 Task: Find connections with filter location Farum with filter topic #lockdownwith filter profile language German with filter current company DDB Mudra Group with filter school Maharishi Vidya Mandir Senior Secondary School with filter industry Printing Services with filter service category Outsourcing with filter keywords title Personal Assistant
Action: Mouse moved to (670, 89)
Screenshot: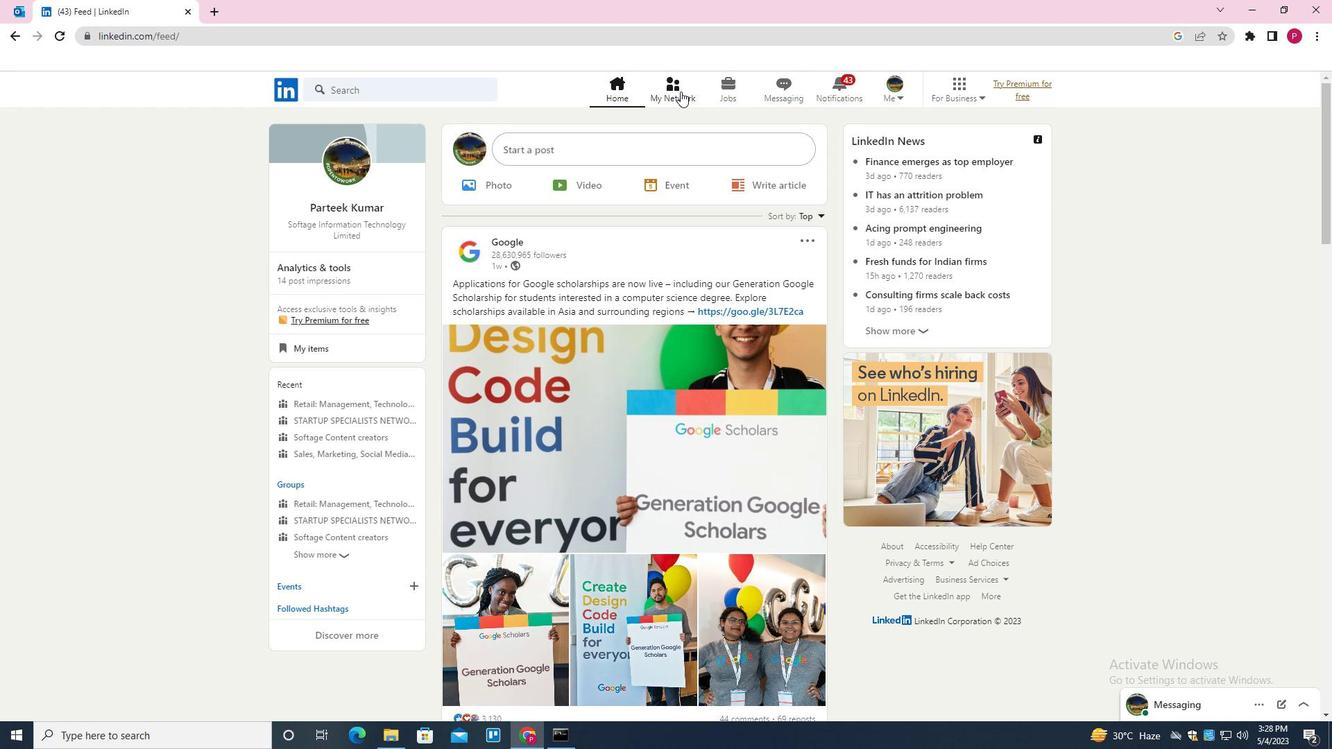 
Action: Mouse pressed left at (670, 89)
Screenshot: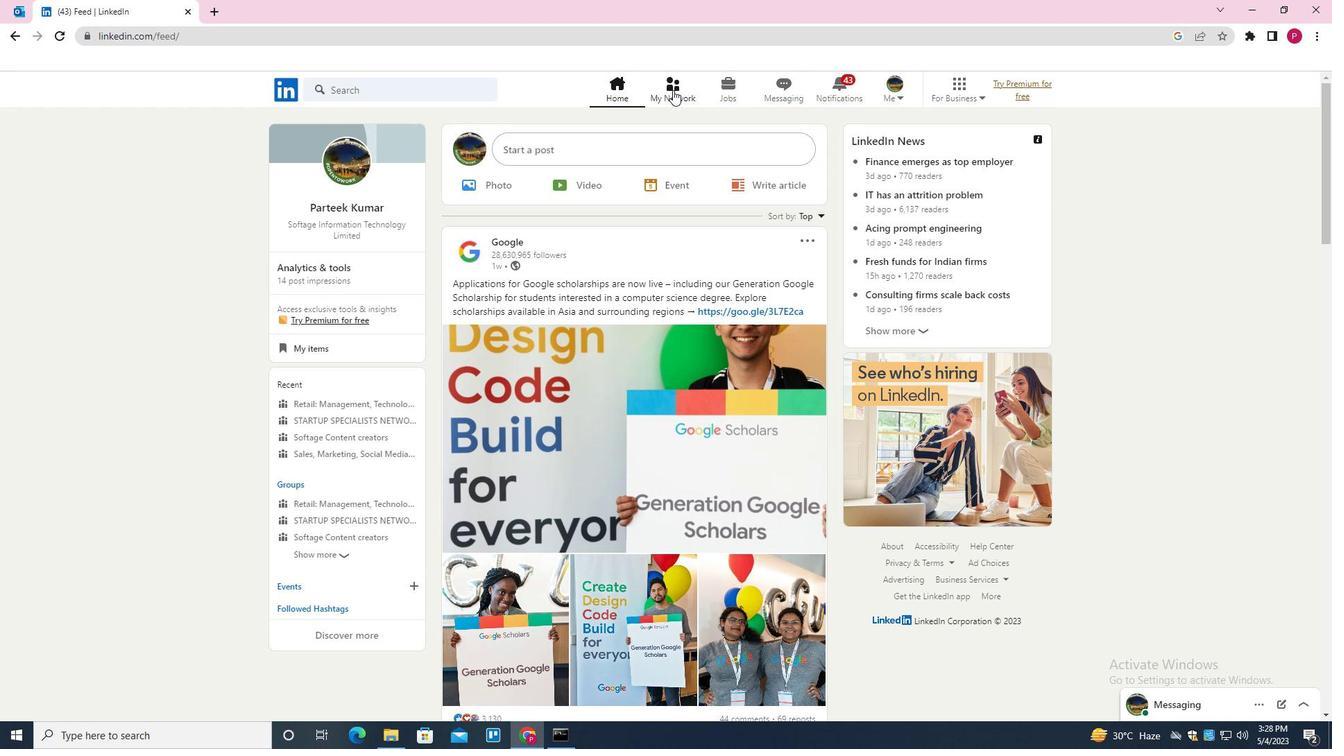 
Action: Mouse moved to (419, 173)
Screenshot: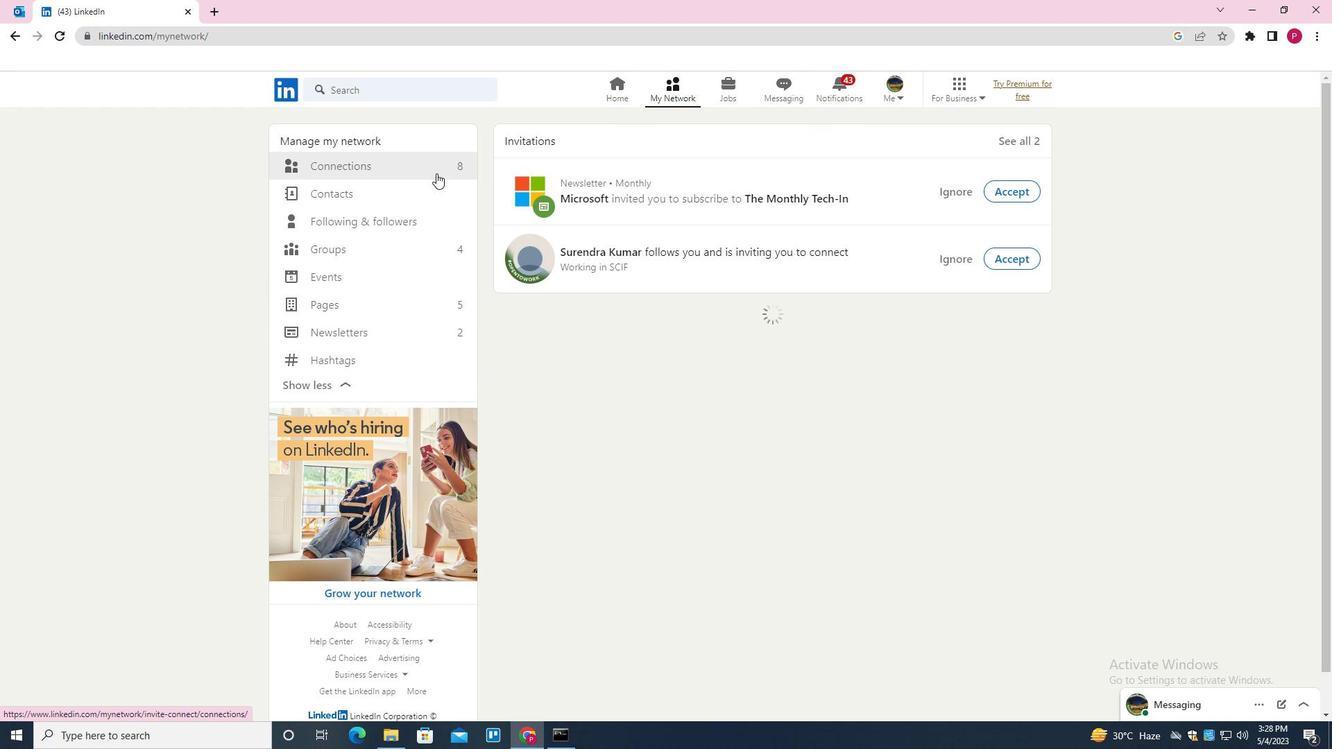 
Action: Mouse pressed left at (419, 173)
Screenshot: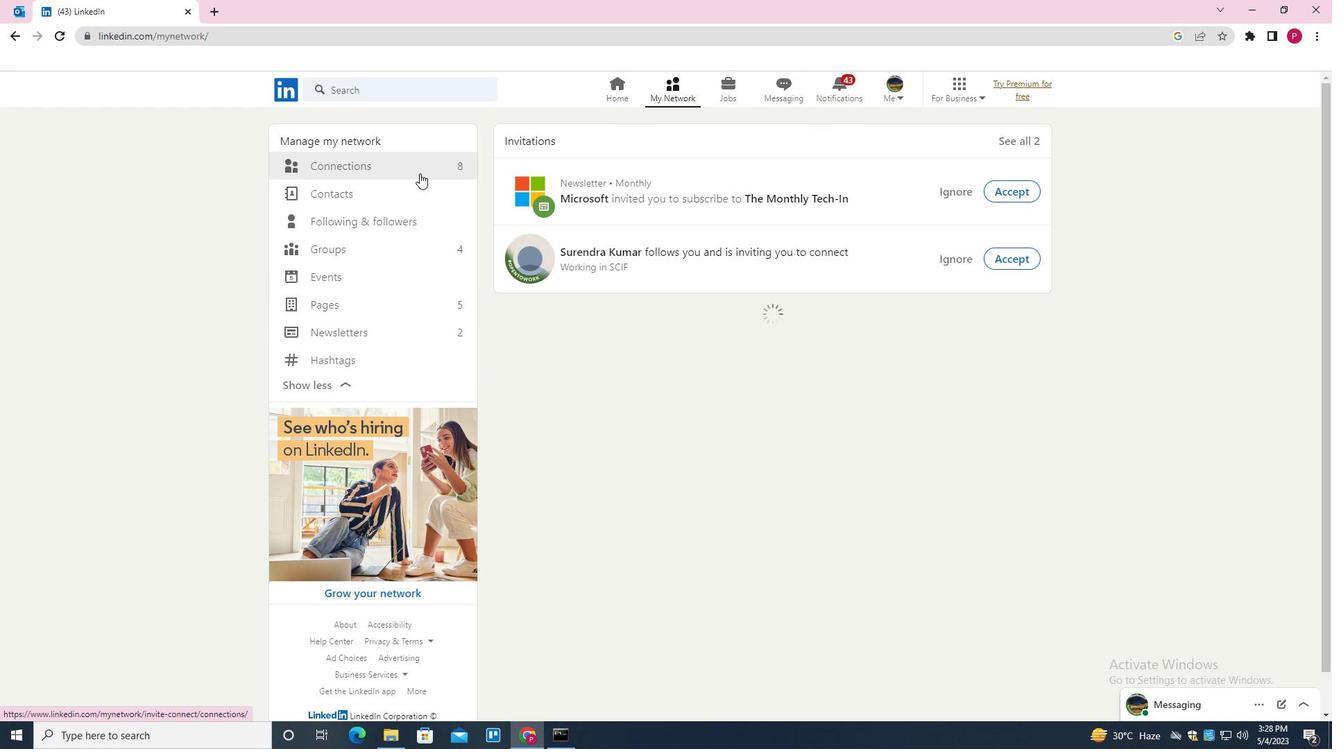 
Action: Mouse moved to (766, 169)
Screenshot: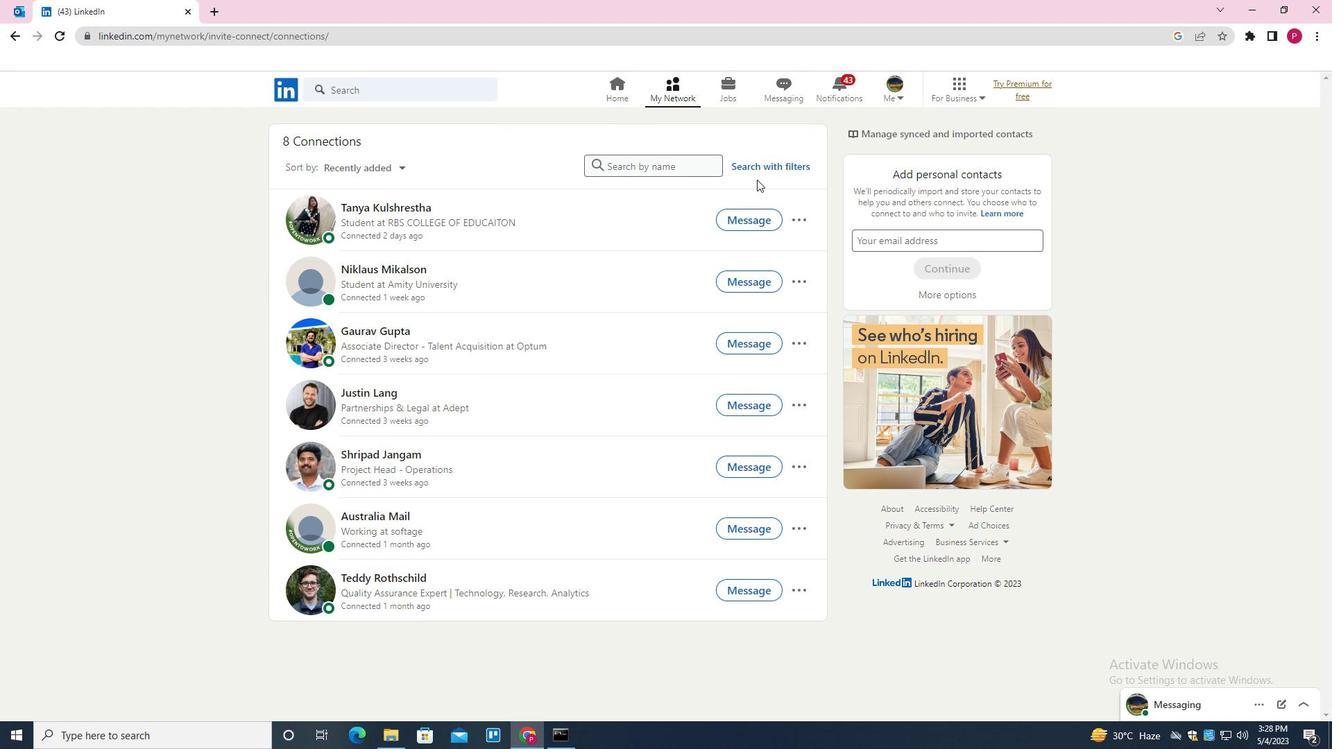 
Action: Mouse pressed left at (766, 169)
Screenshot: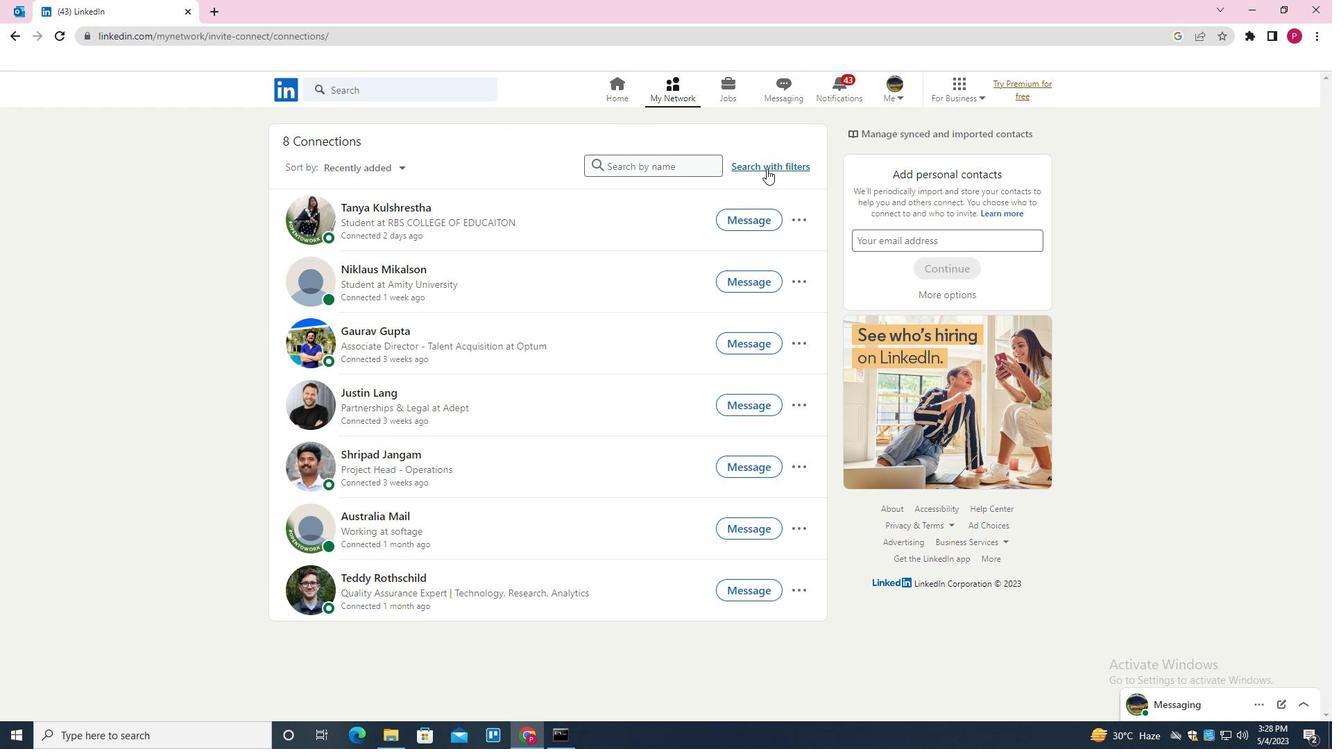 
Action: Mouse moved to (705, 129)
Screenshot: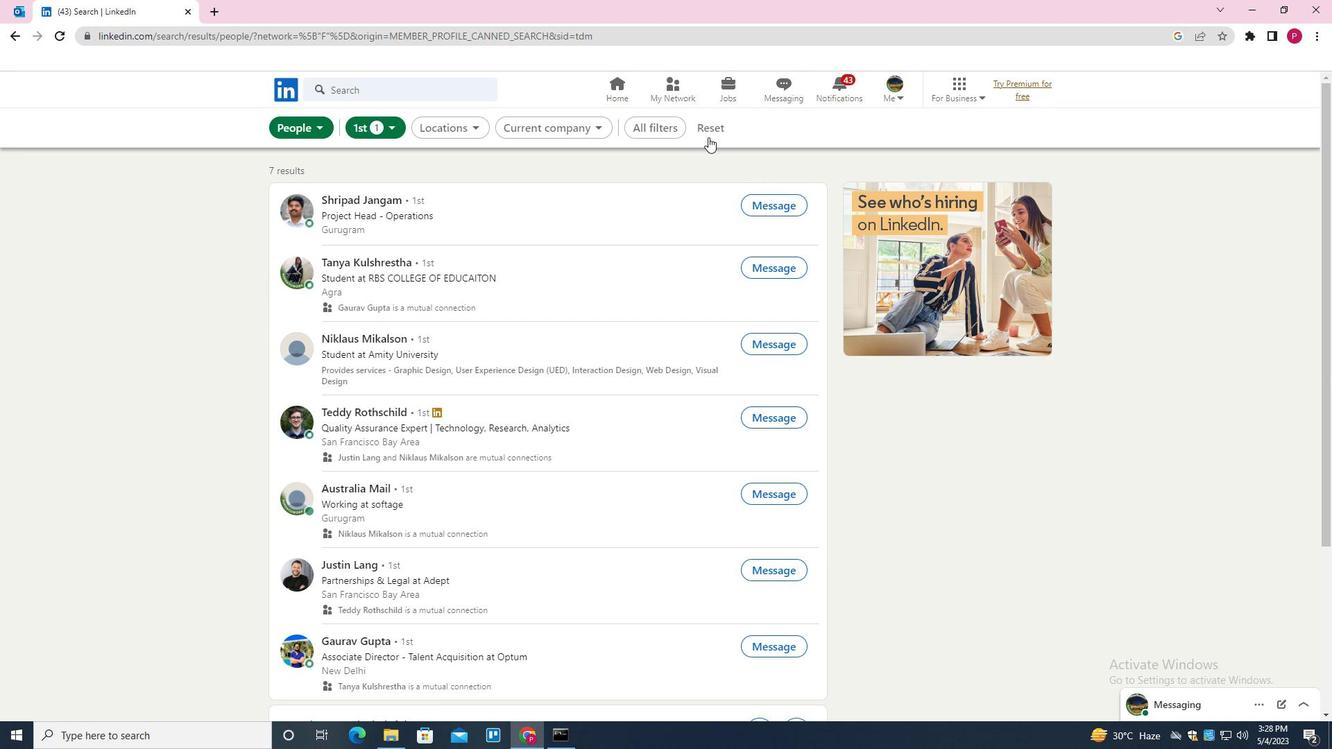 
Action: Mouse pressed left at (705, 129)
Screenshot: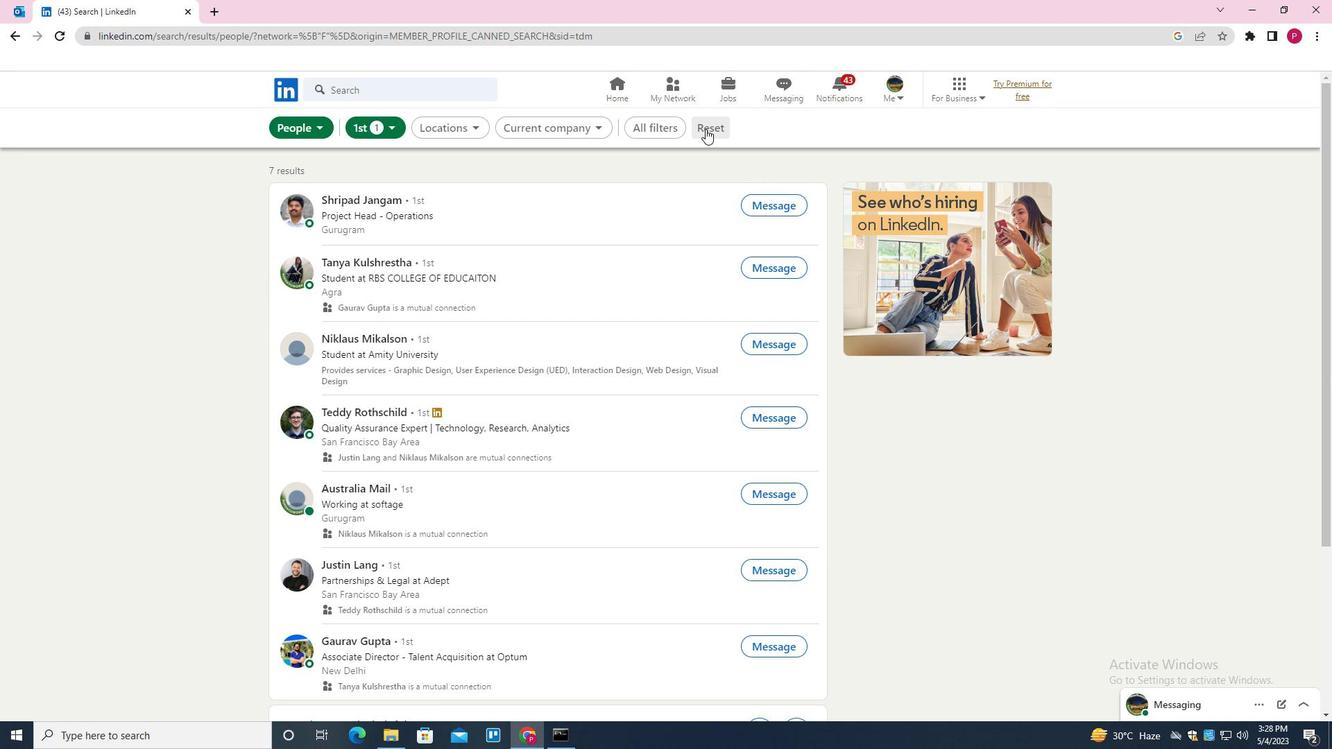 
Action: Mouse moved to (687, 131)
Screenshot: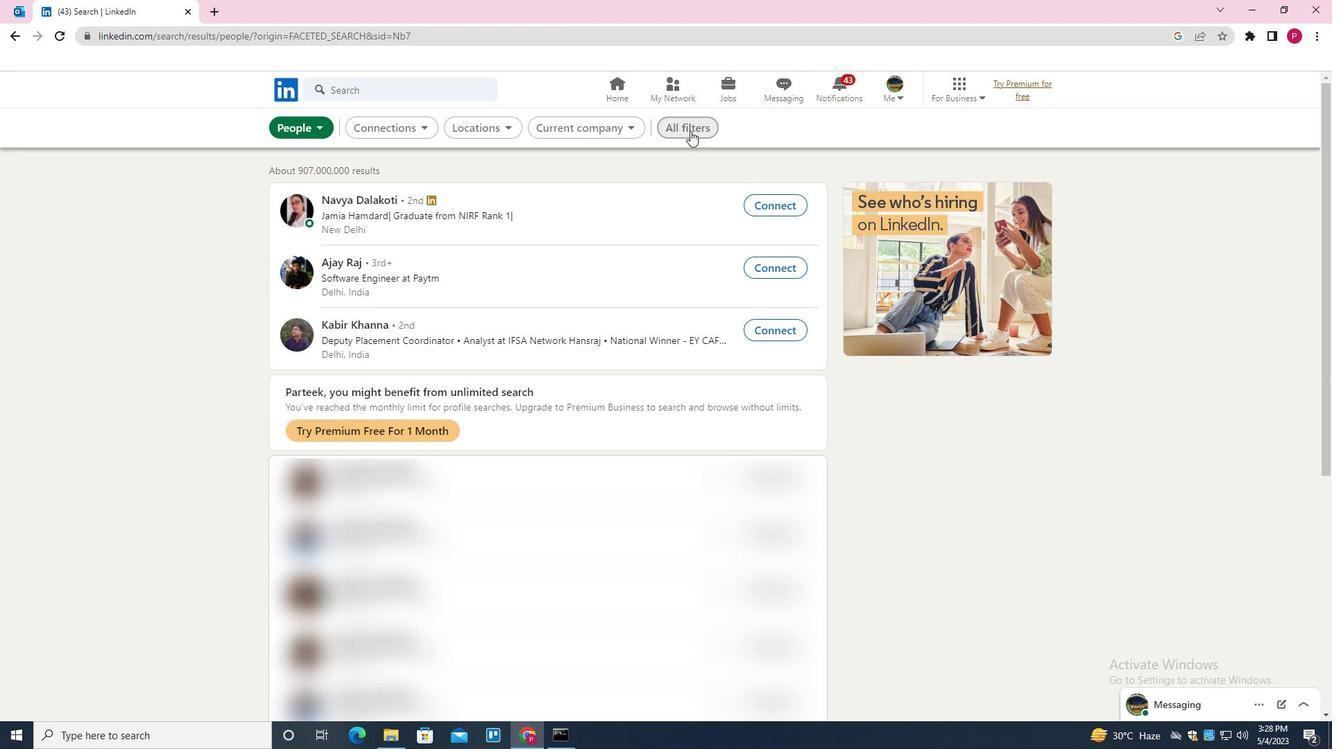 
Action: Mouse pressed left at (687, 131)
Screenshot: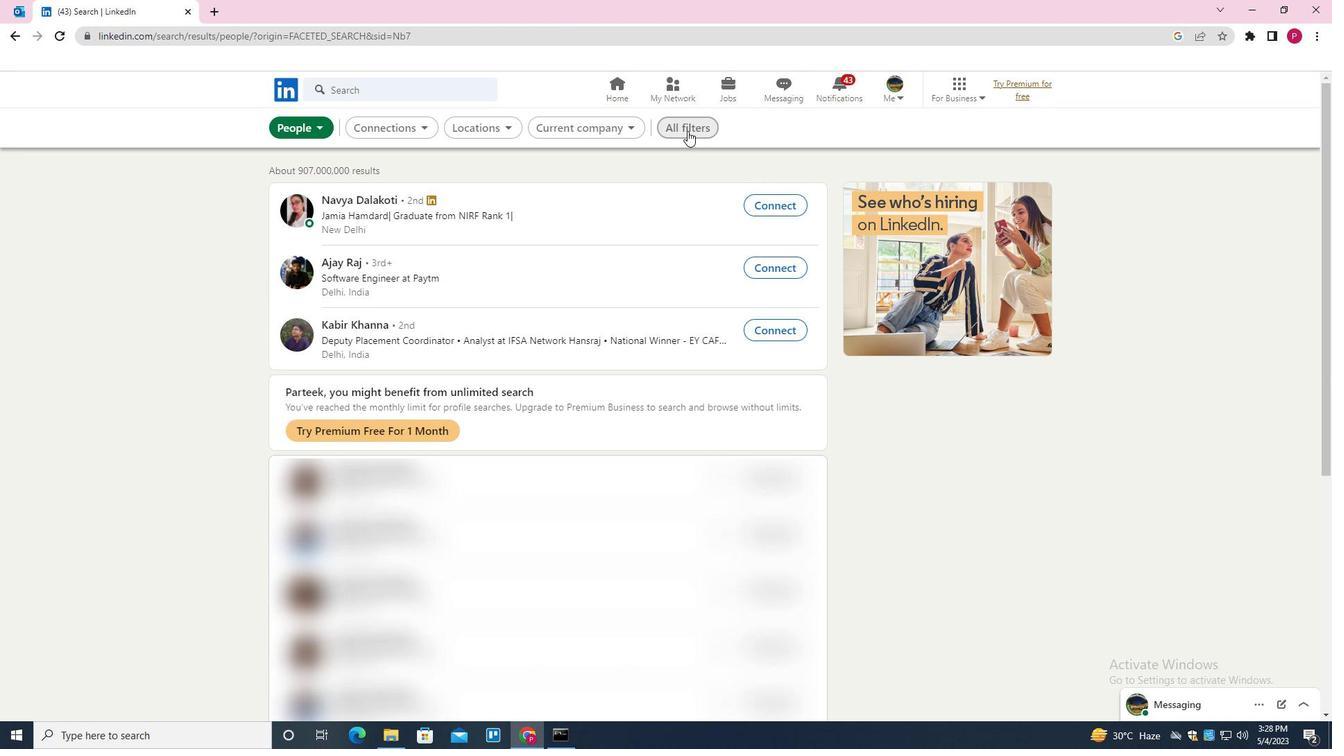 
Action: Mouse moved to (1011, 335)
Screenshot: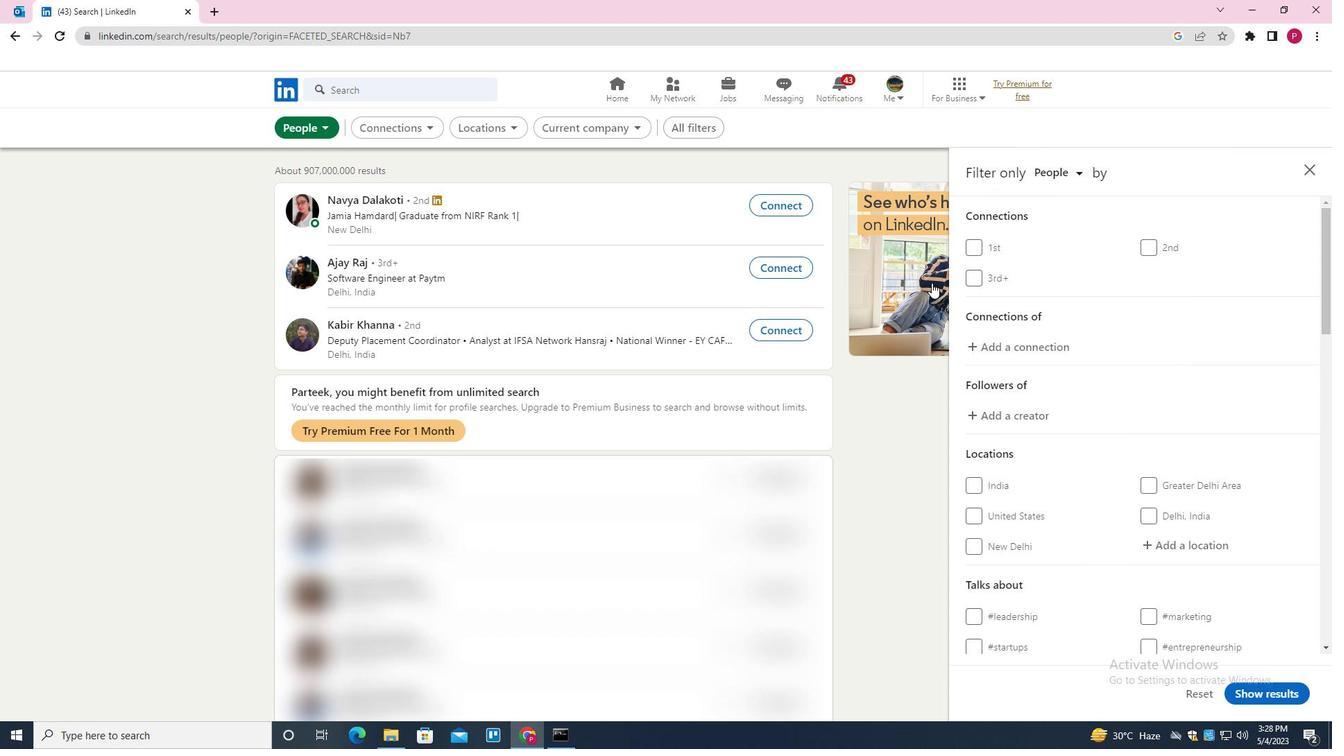 
Action: Mouse scrolled (1011, 334) with delta (0, 0)
Screenshot: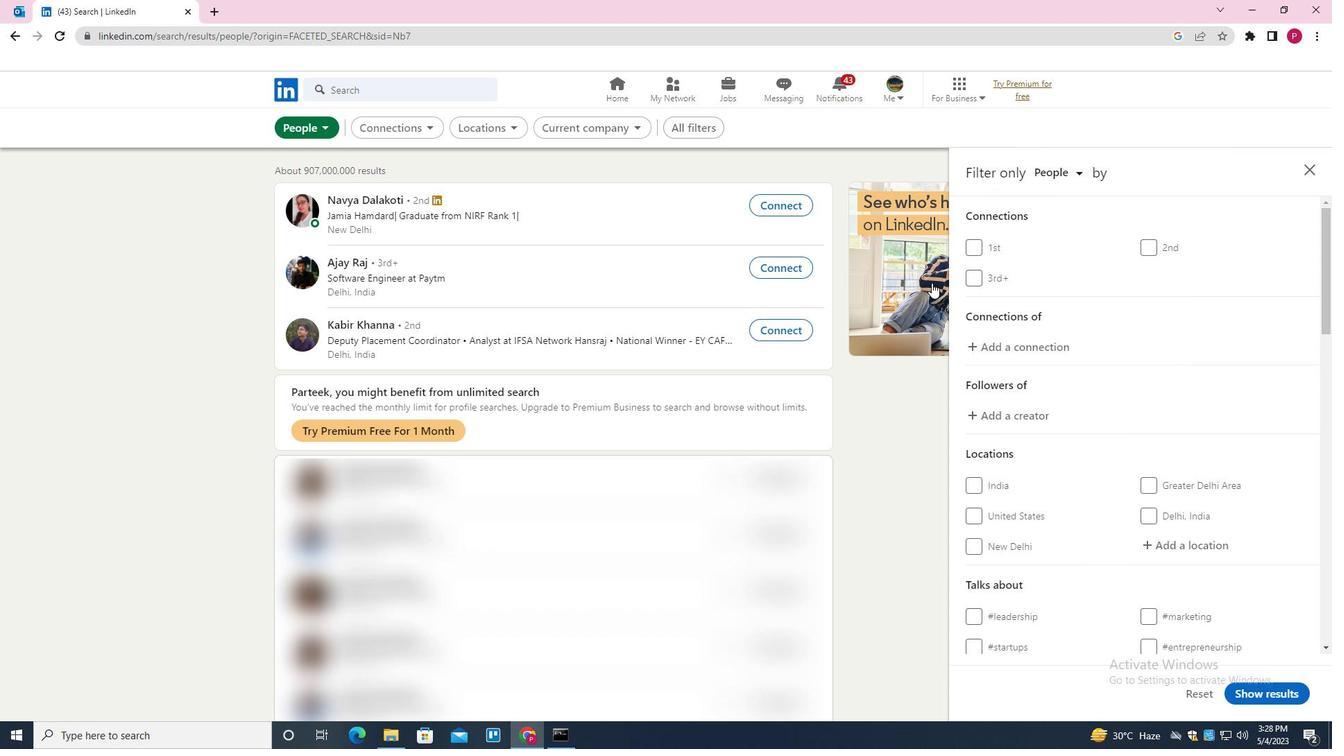 
Action: Mouse moved to (1035, 349)
Screenshot: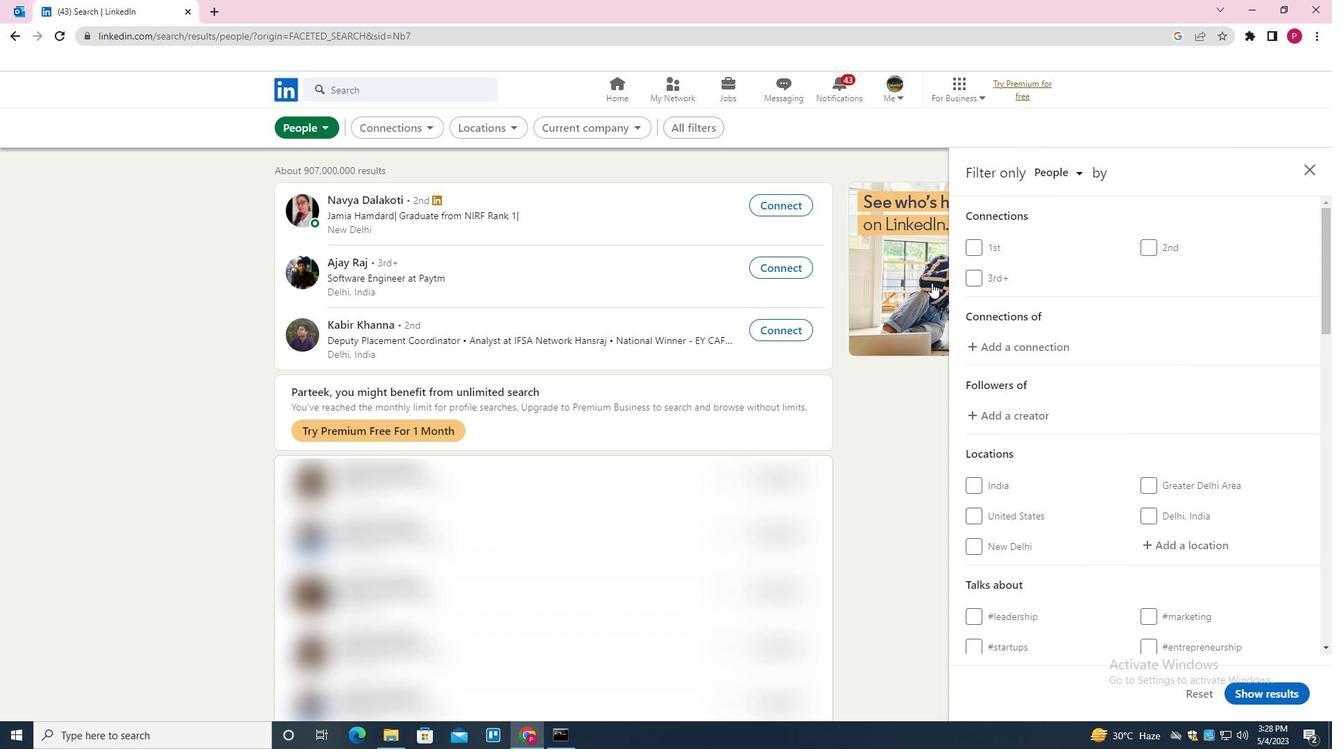 
Action: Mouse scrolled (1035, 349) with delta (0, 0)
Screenshot: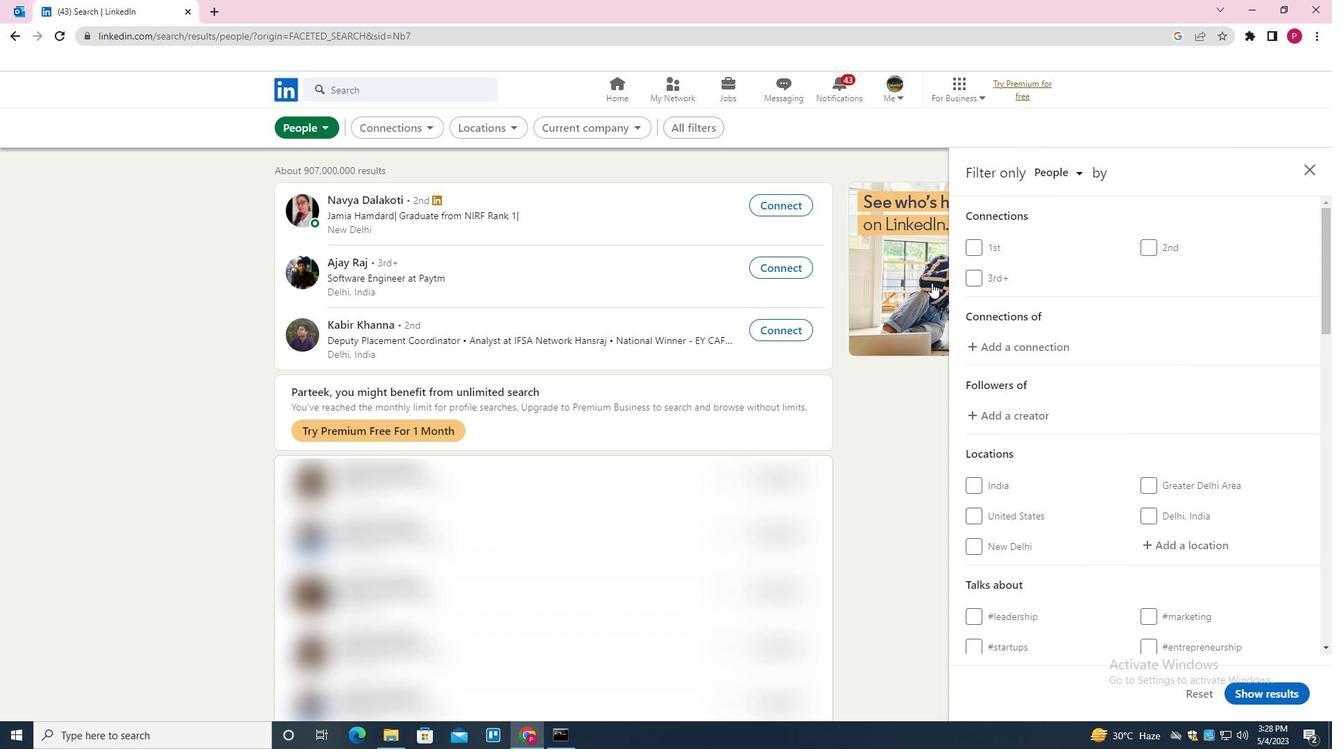 
Action: Mouse moved to (1056, 360)
Screenshot: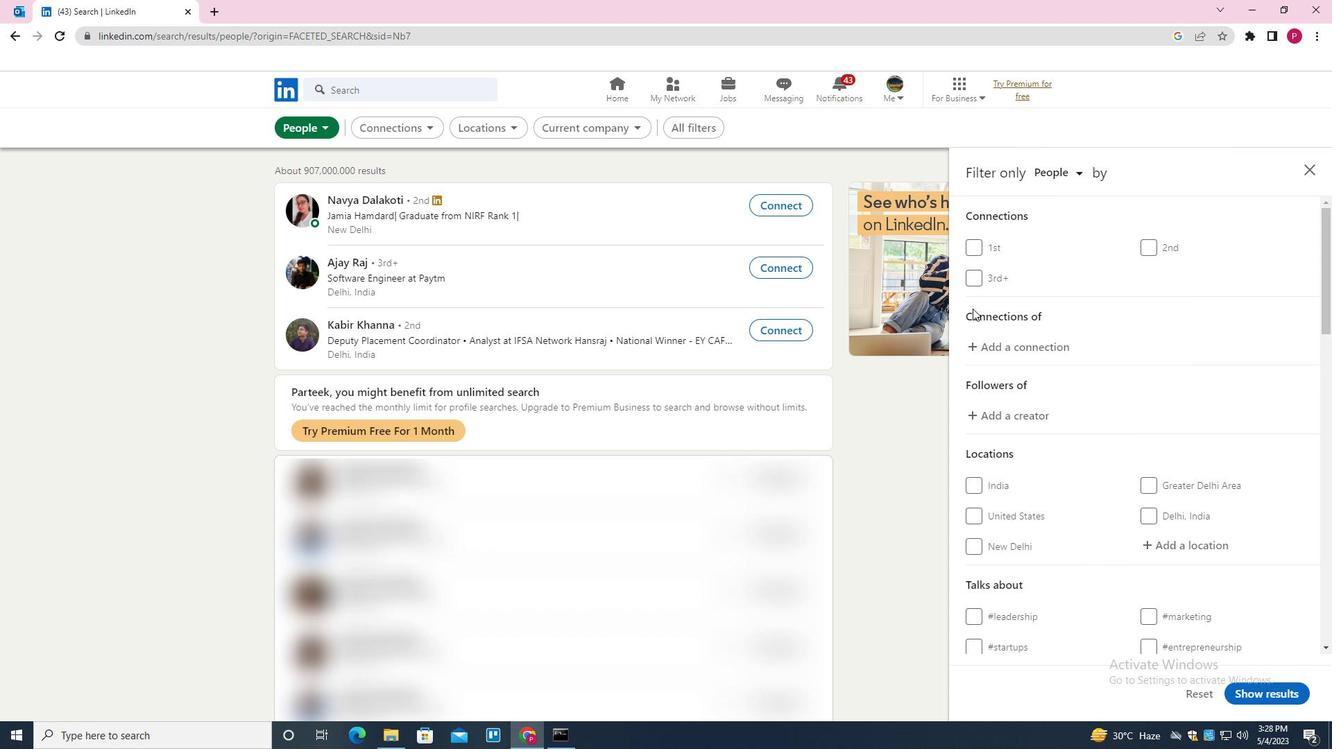 
Action: Mouse scrolled (1056, 360) with delta (0, 0)
Screenshot: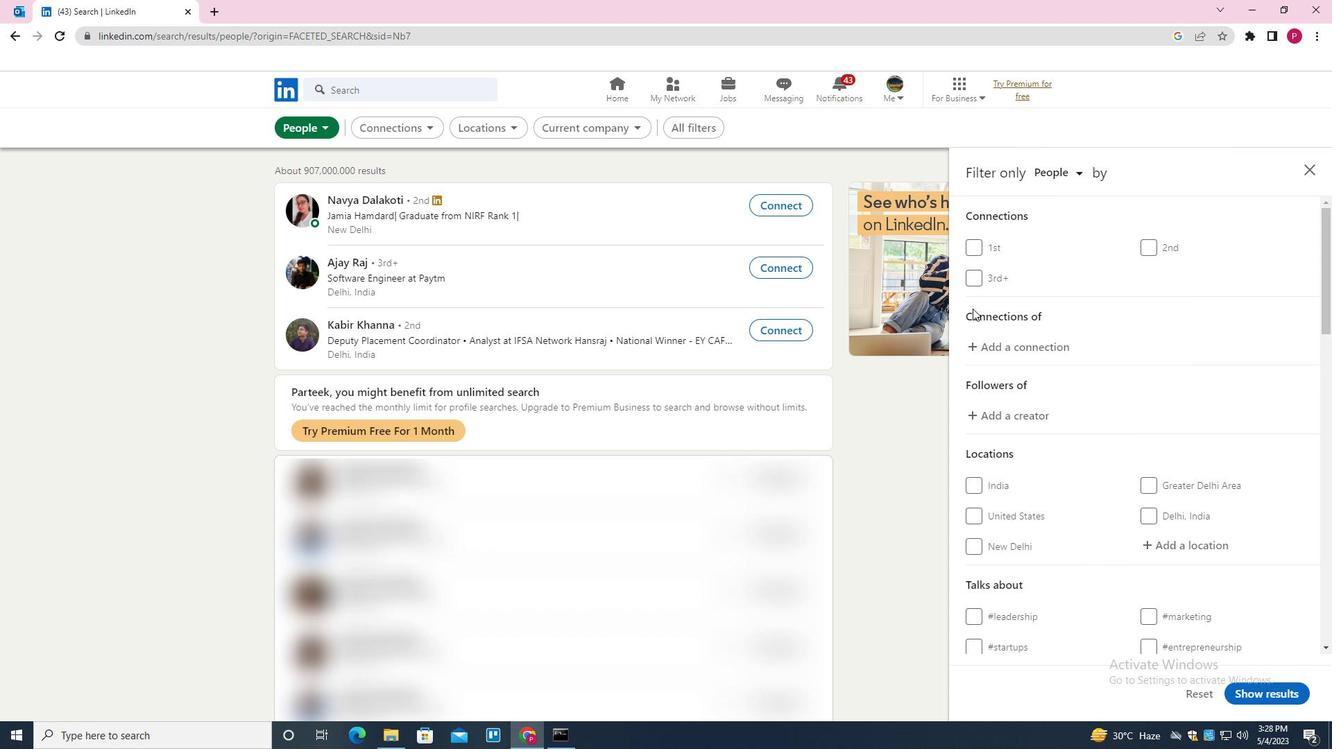 
Action: Mouse moved to (1179, 345)
Screenshot: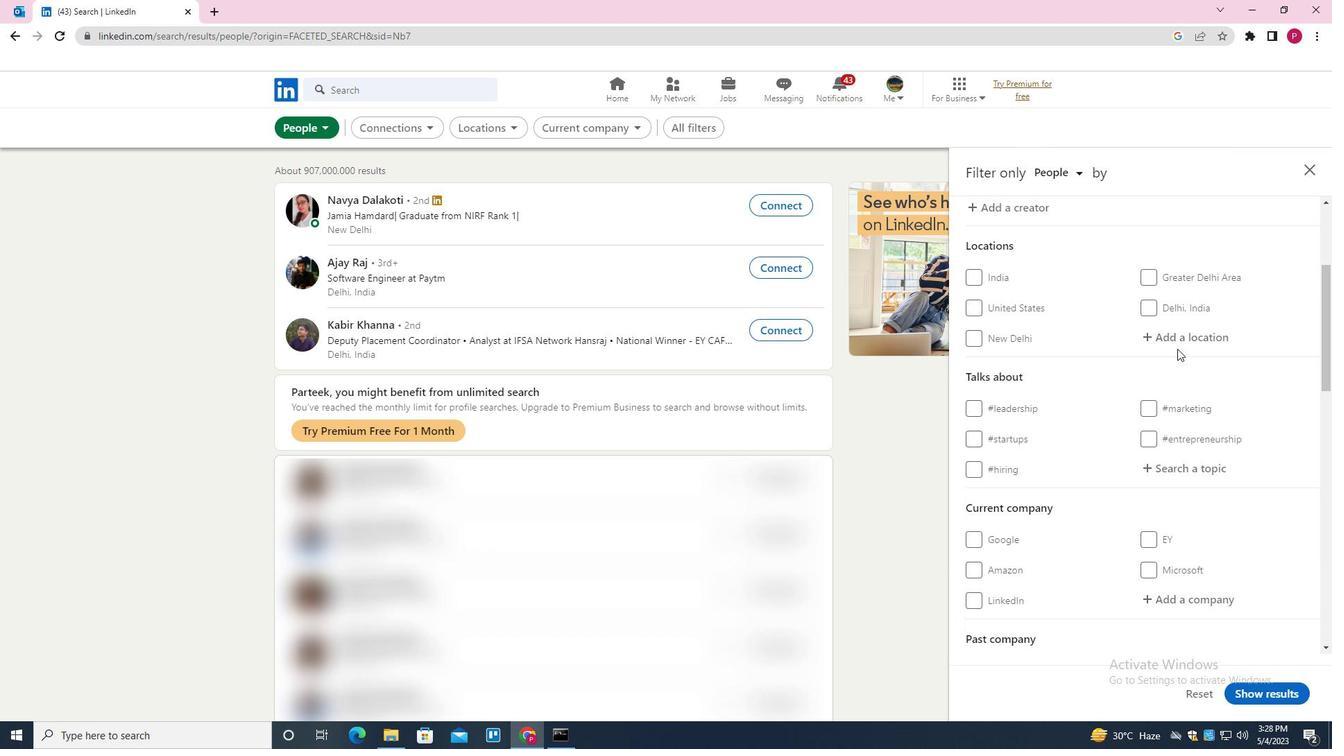 
Action: Mouse pressed left at (1179, 345)
Screenshot: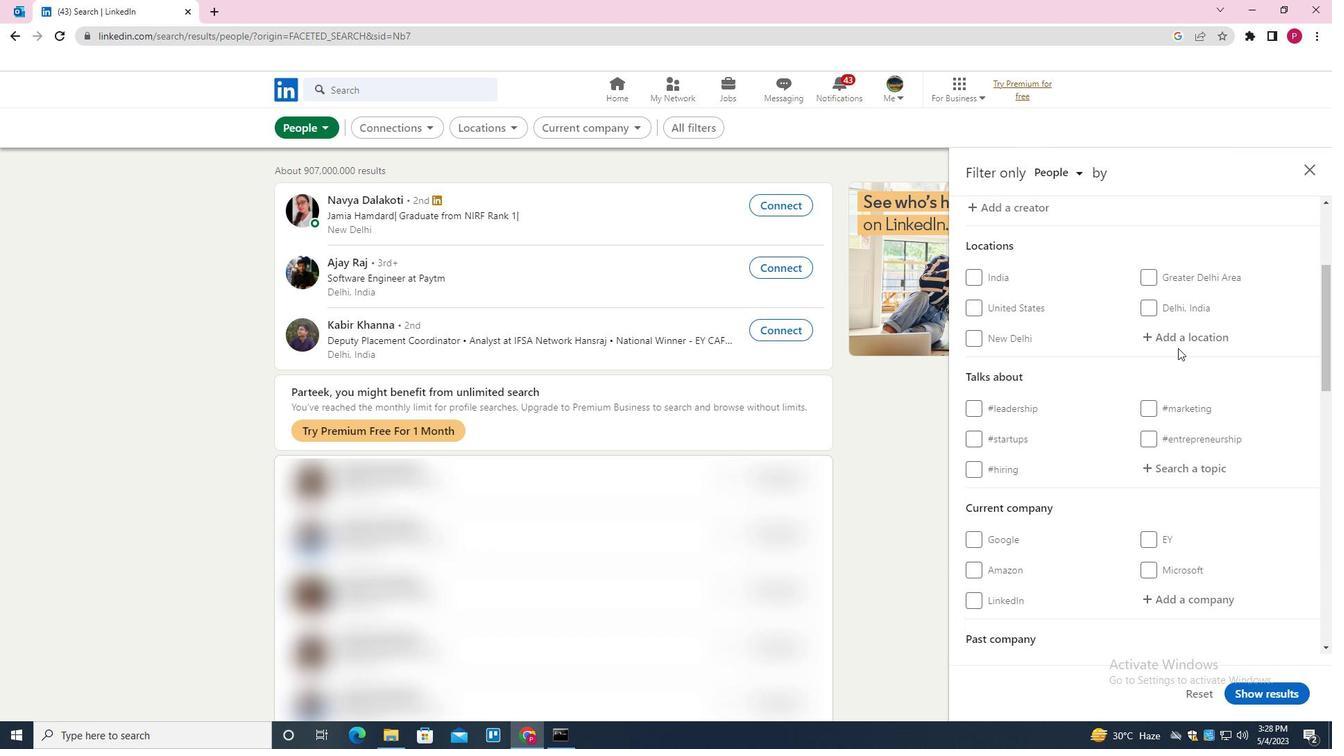 
Action: Key pressed <Key.shift><Key.shift><Key.shift><Key.shift><Key.shift><Key.shift><Key.shift>FARUM<Key.down><Key.enter>
Screenshot: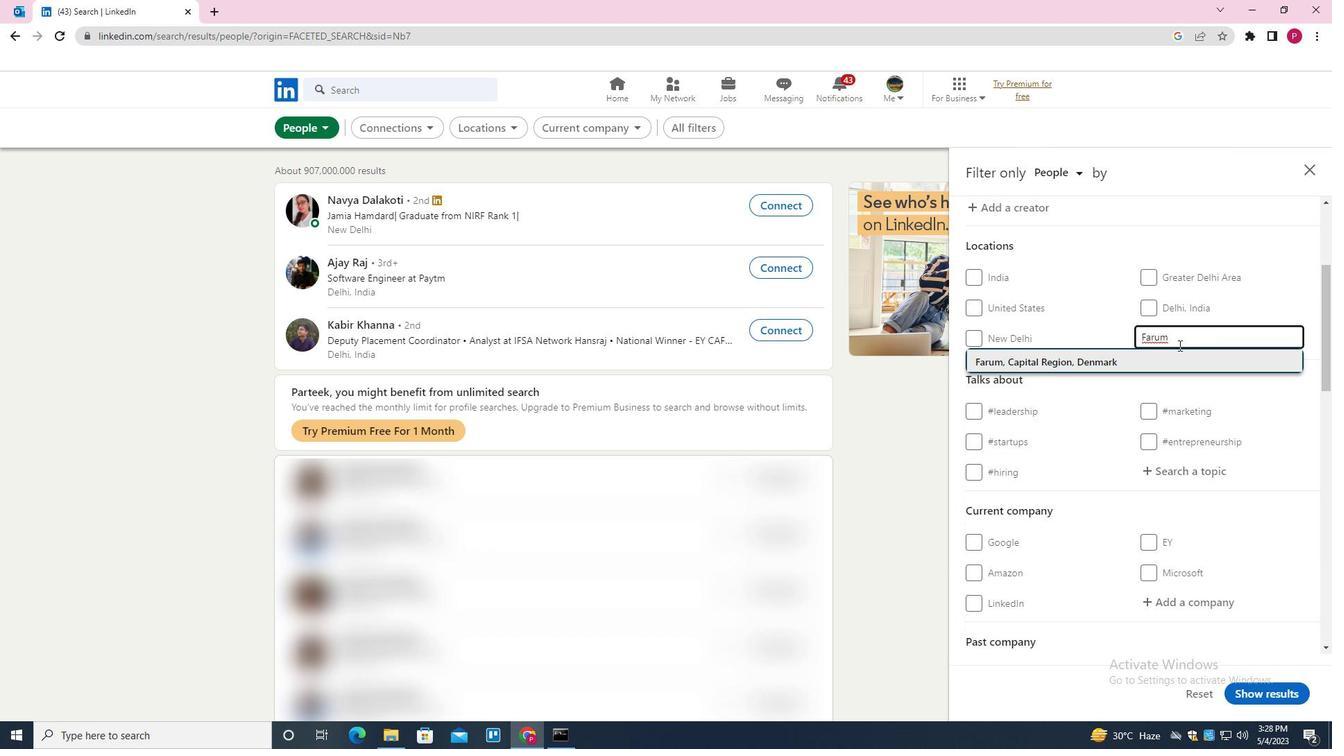 
Action: Mouse moved to (1174, 349)
Screenshot: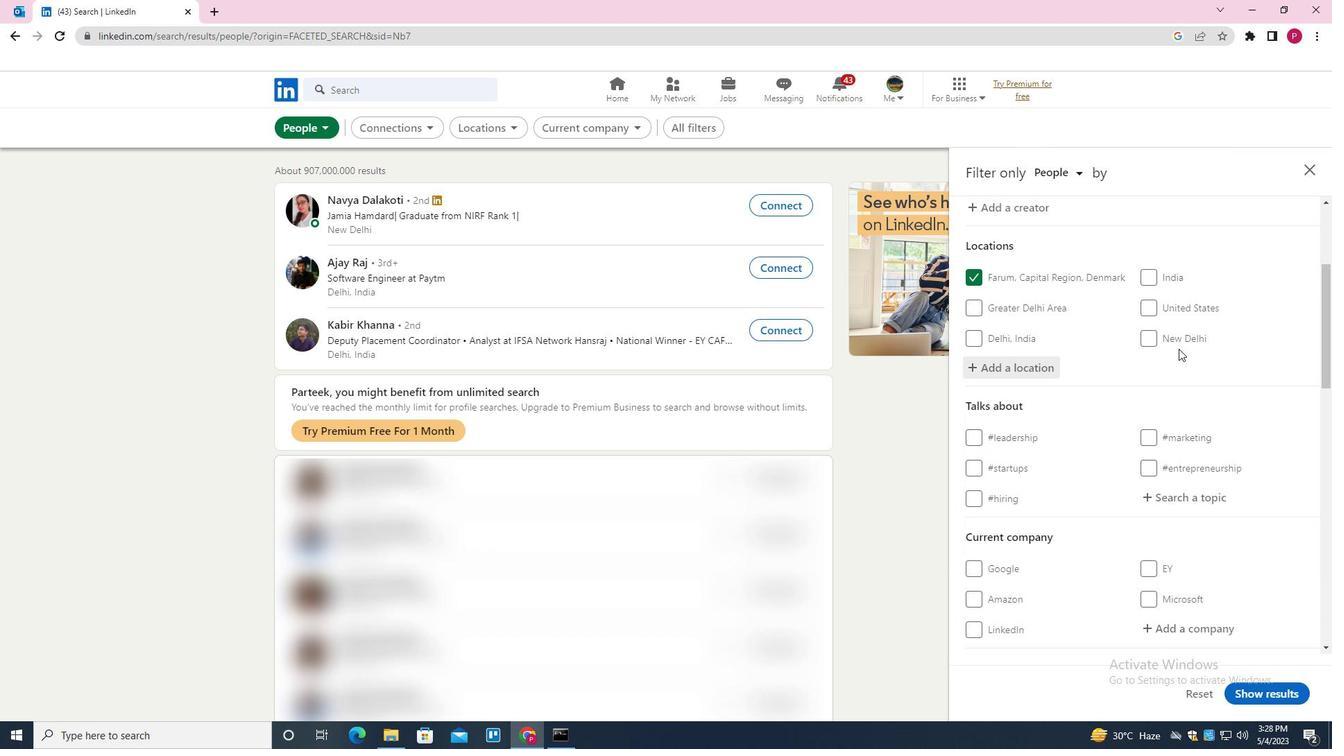 
Action: Mouse scrolled (1174, 348) with delta (0, 0)
Screenshot: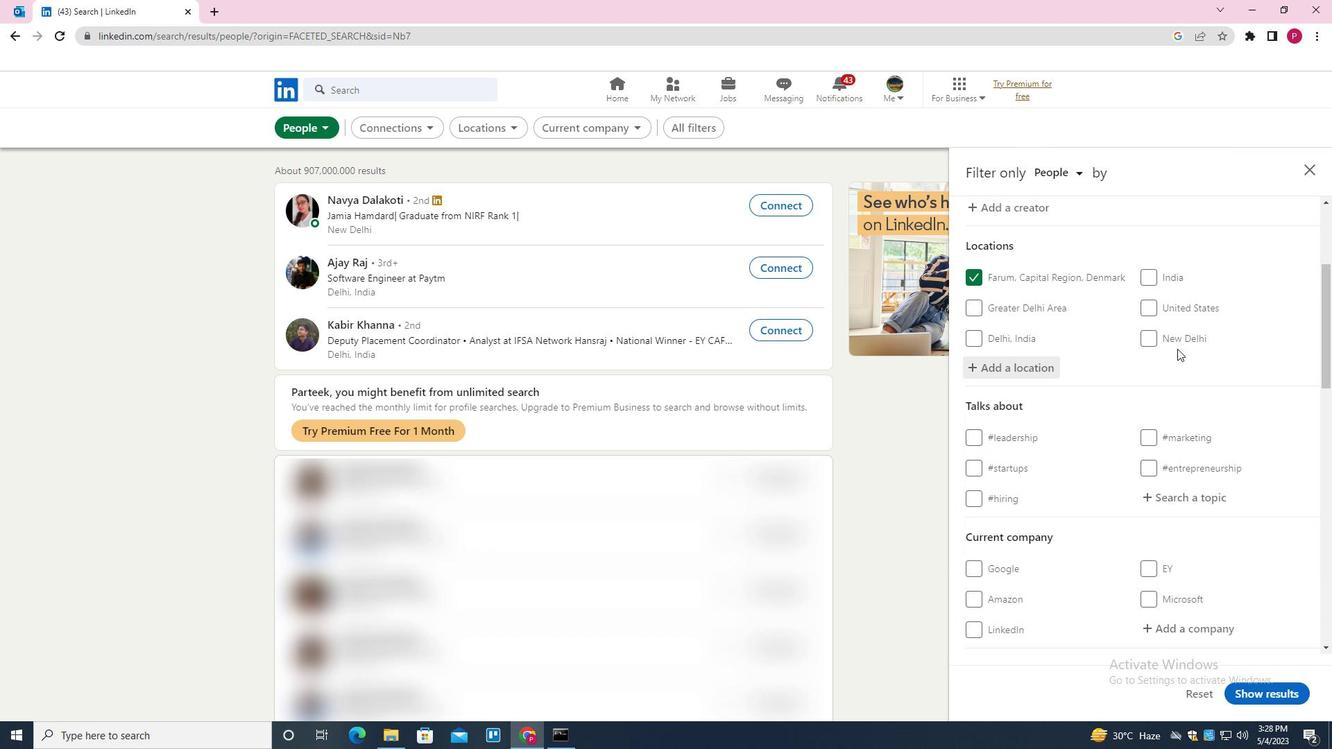
Action: Mouse scrolled (1174, 348) with delta (0, 0)
Screenshot: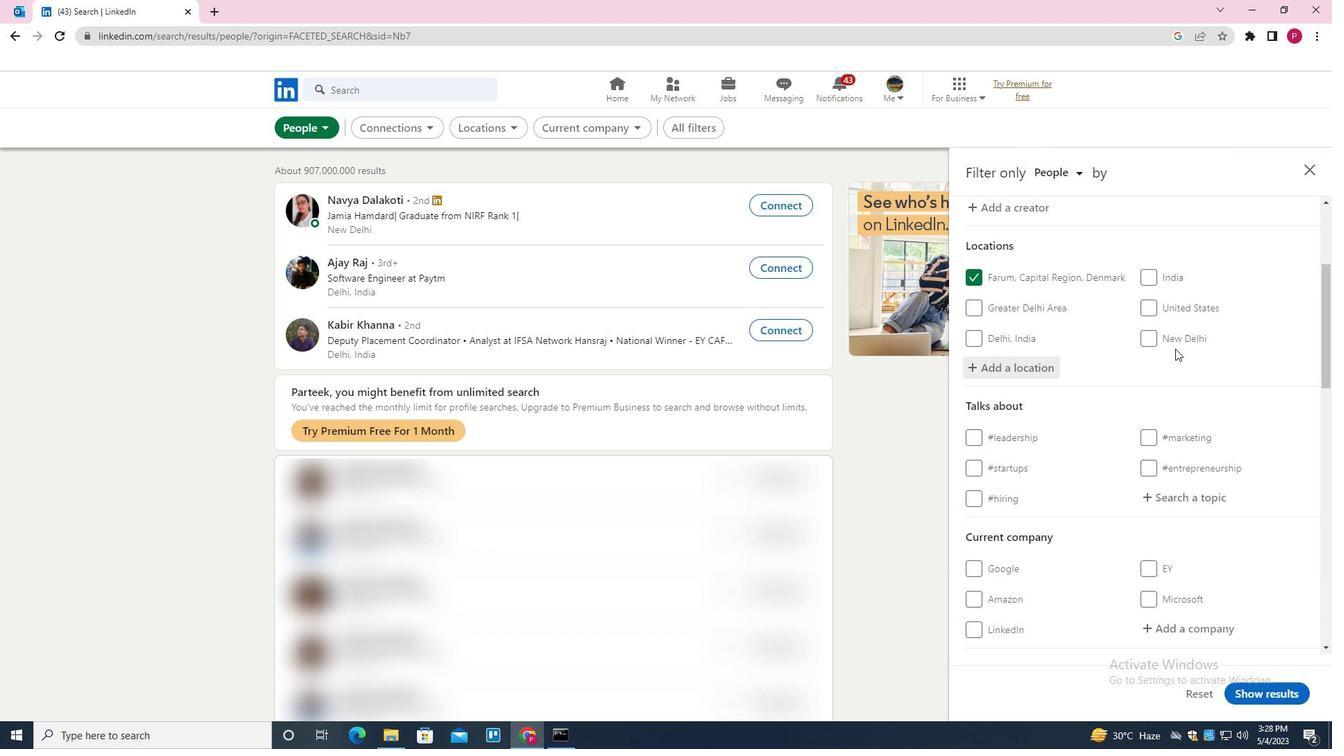 
Action: Mouse scrolled (1174, 348) with delta (0, 0)
Screenshot: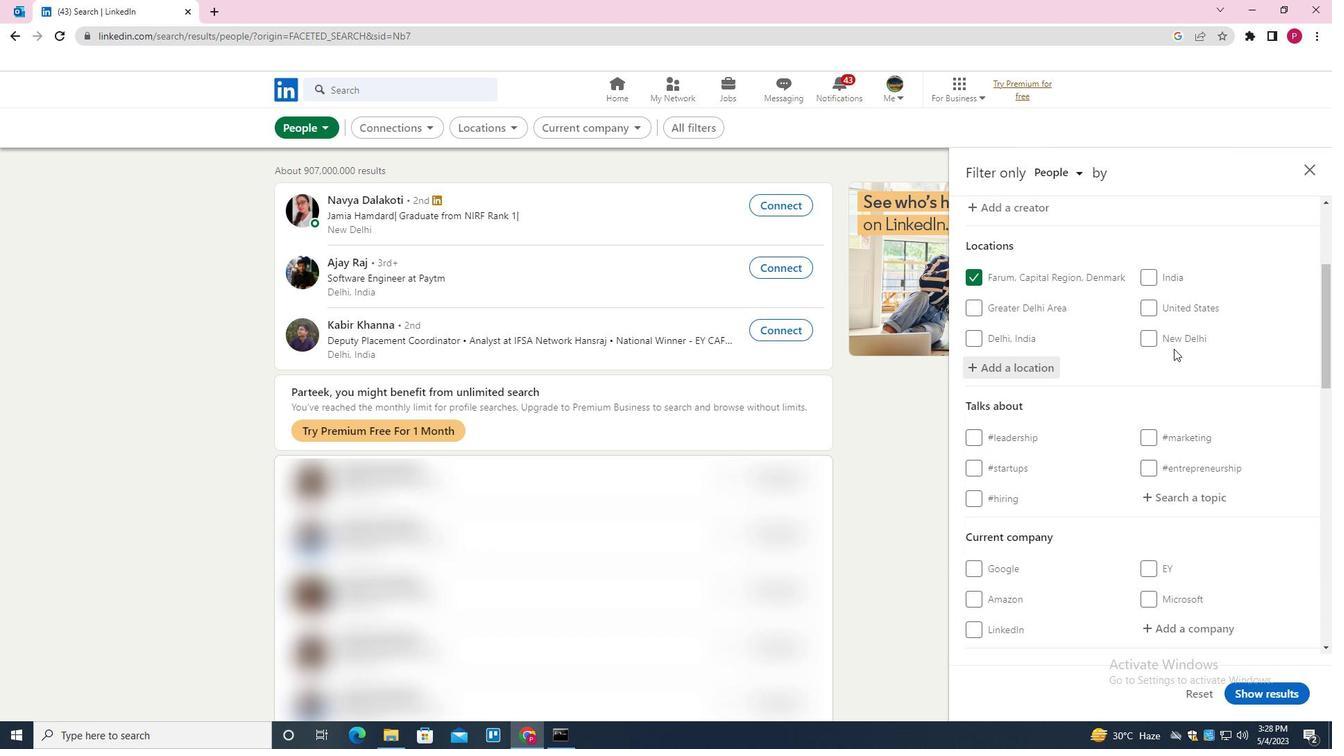 
Action: Mouse moved to (1180, 284)
Screenshot: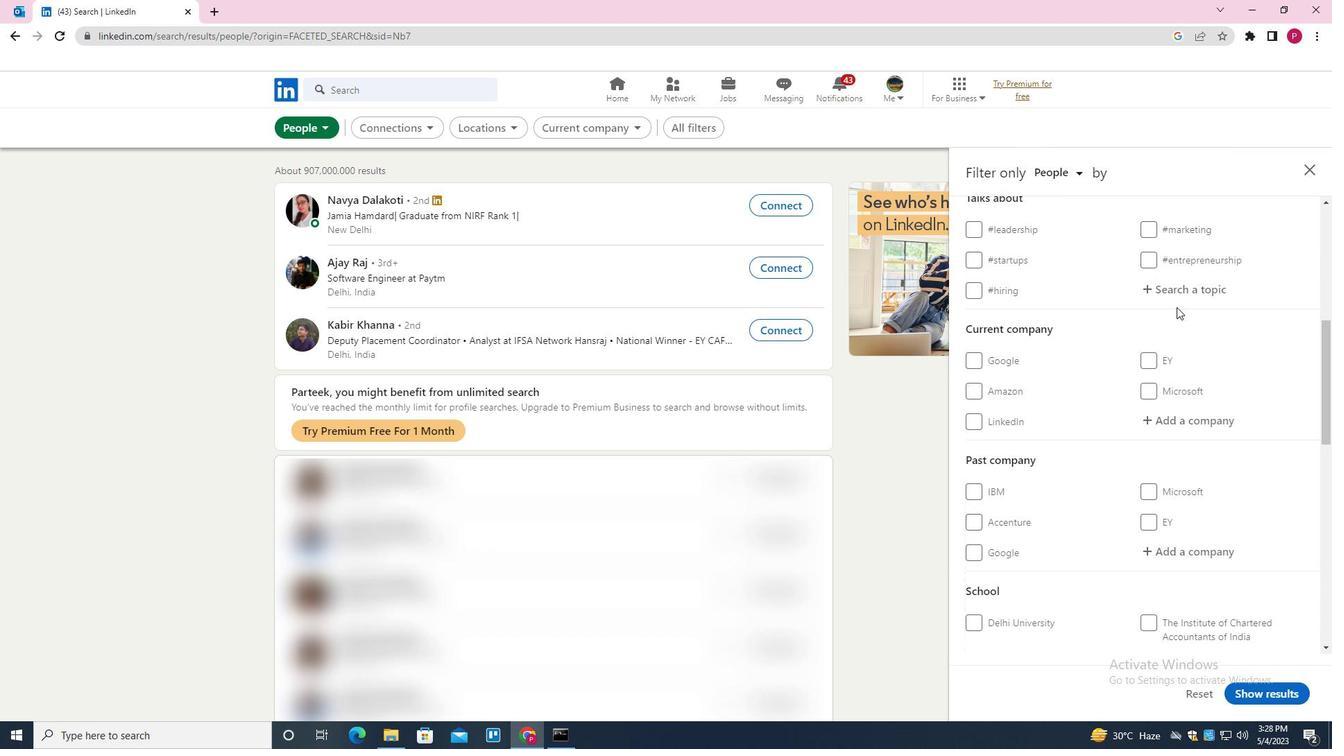 
Action: Mouse pressed left at (1180, 284)
Screenshot: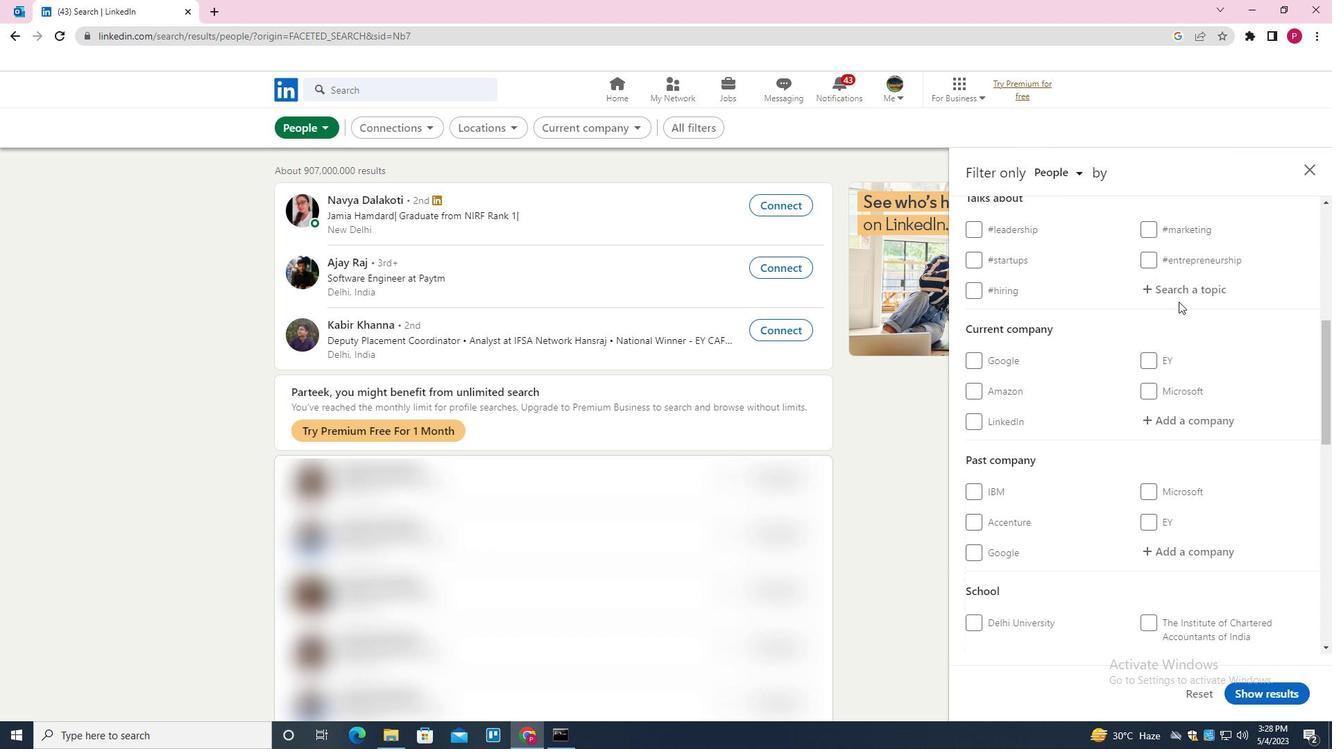 
Action: Key pressed LOCKDOWN<Key.down><Key.enter>
Screenshot: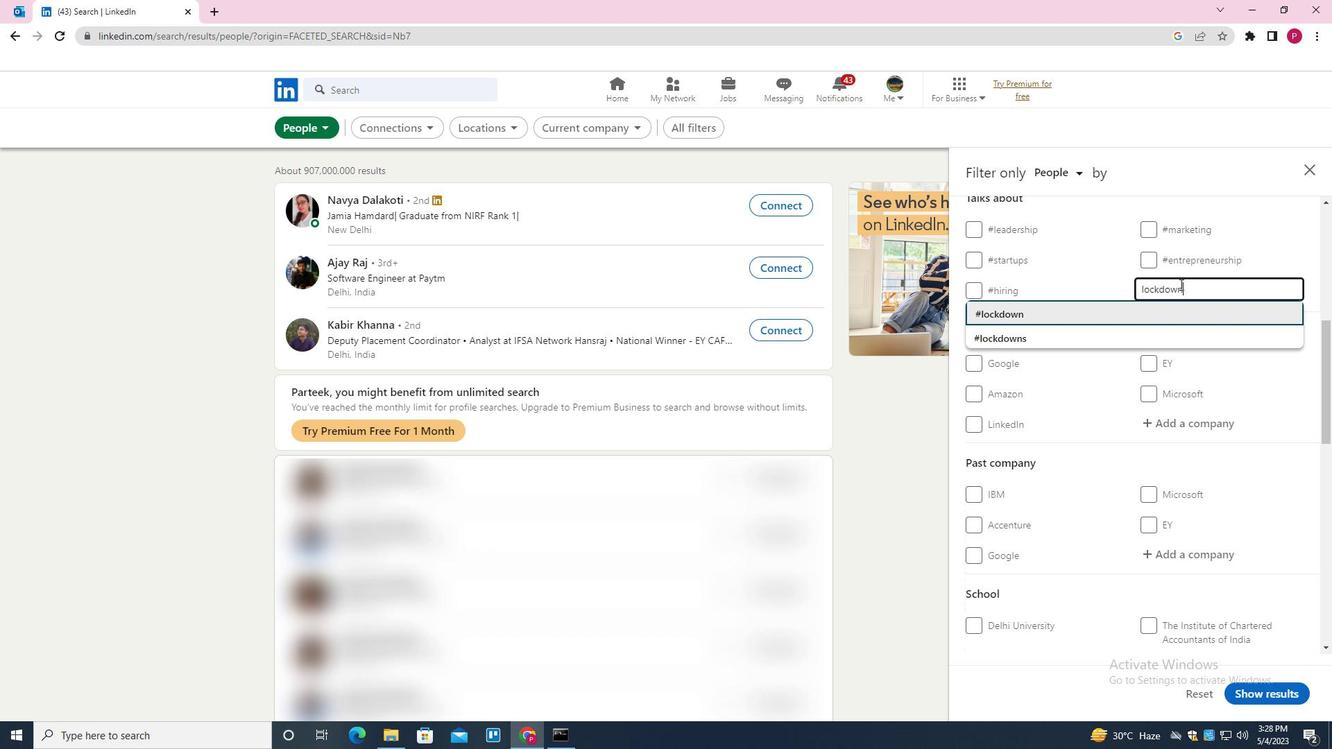 
Action: Mouse moved to (1164, 293)
Screenshot: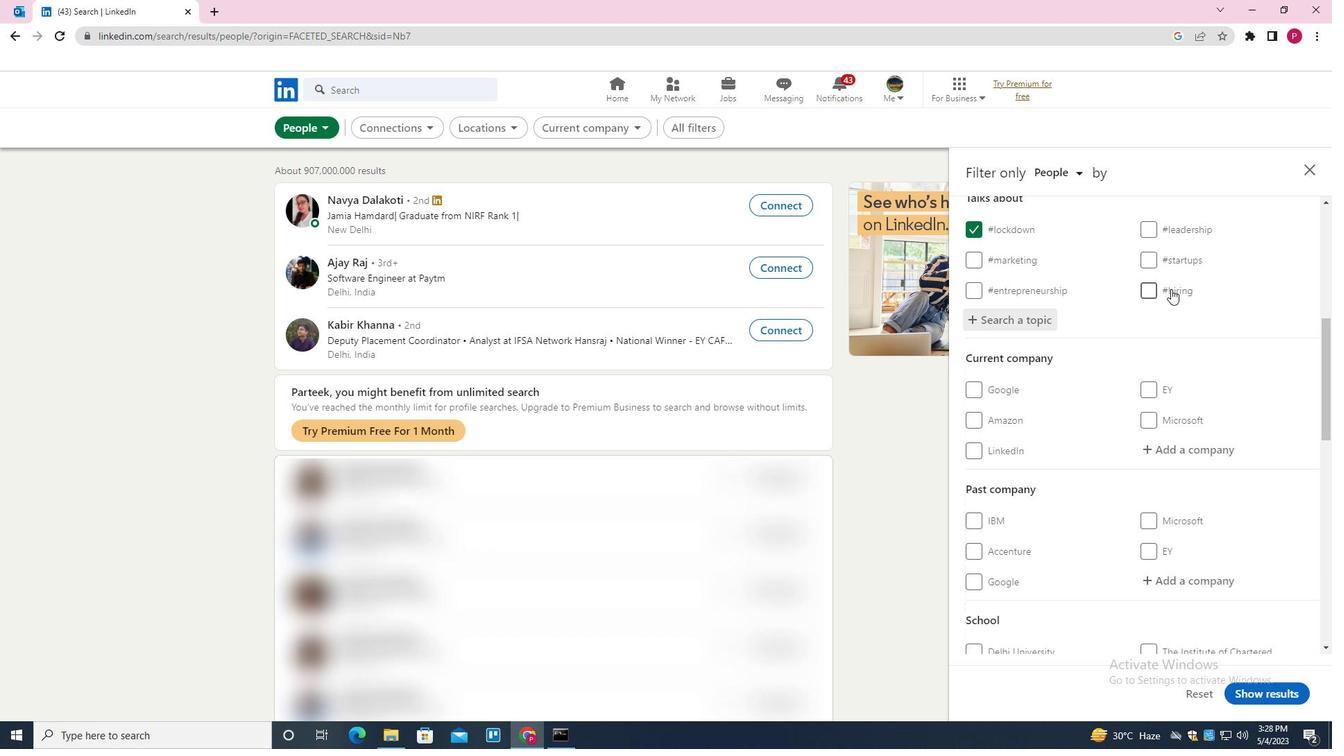 
Action: Mouse scrolled (1164, 292) with delta (0, 0)
Screenshot: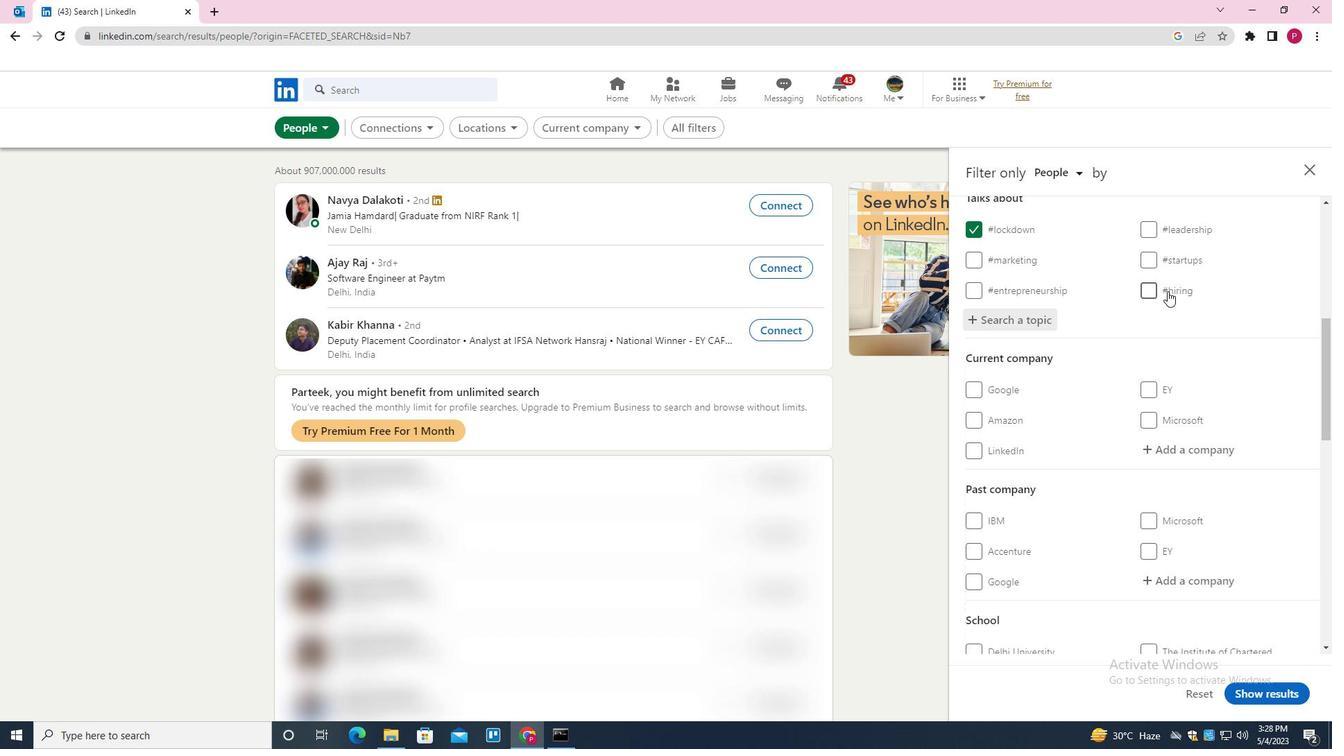 
Action: Mouse scrolled (1164, 292) with delta (0, 0)
Screenshot: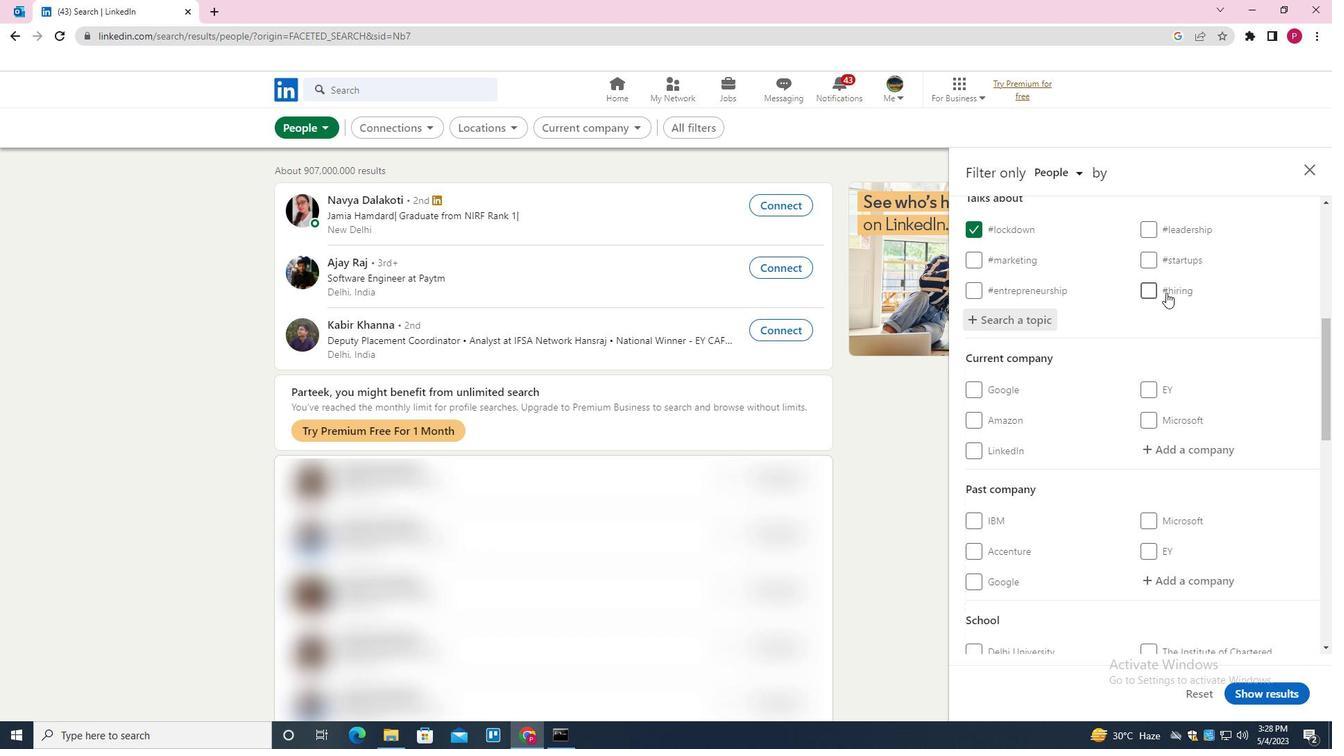 
Action: Mouse scrolled (1164, 292) with delta (0, 0)
Screenshot: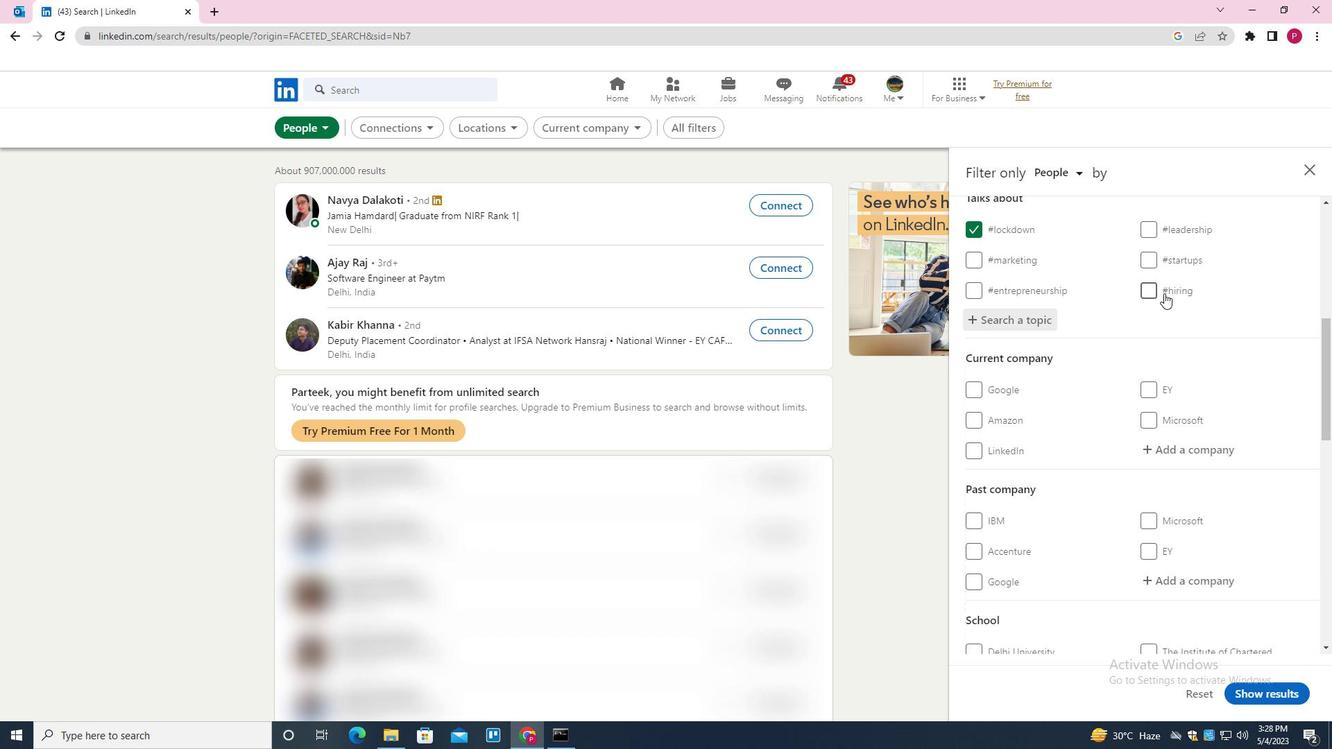 
Action: Mouse scrolled (1164, 292) with delta (0, 0)
Screenshot: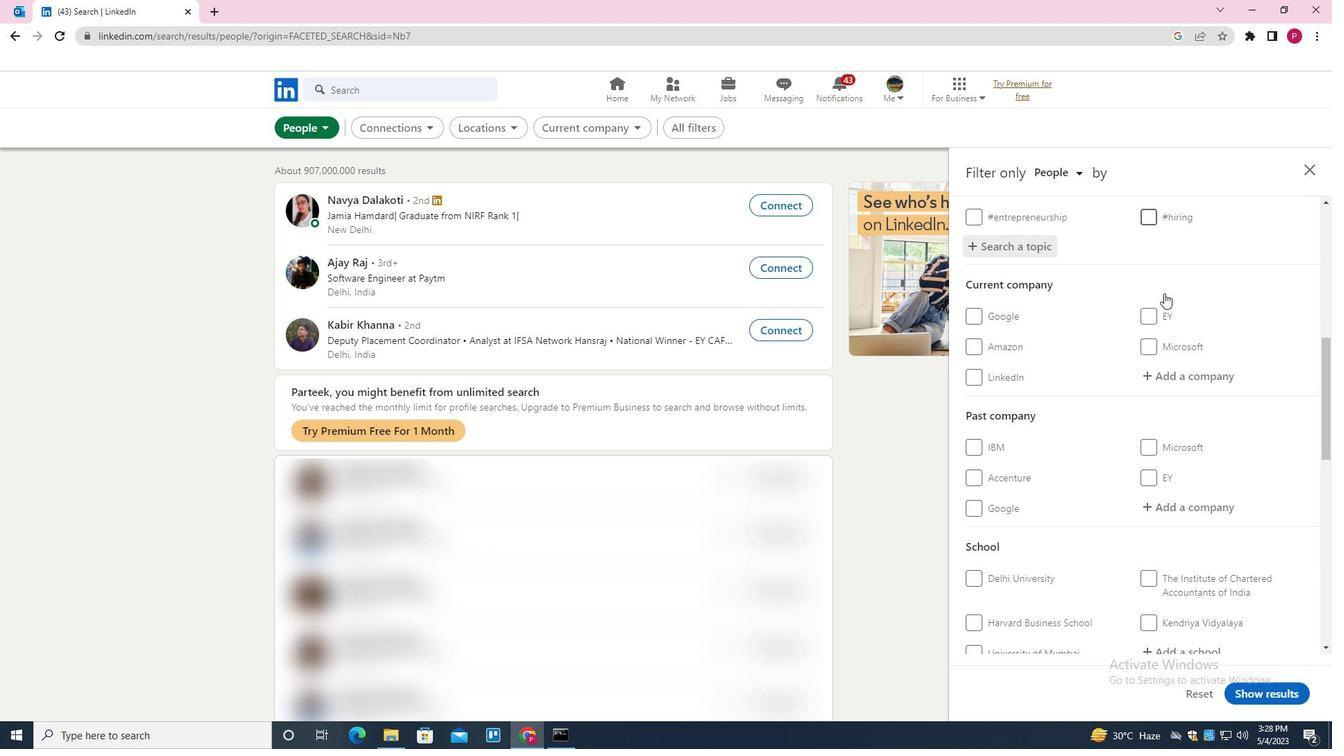
Action: Mouse moved to (1163, 293)
Screenshot: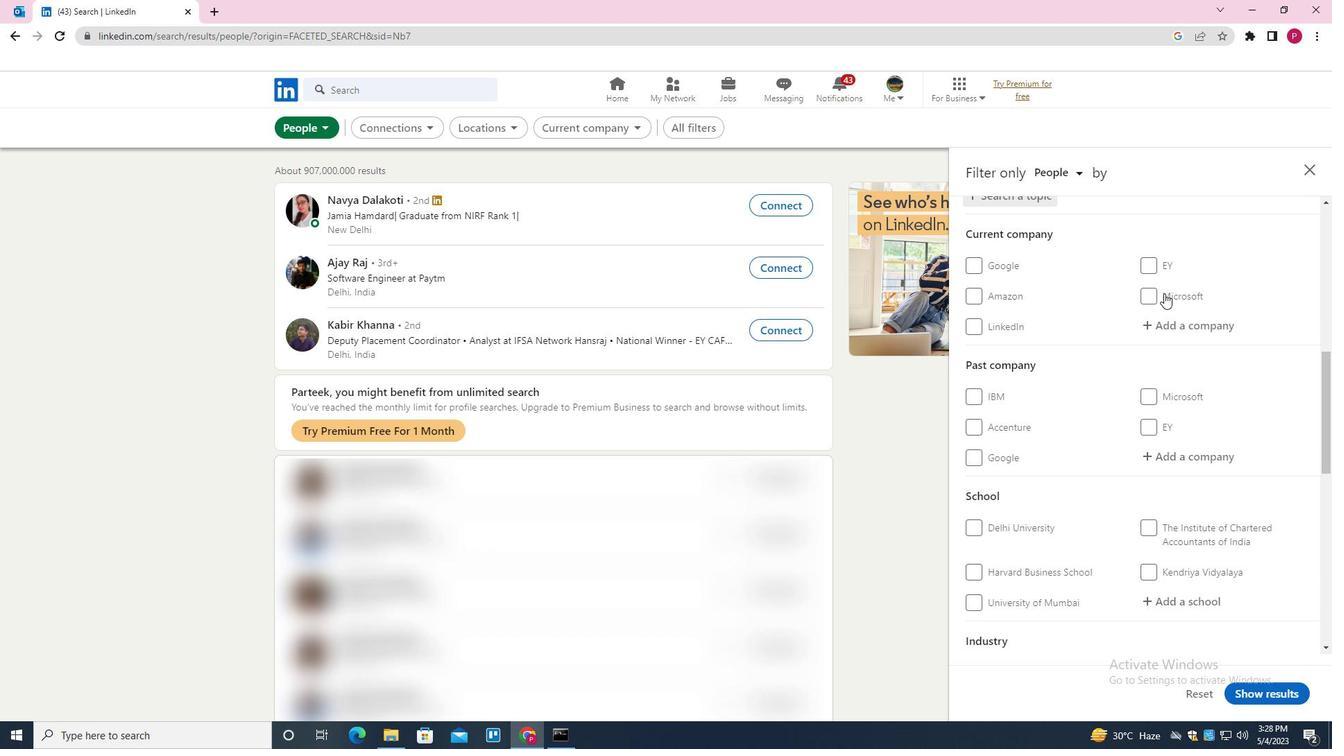 
Action: Mouse scrolled (1163, 292) with delta (0, 0)
Screenshot: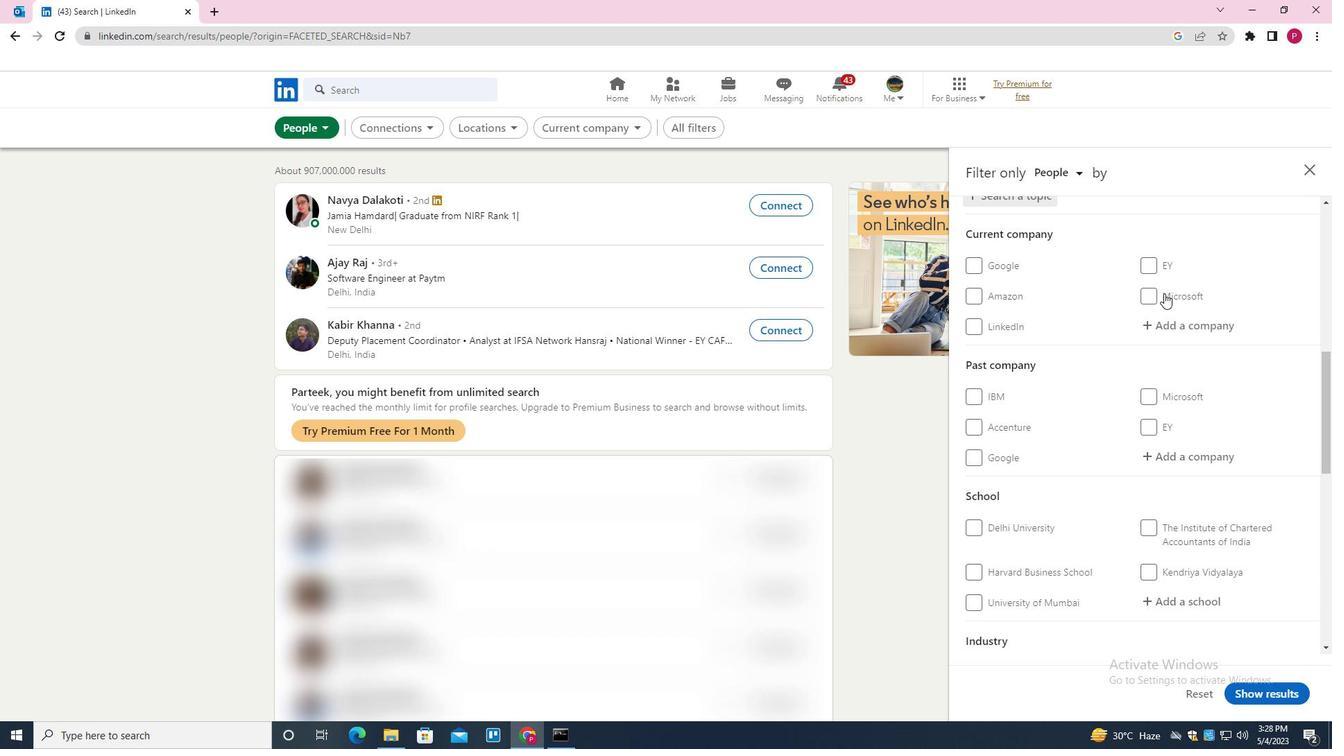
Action: Mouse moved to (1161, 293)
Screenshot: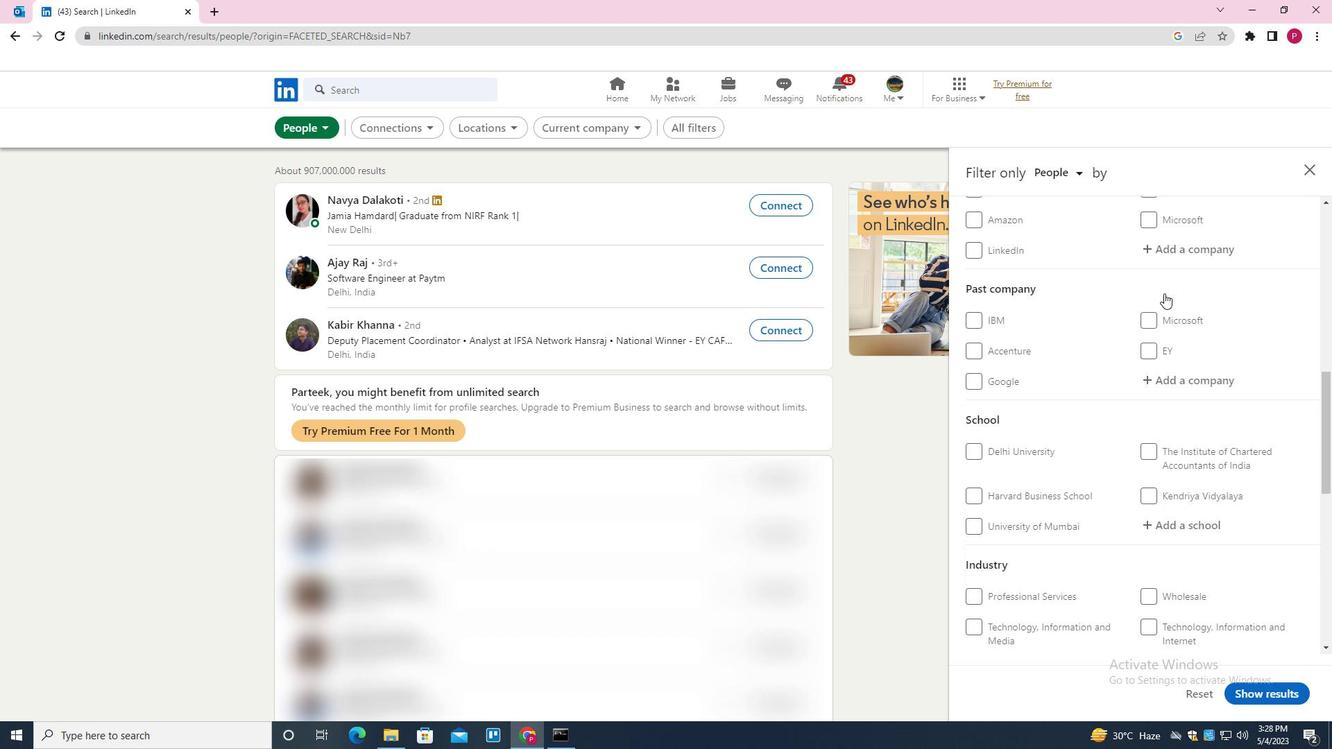 
Action: Mouse scrolled (1161, 292) with delta (0, 0)
Screenshot: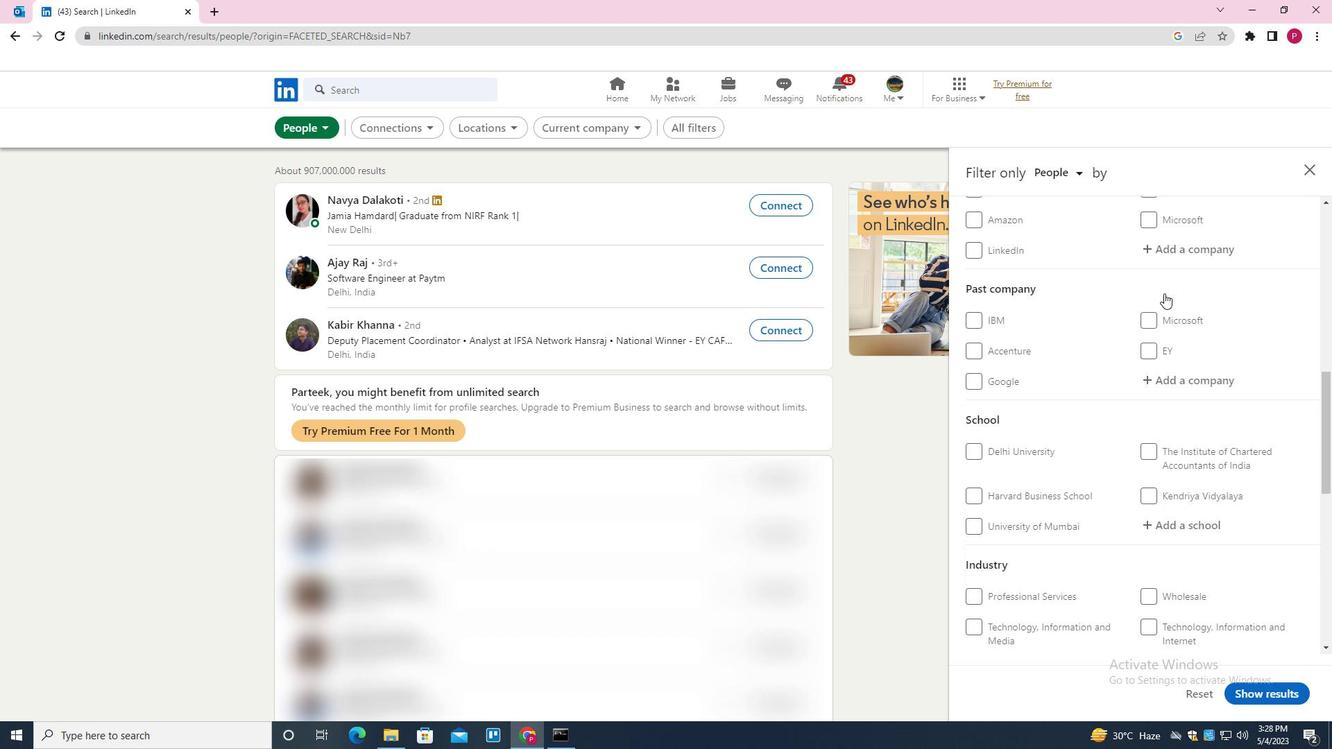 
Action: Mouse moved to (1159, 294)
Screenshot: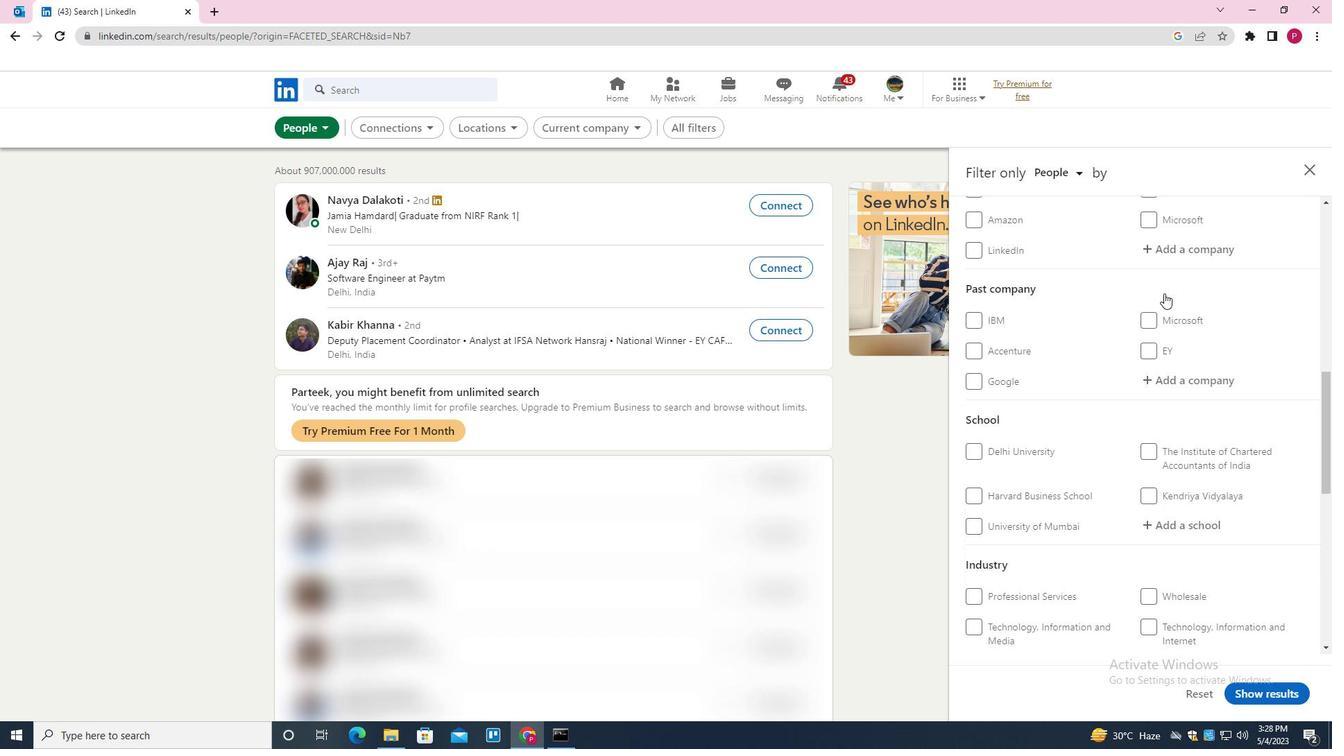 
Action: Mouse scrolled (1159, 294) with delta (0, 0)
Screenshot: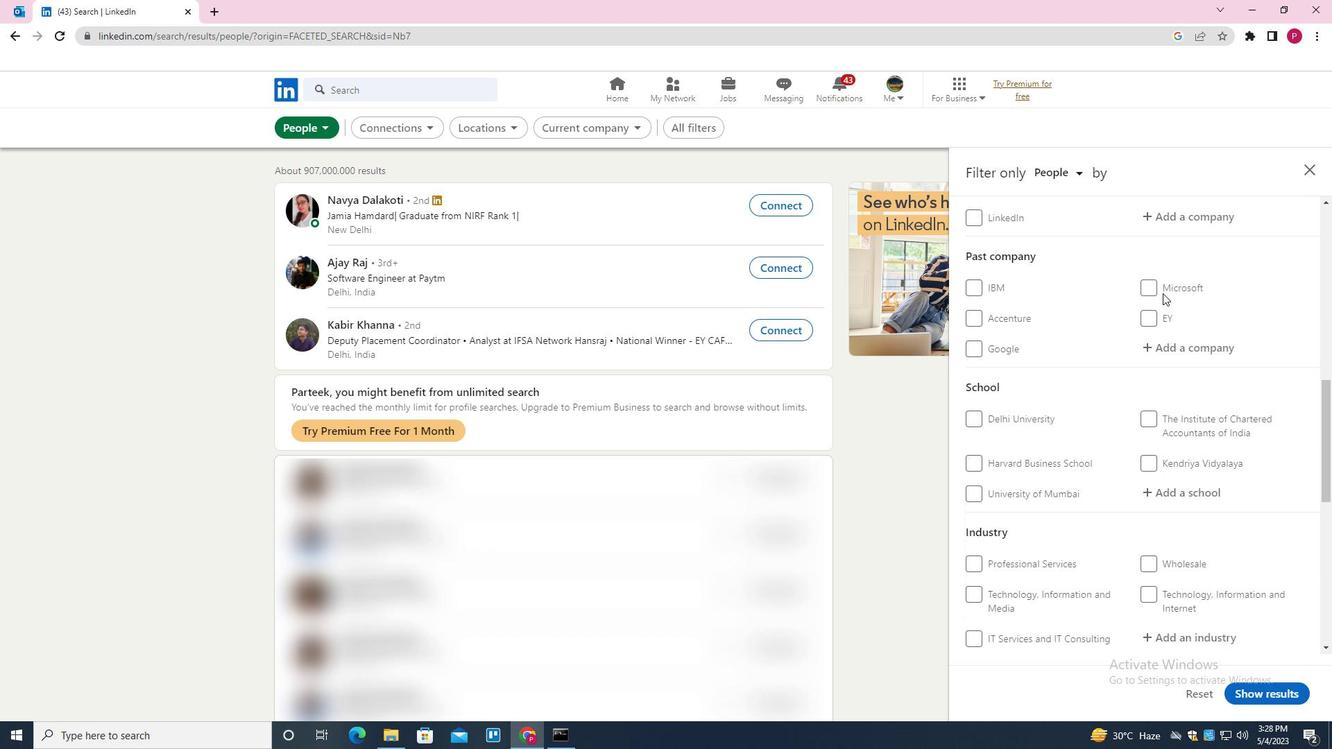 
Action: Mouse moved to (1098, 344)
Screenshot: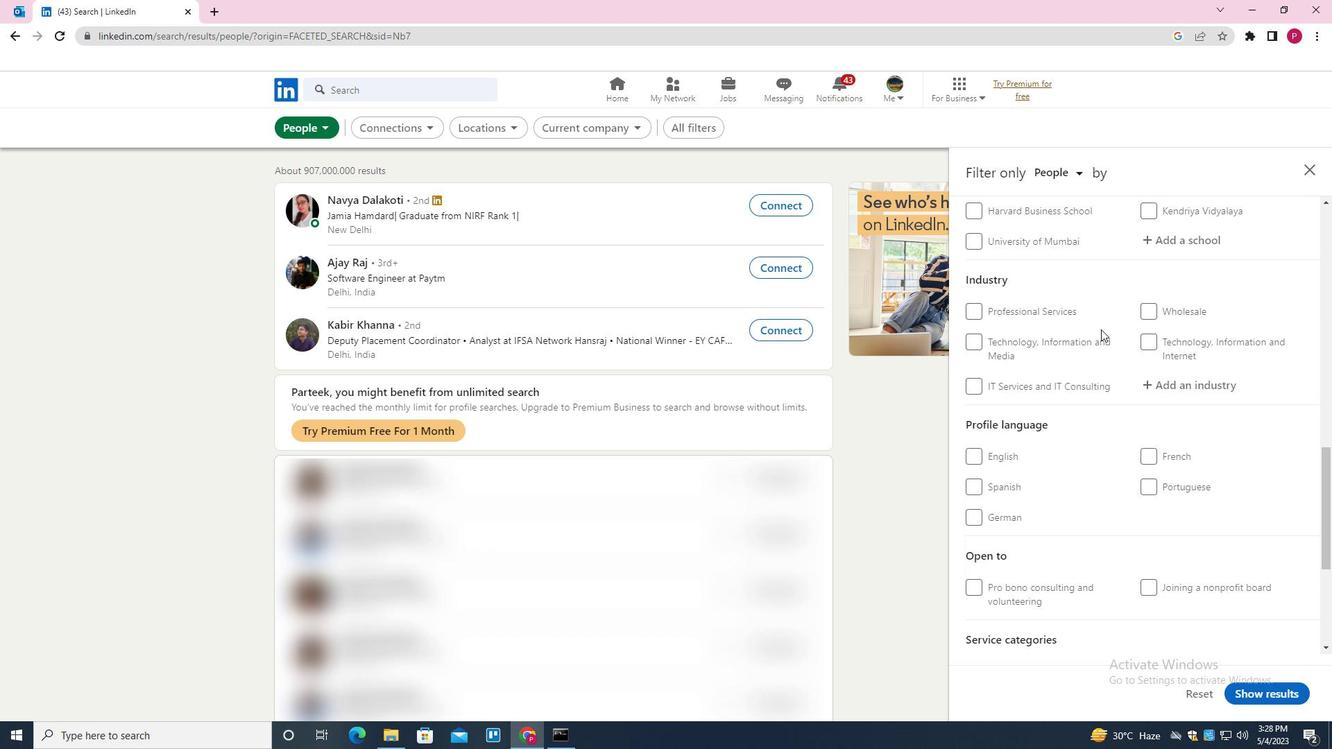 
Action: Mouse scrolled (1098, 344) with delta (0, 0)
Screenshot: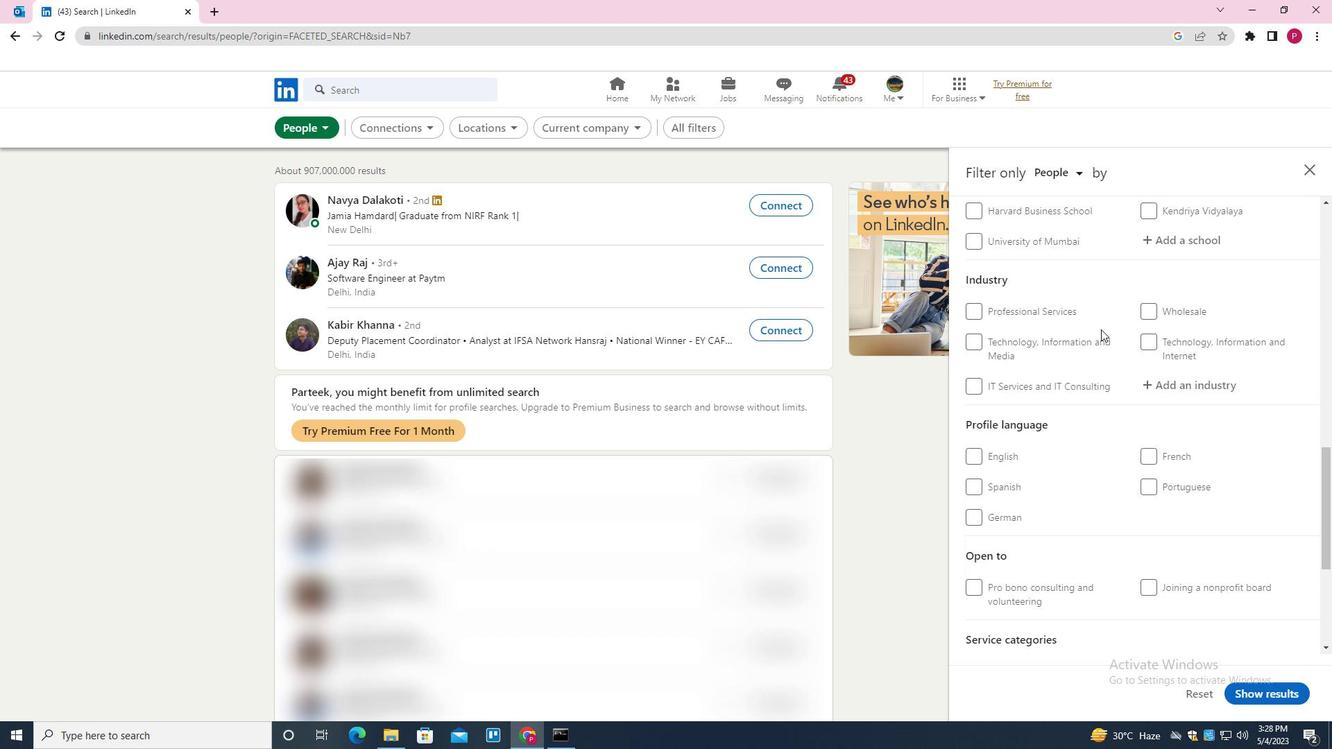 
Action: Mouse scrolled (1098, 344) with delta (0, 0)
Screenshot: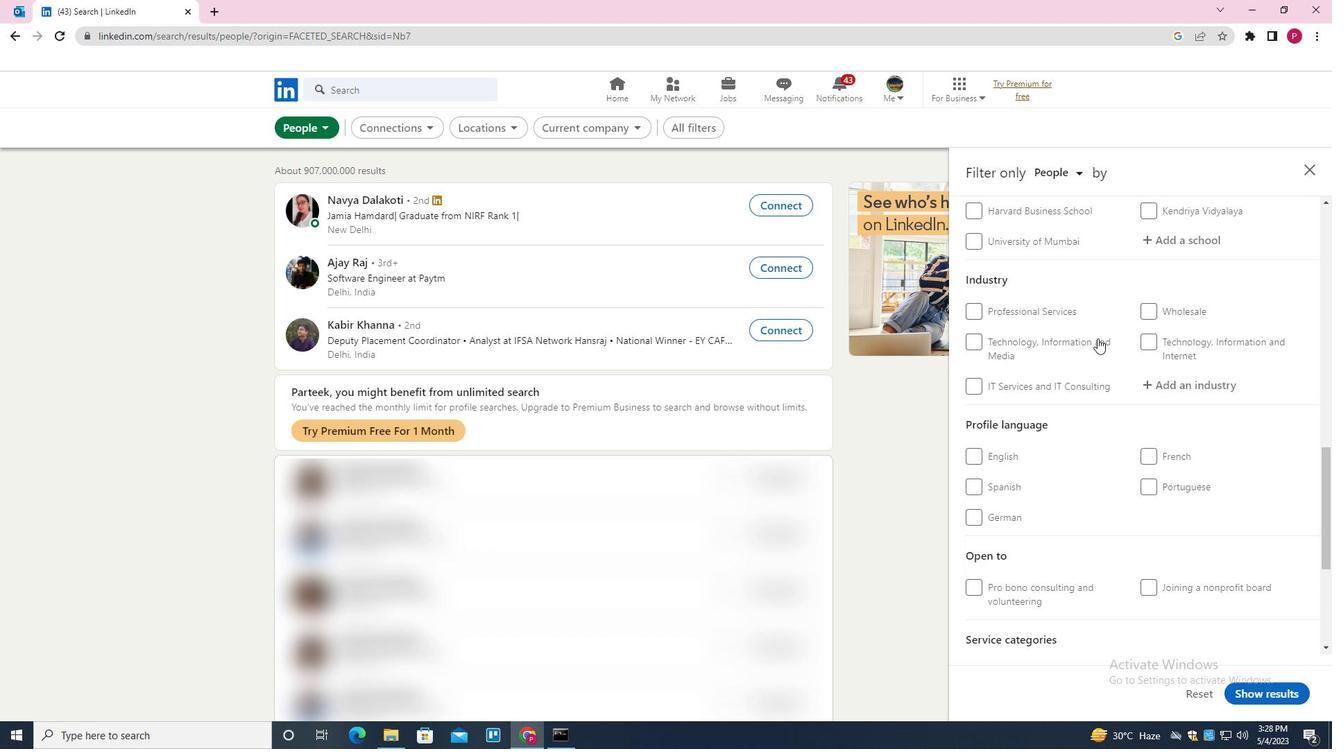 
Action: Mouse moved to (1018, 374)
Screenshot: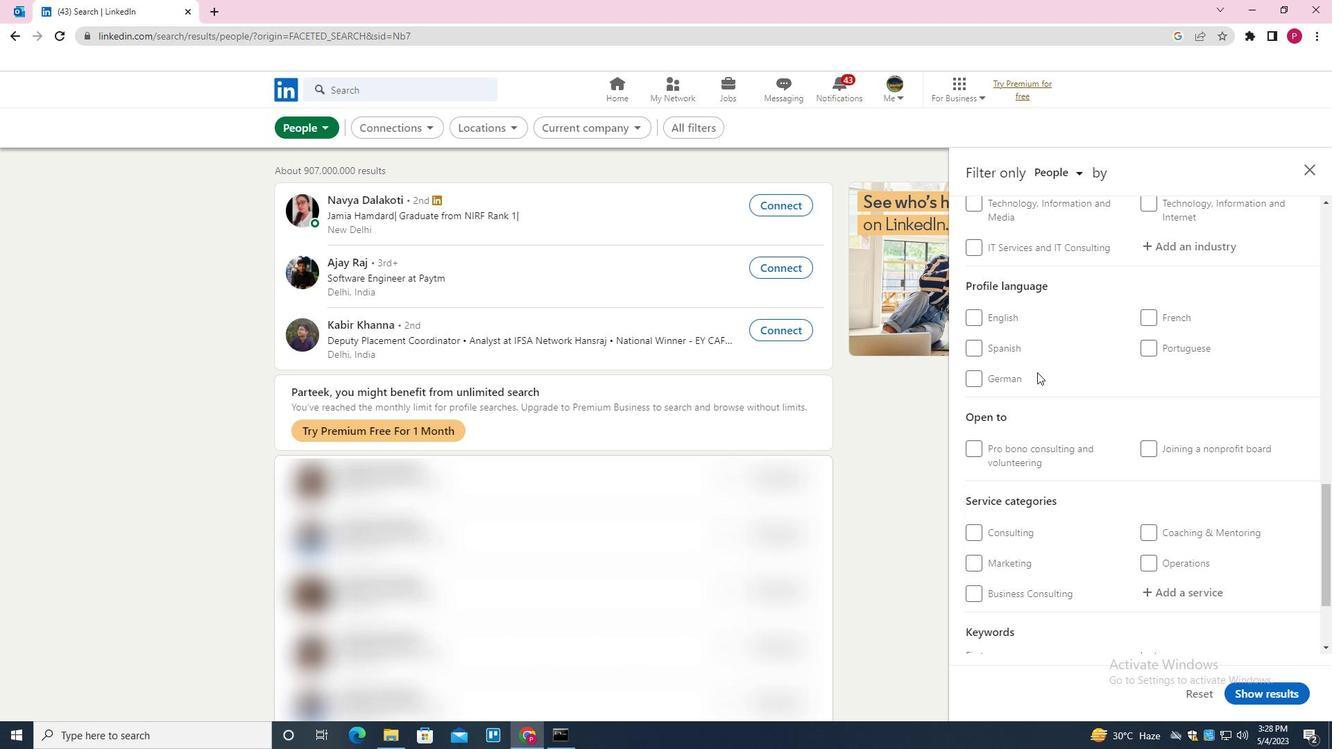 
Action: Mouse pressed left at (1018, 374)
Screenshot: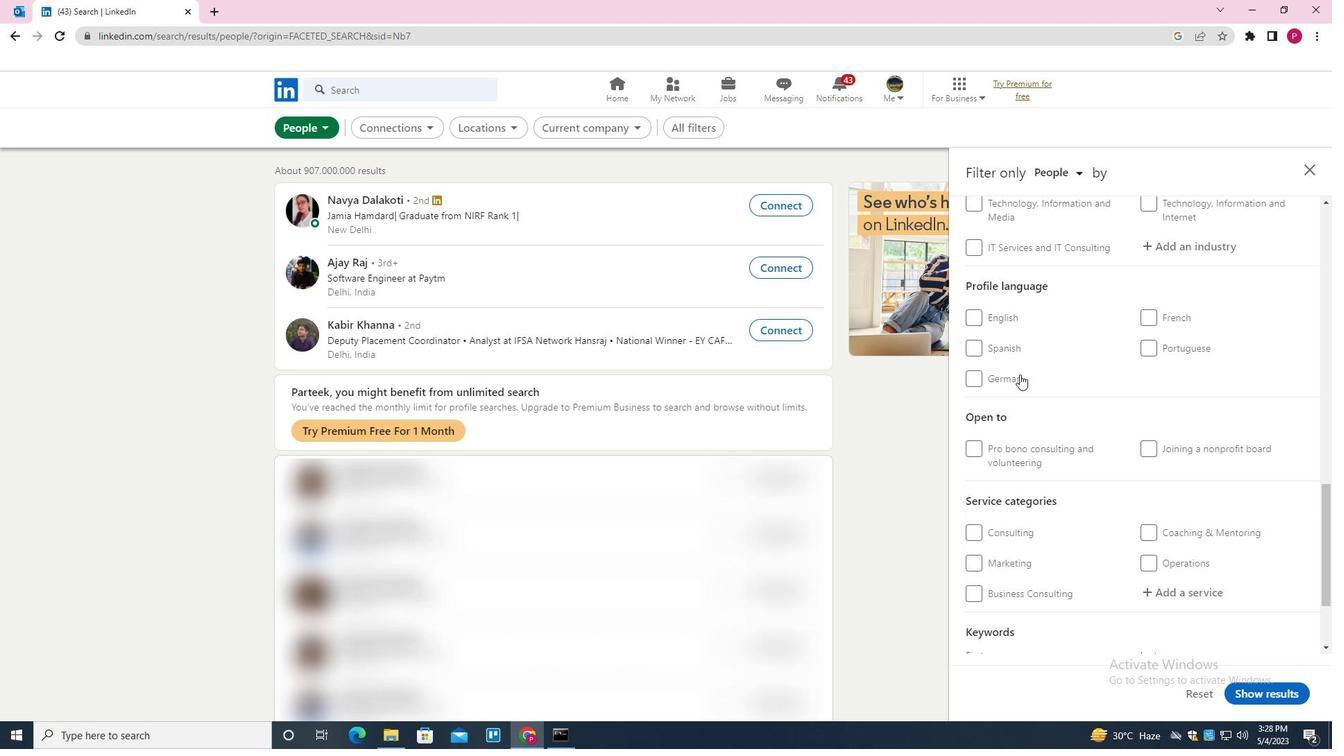 
Action: Mouse moved to (1060, 380)
Screenshot: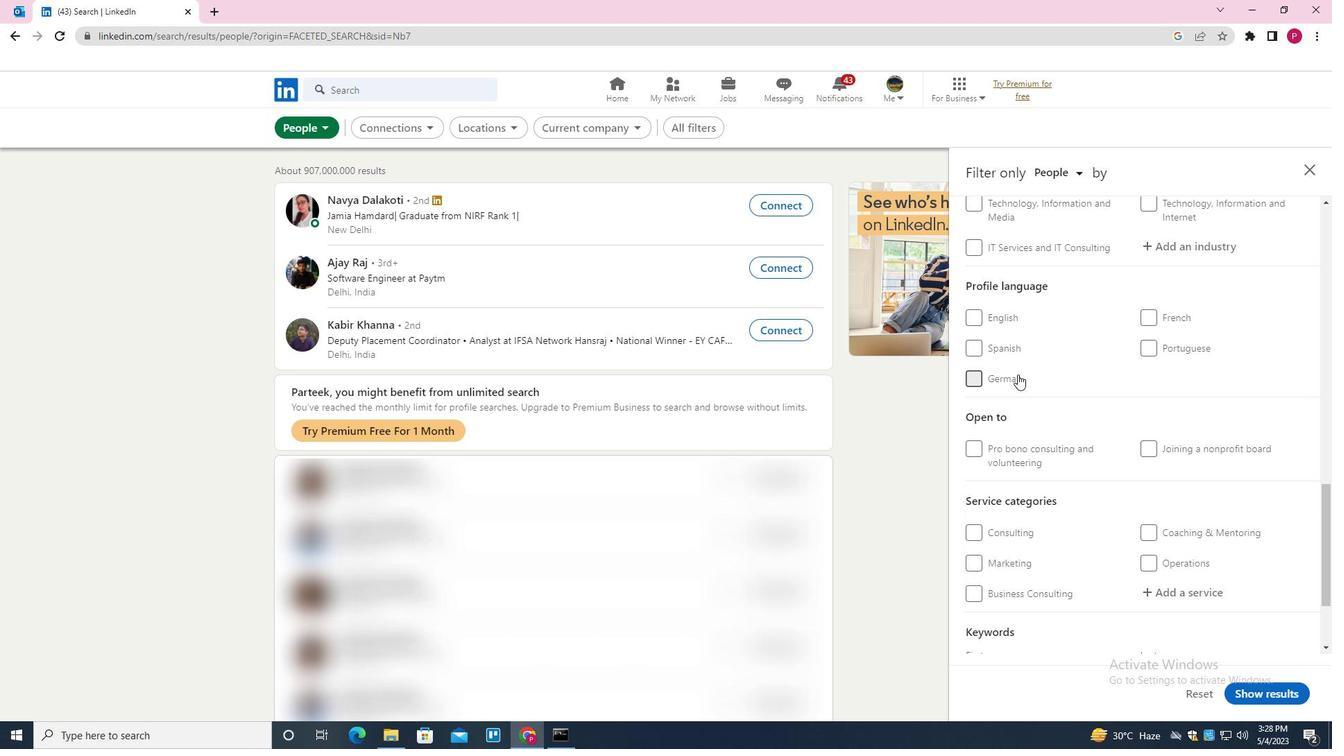 
Action: Mouse scrolled (1060, 381) with delta (0, 0)
Screenshot: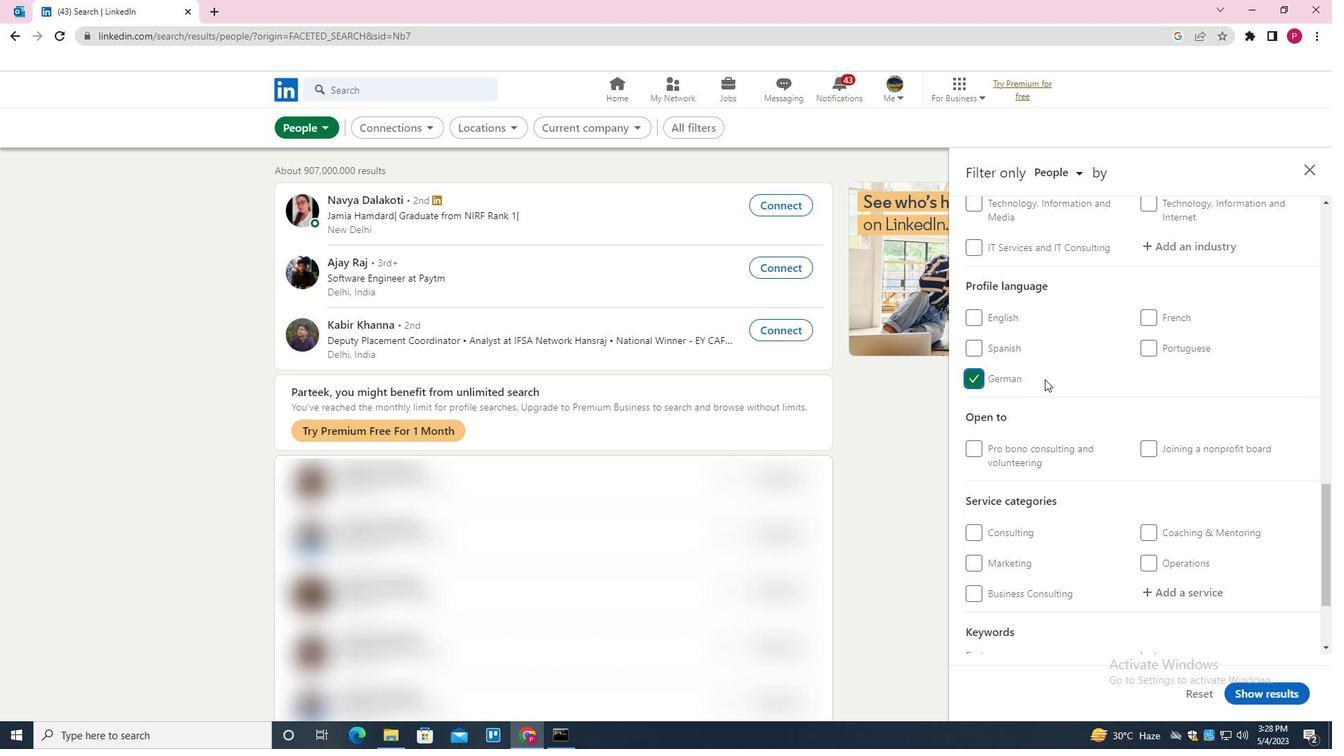 
Action: Mouse scrolled (1060, 381) with delta (0, 0)
Screenshot: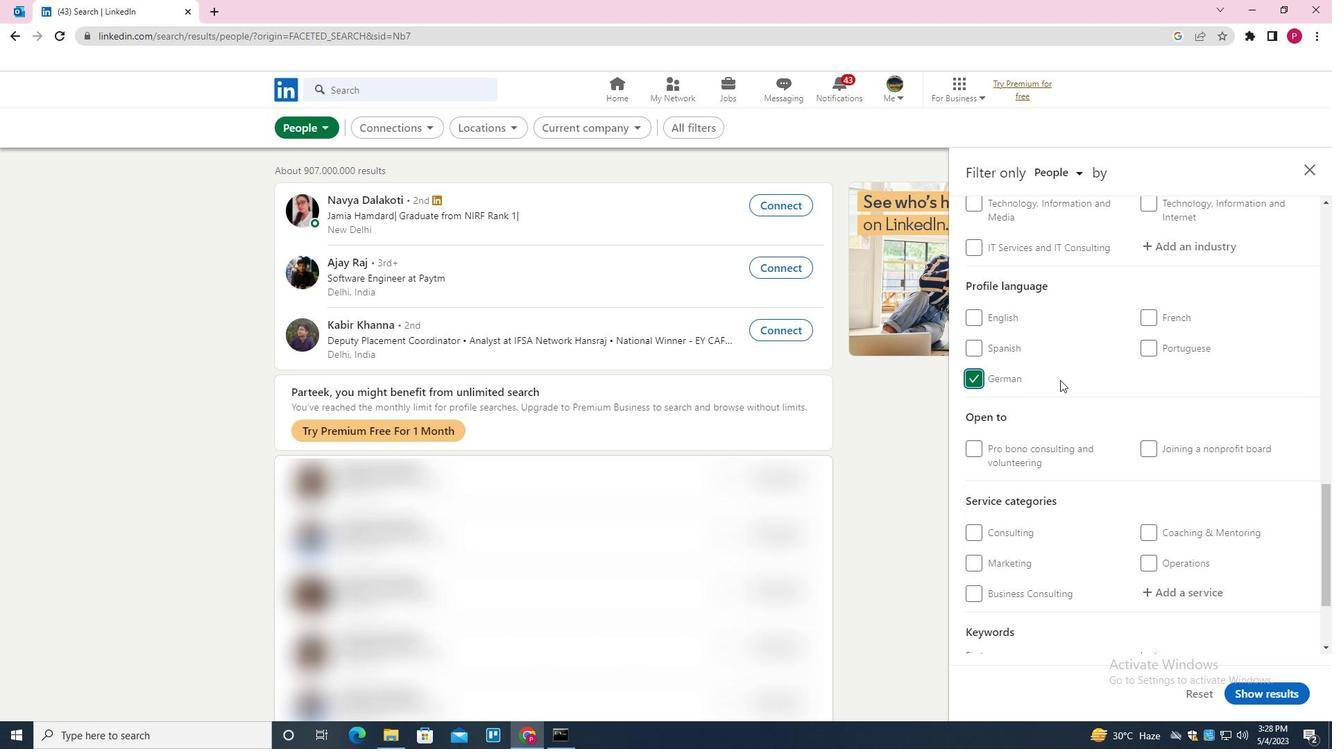 
Action: Mouse scrolled (1060, 381) with delta (0, 0)
Screenshot: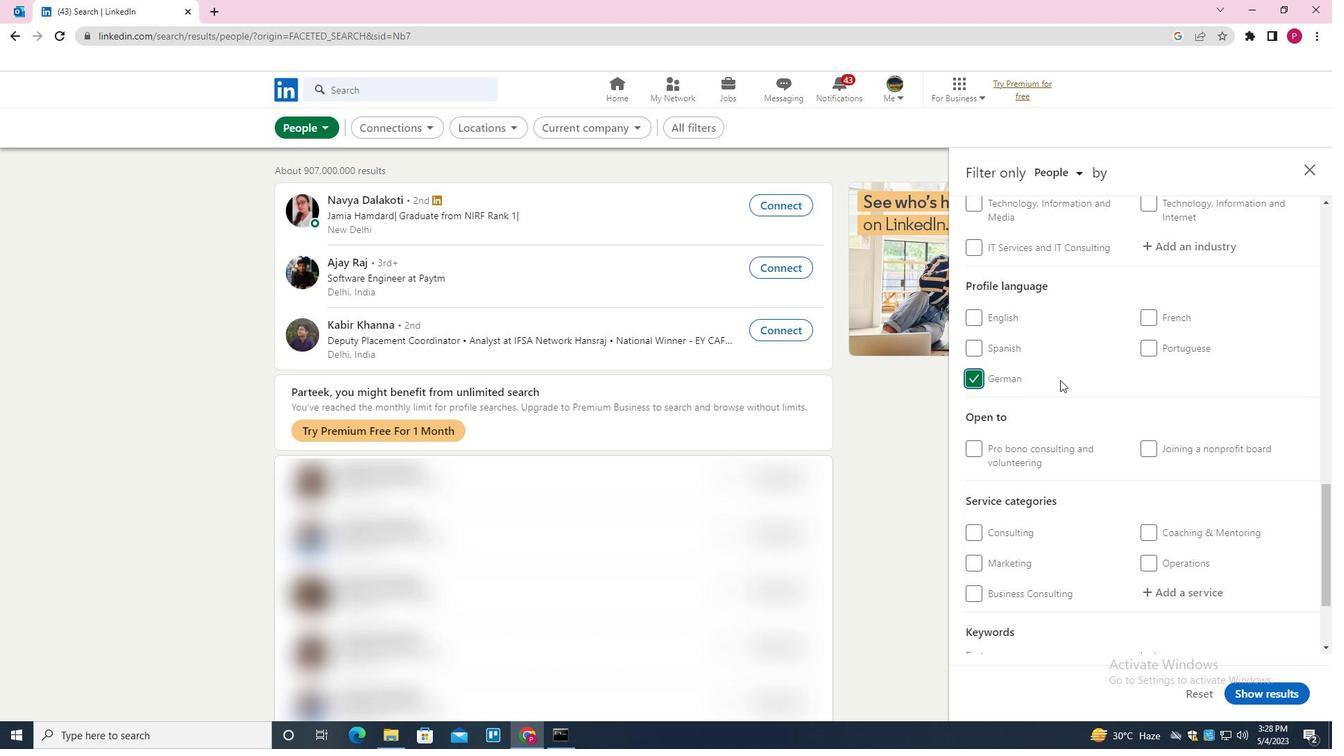 
Action: Mouse scrolled (1060, 381) with delta (0, 0)
Screenshot: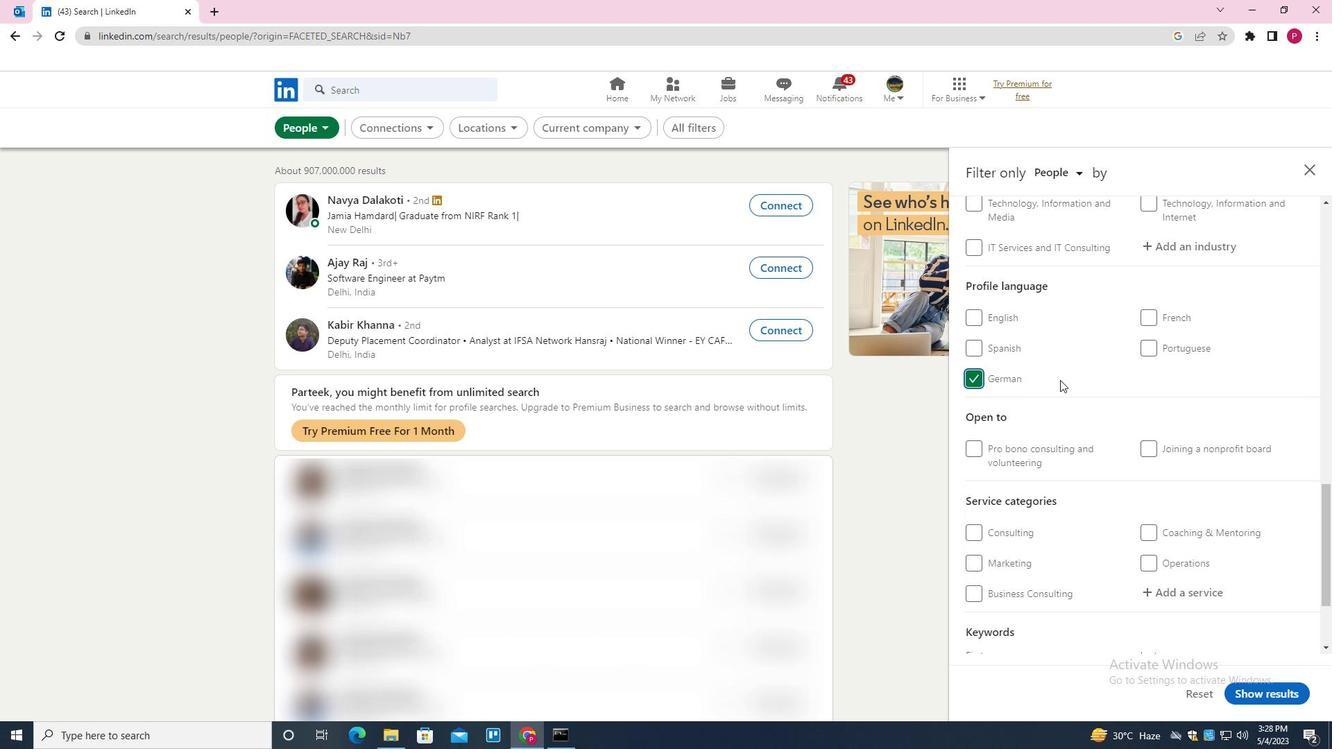 
Action: Mouse scrolled (1060, 381) with delta (0, 0)
Screenshot: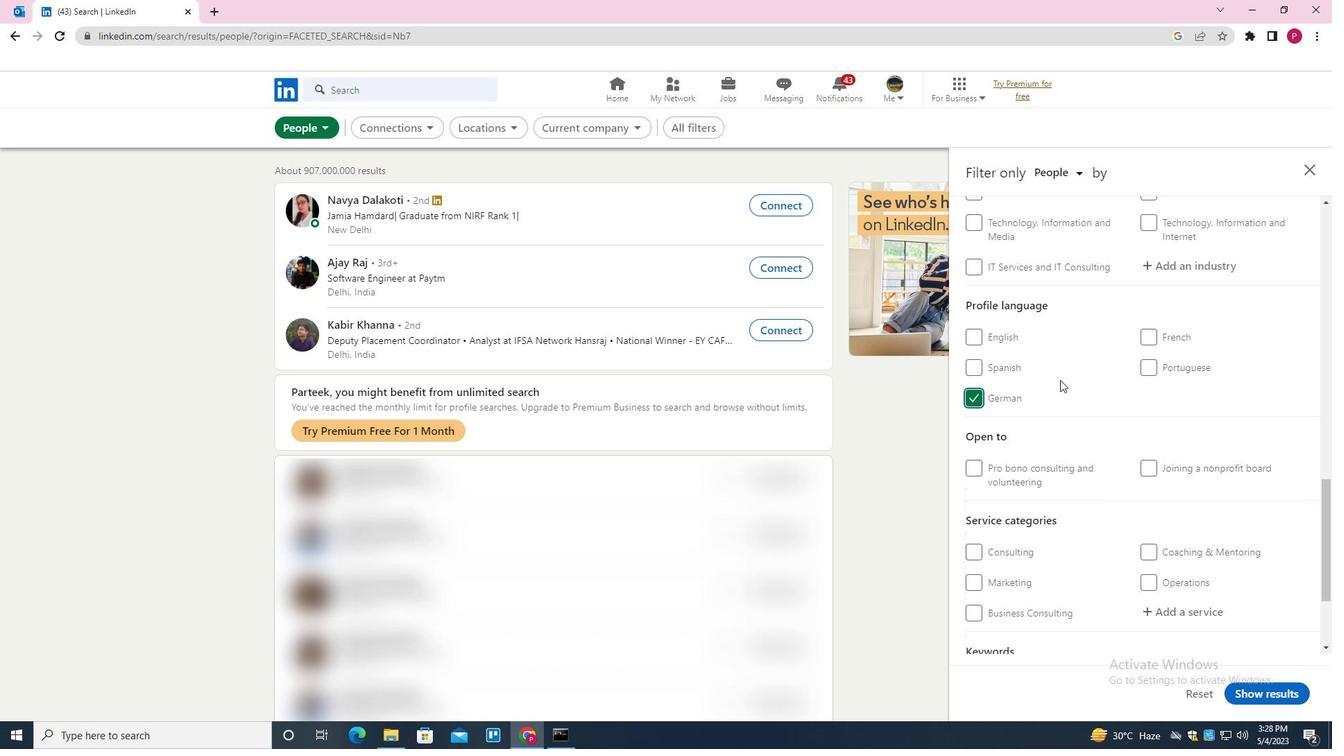 
Action: Mouse scrolled (1060, 381) with delta (0, 0)
Screenshot: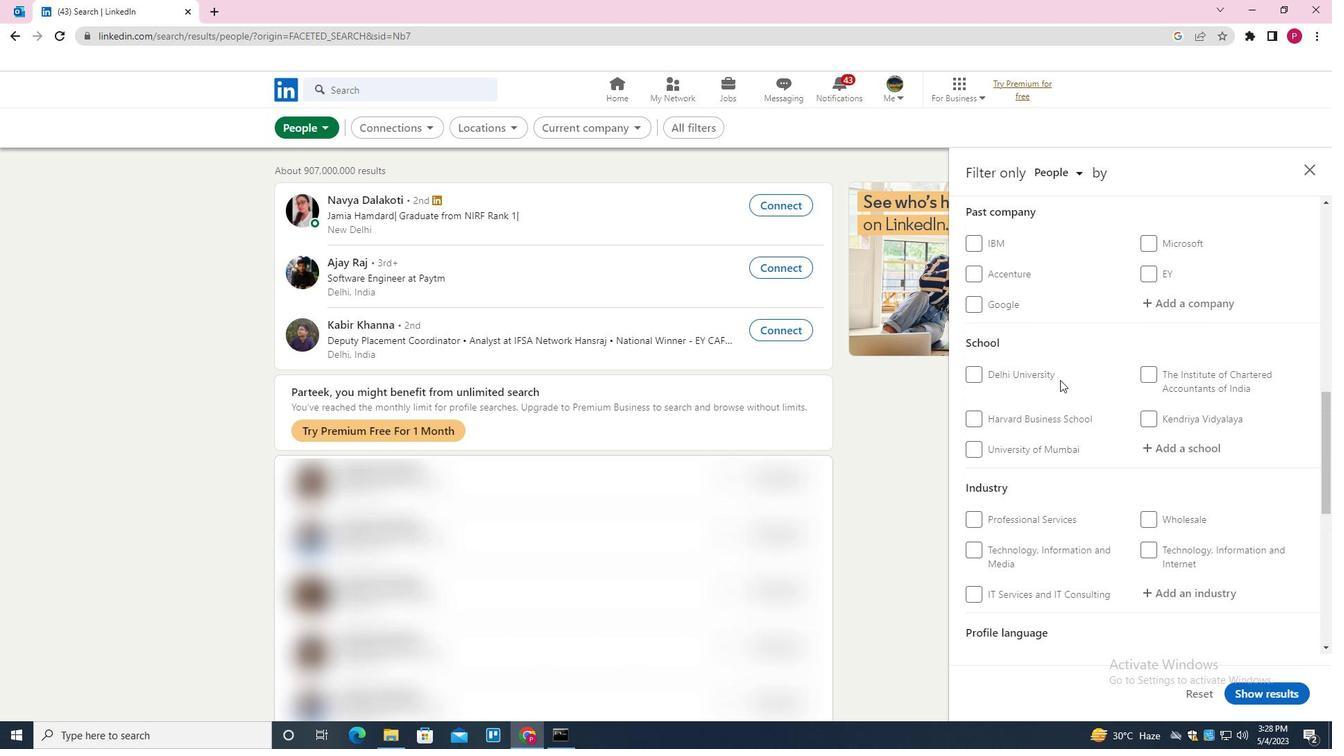 
Action: Mouse scrolled (1060, 381) with delta (0, 0)
Screenshot: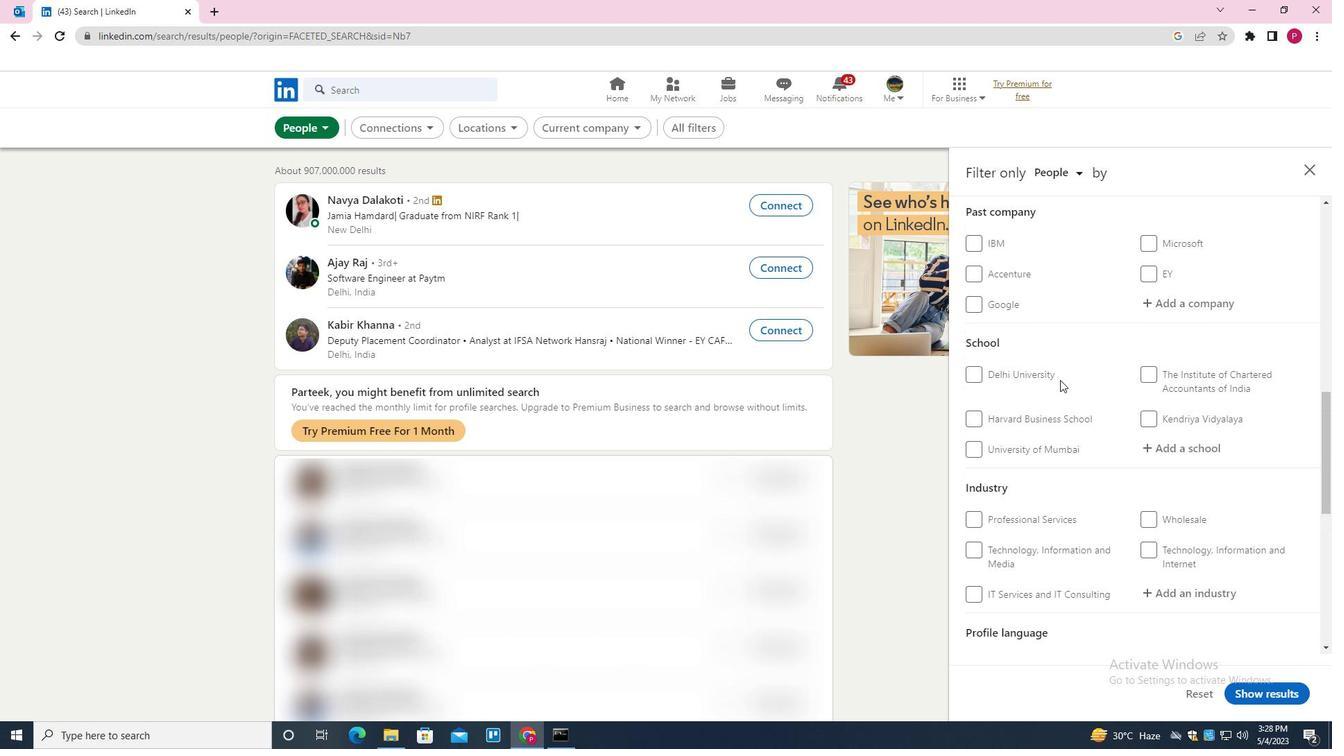 
Action: Mouse scrolled (1060, 381) with delta (0, 0)
Screenshot: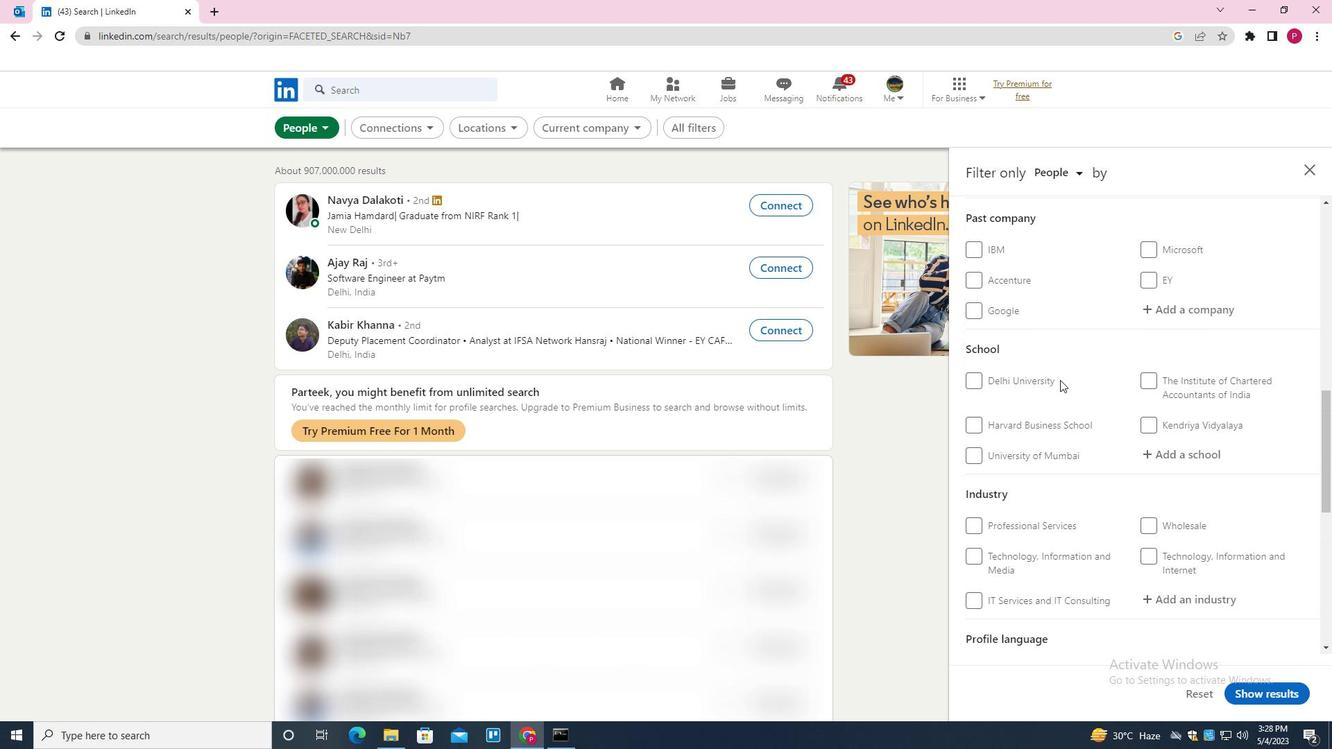 
Action: Mouse moved to (1182, 376)
Screenshot: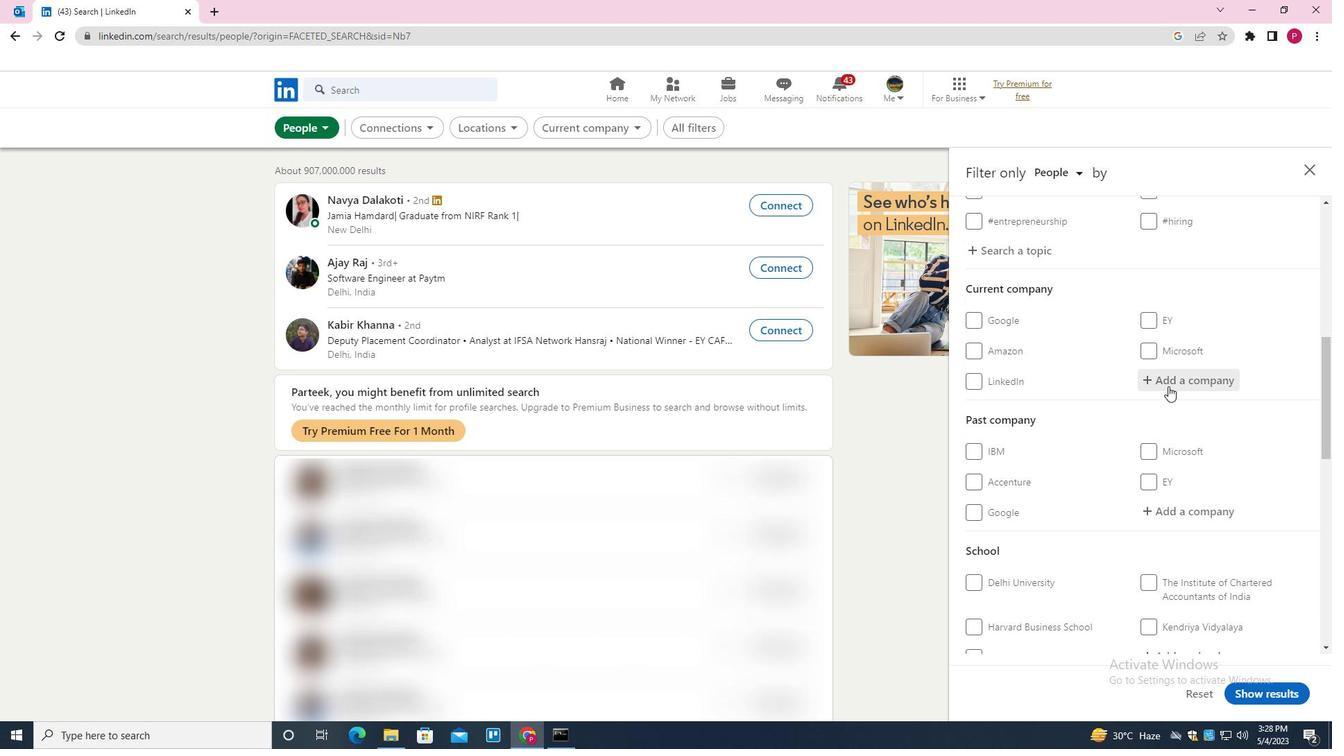 
Action: Mouse pressed left at (1182, 376)
Screenshot: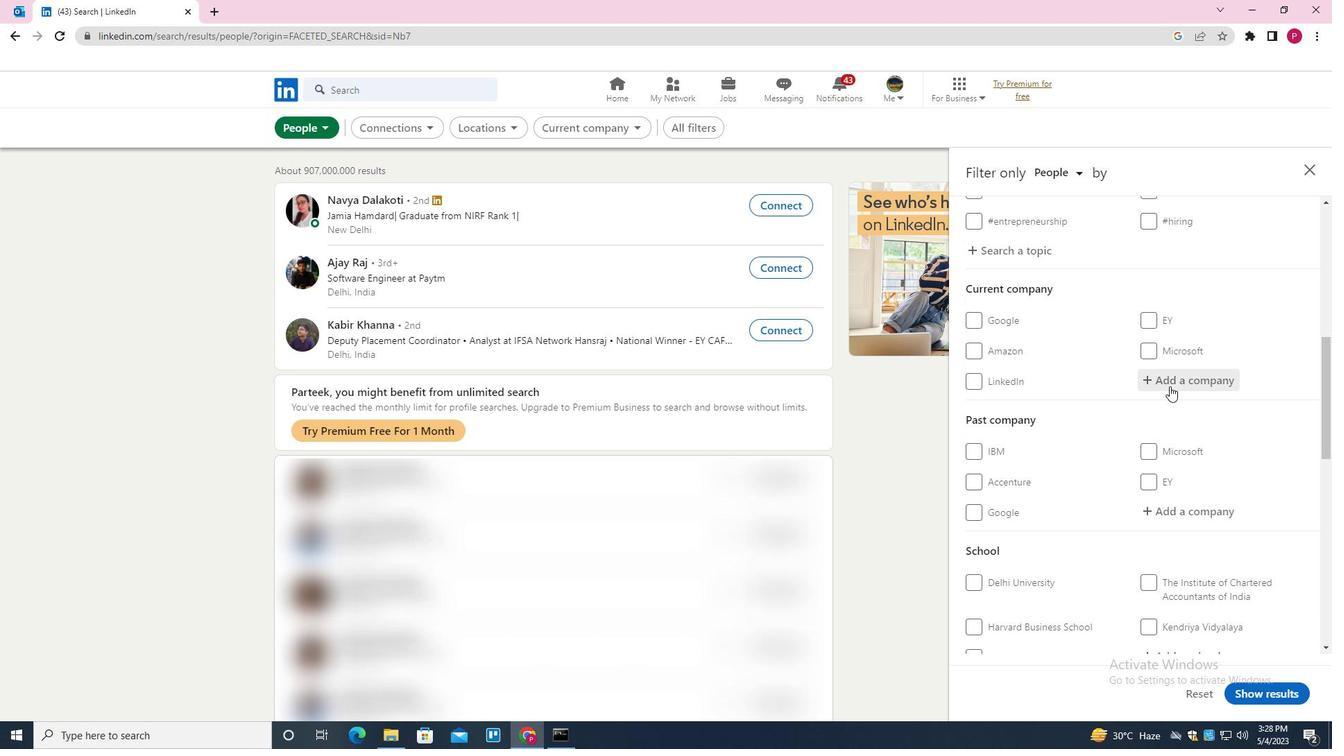 
Action: Key pressed <Key.shift><Key.shift><Key.shift>DDB<Key.space><Key.shift><Key.shift><Key.shift><Key.shift><Key.shift><Key.shift><Key.shift><Key.shift><Key.shift><Key.shift>MUDRA<Key.space><Key.shift><Key.shift><Key.shift><Key.shift>GROUP<Key.down><Key.enter>
Screenshot: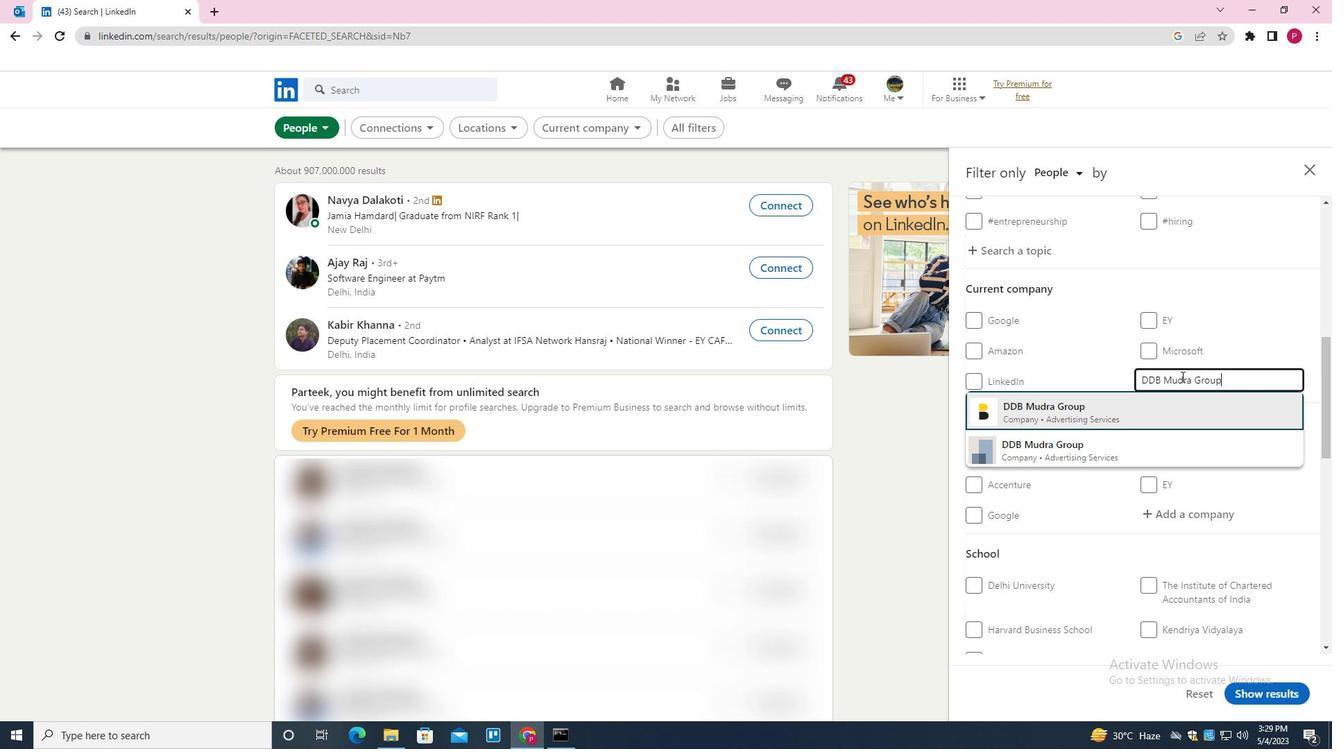 
Action: Mouse moved to (1154, 400)
Screenshot: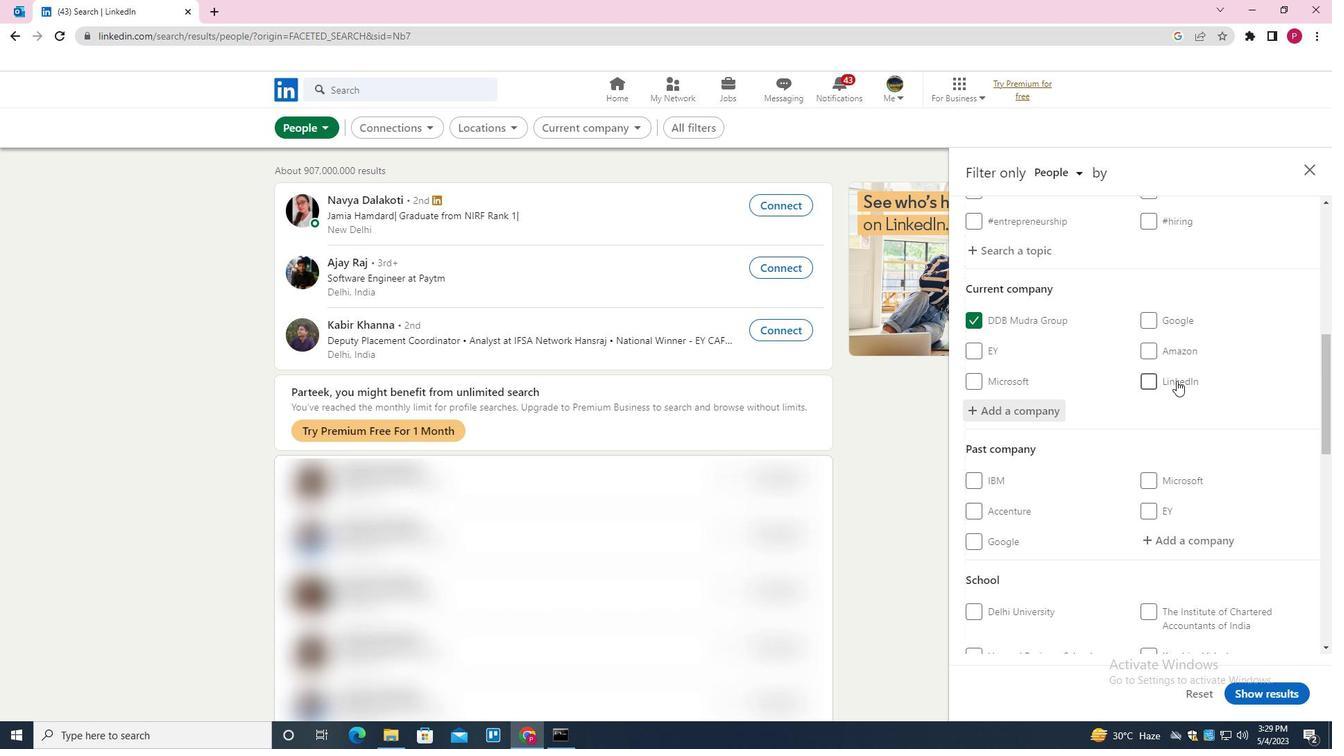 
Action: Mouse scrolled (1154, 399) with delta (0, 0)
Screenshot: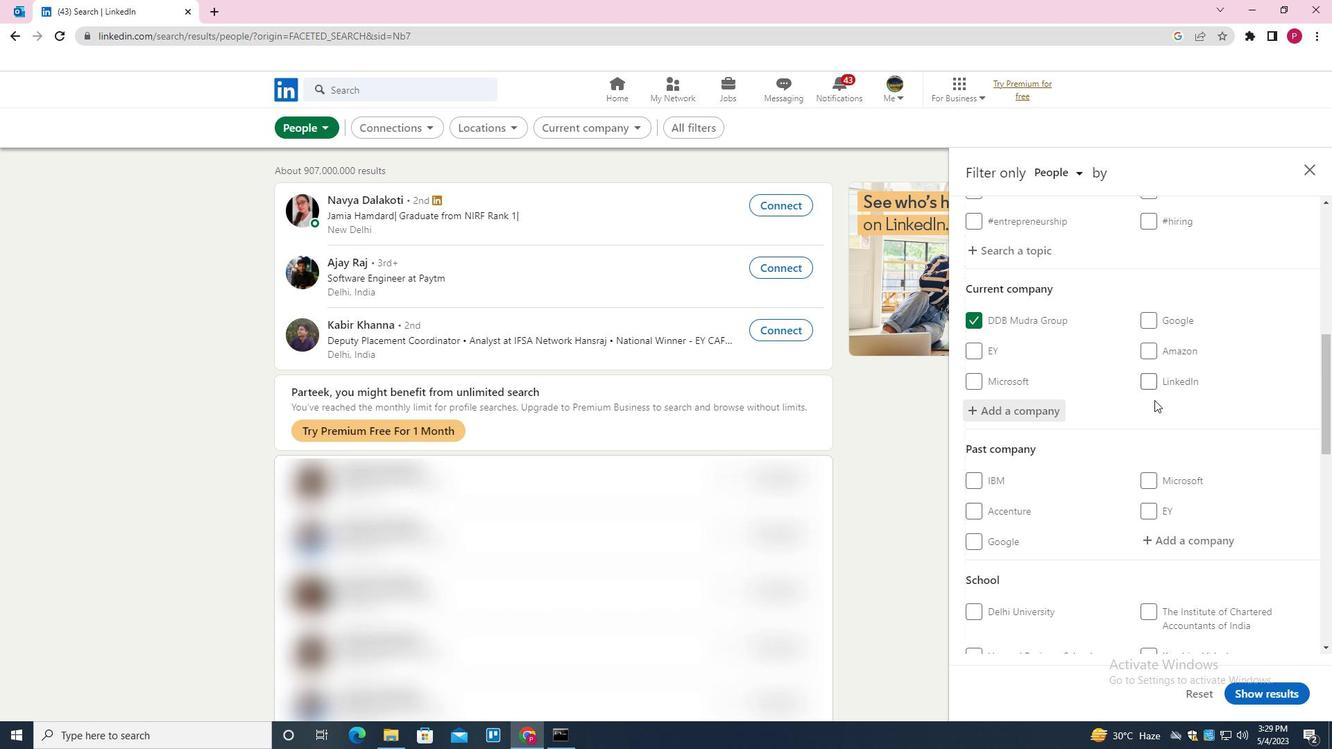 
Action: Mouse scrolled (1154, 399) with delta (0, 0)
Screenshot: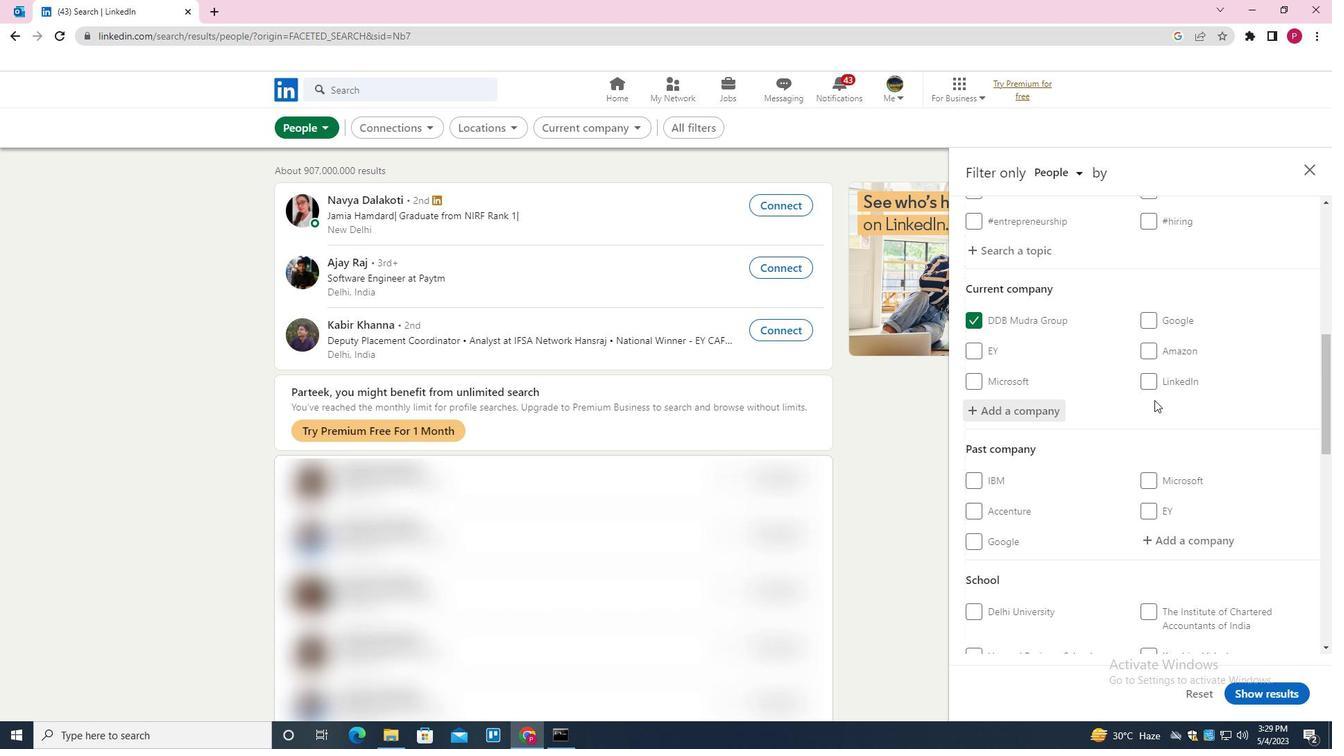 
Action: Mouse scrolled (1154, 399) with delta (0, 0)
Screenshot: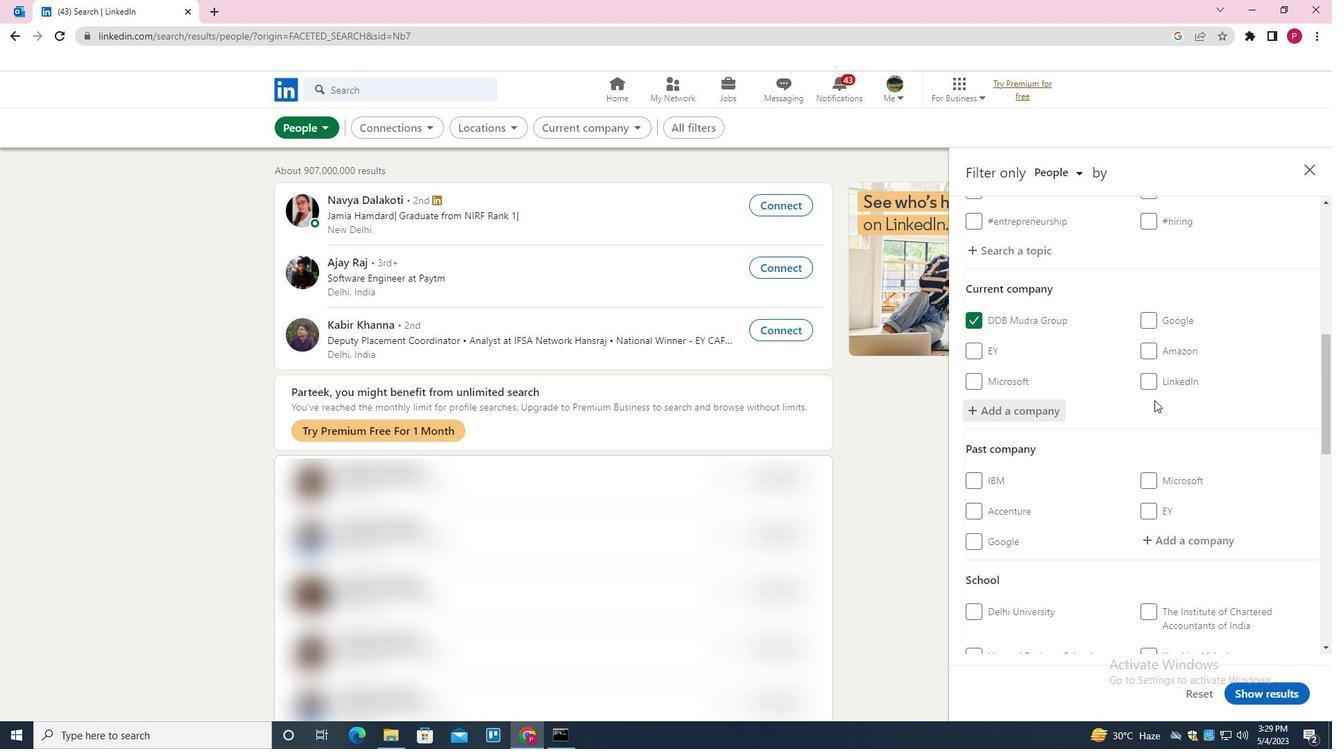 
Action: Mouse scrolled (1154, 399) with delta (0, 0)
Screenshot: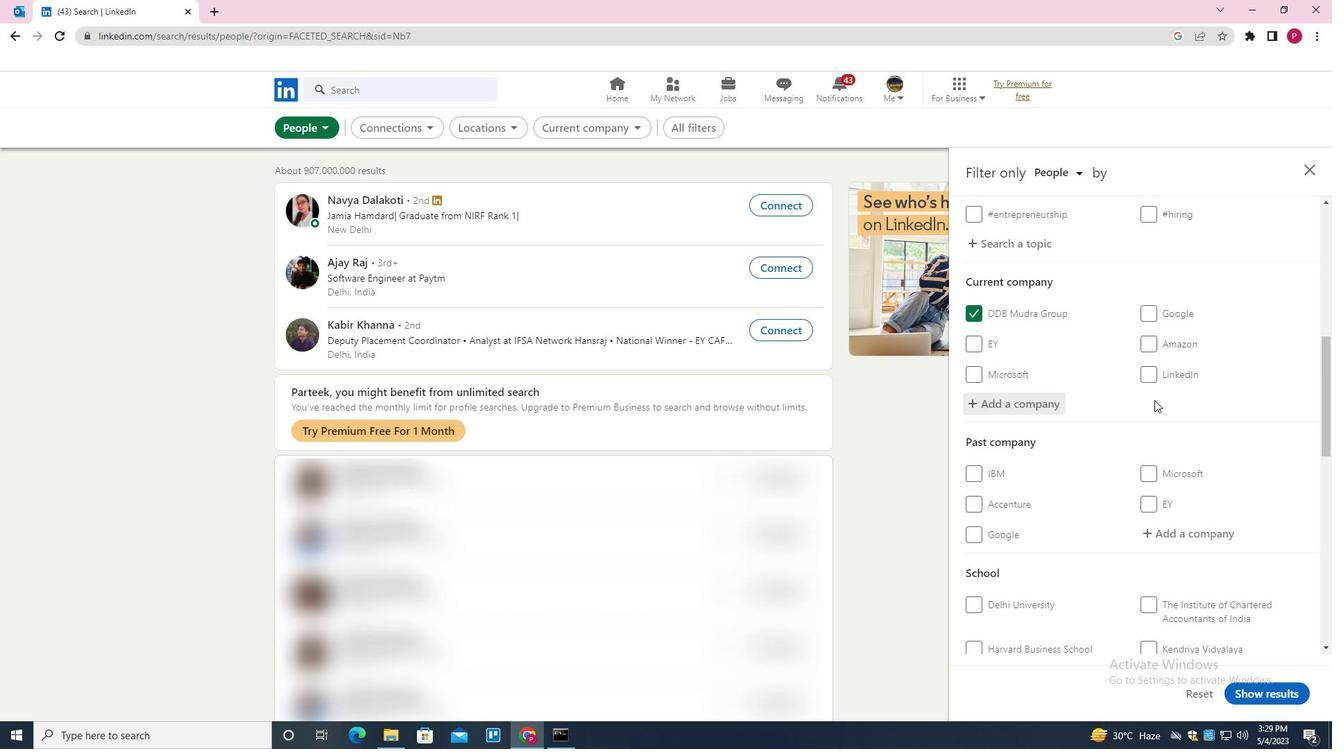 
Action: Mouse scrolled (1154, 399) with delta (0, 0)
Screenshot: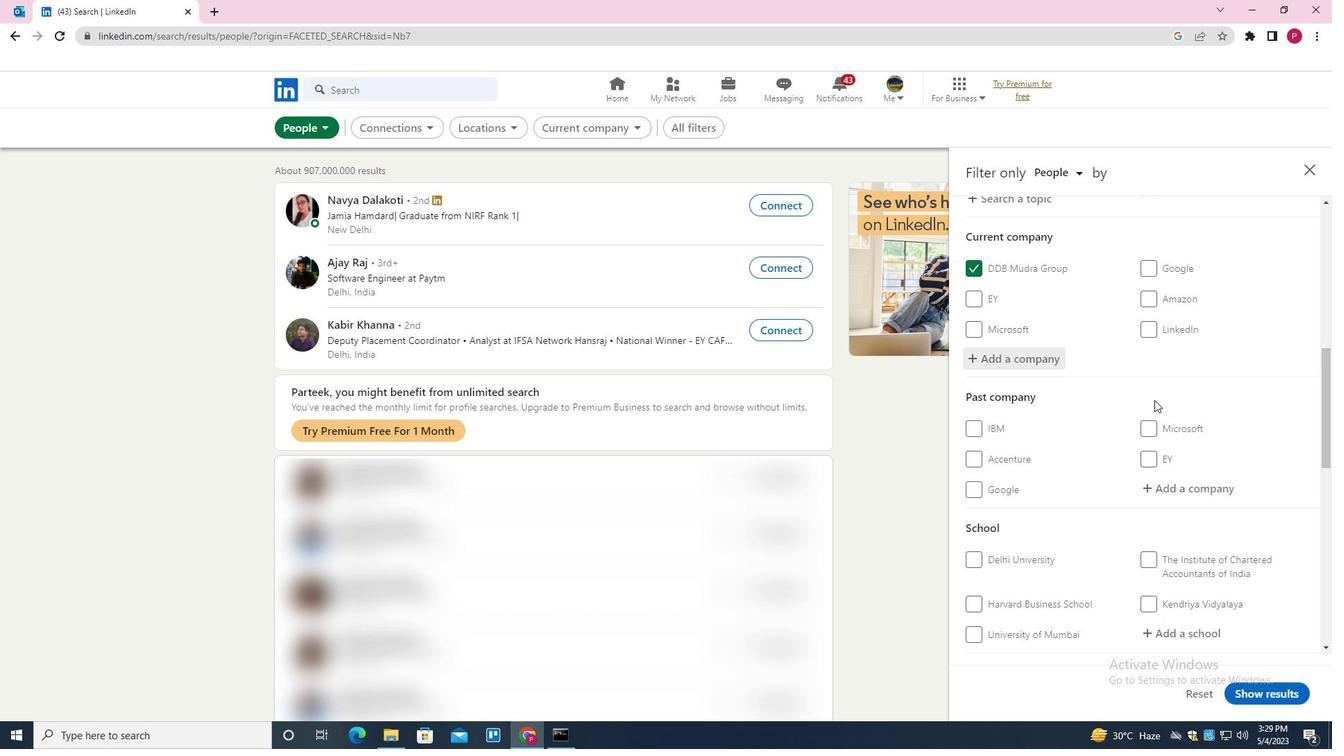 
Action: Mouse moved to (1179, 342)
Screenshot: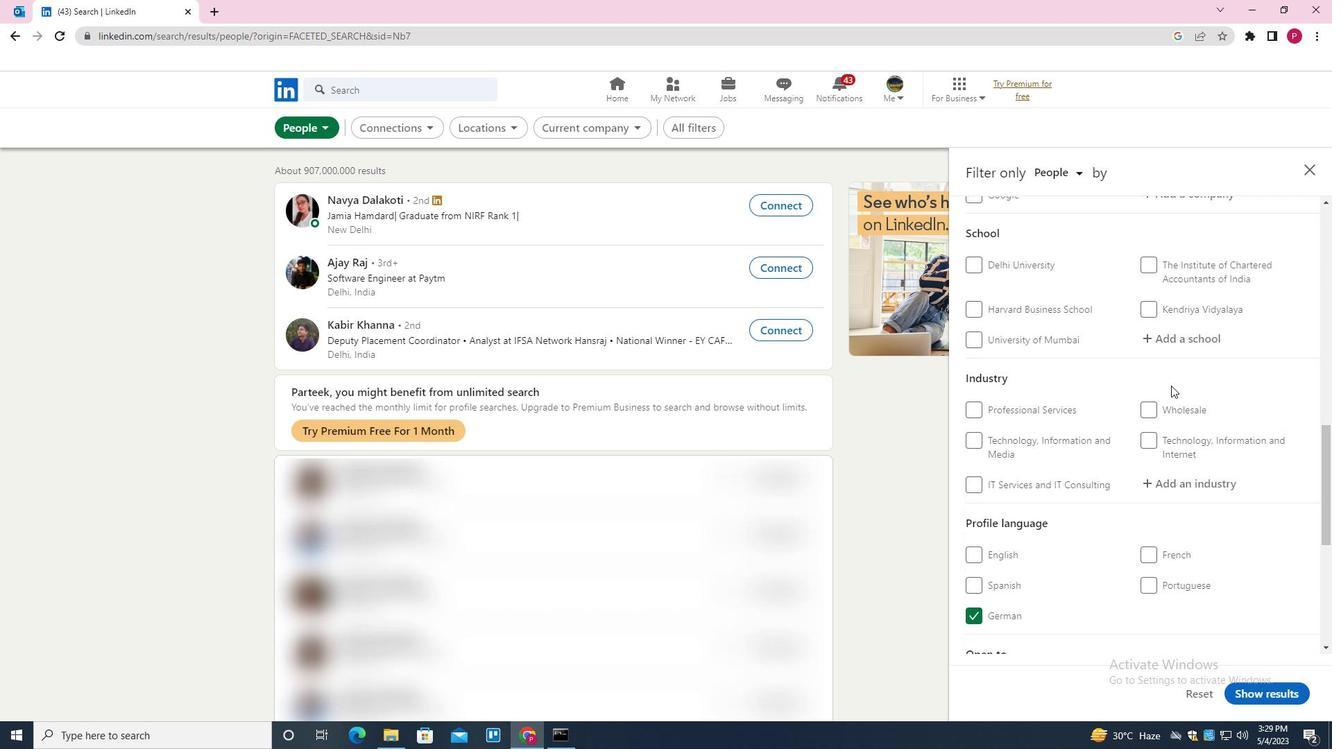 
Action: Mouse pressed left at (1179, 342)
Screenshot: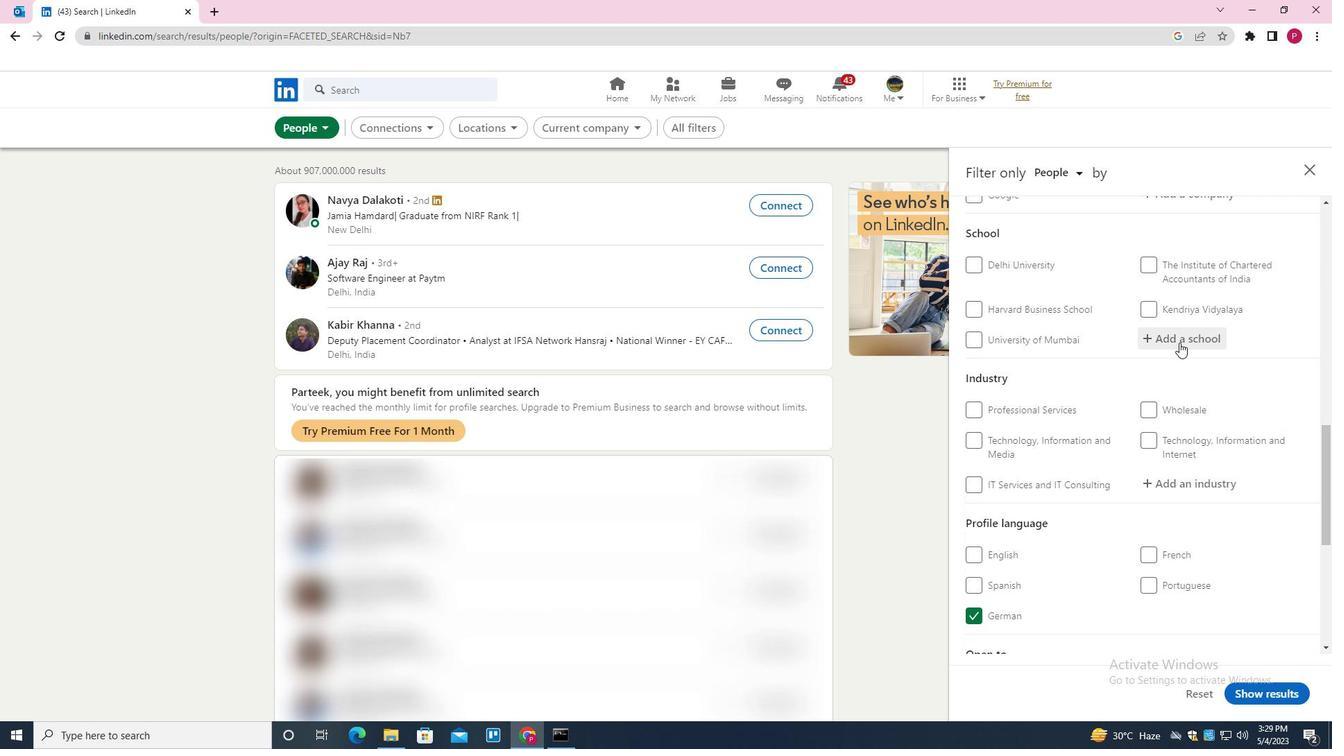 
Action: Key pressed <Key.shift>MAHARISHI<Key.space><Key.shift><Key.shift>VIDYA<Key.space><Key.shift><Key.shift>MANDIR<Key.space><Key.shift>SENIOR<Key.space><Key.shift>SECONDARY<Key.space><Key.shift>SCHII<Key.backspace><Key.backspace>OOL<Key.down><Key.enter>
Screenshot: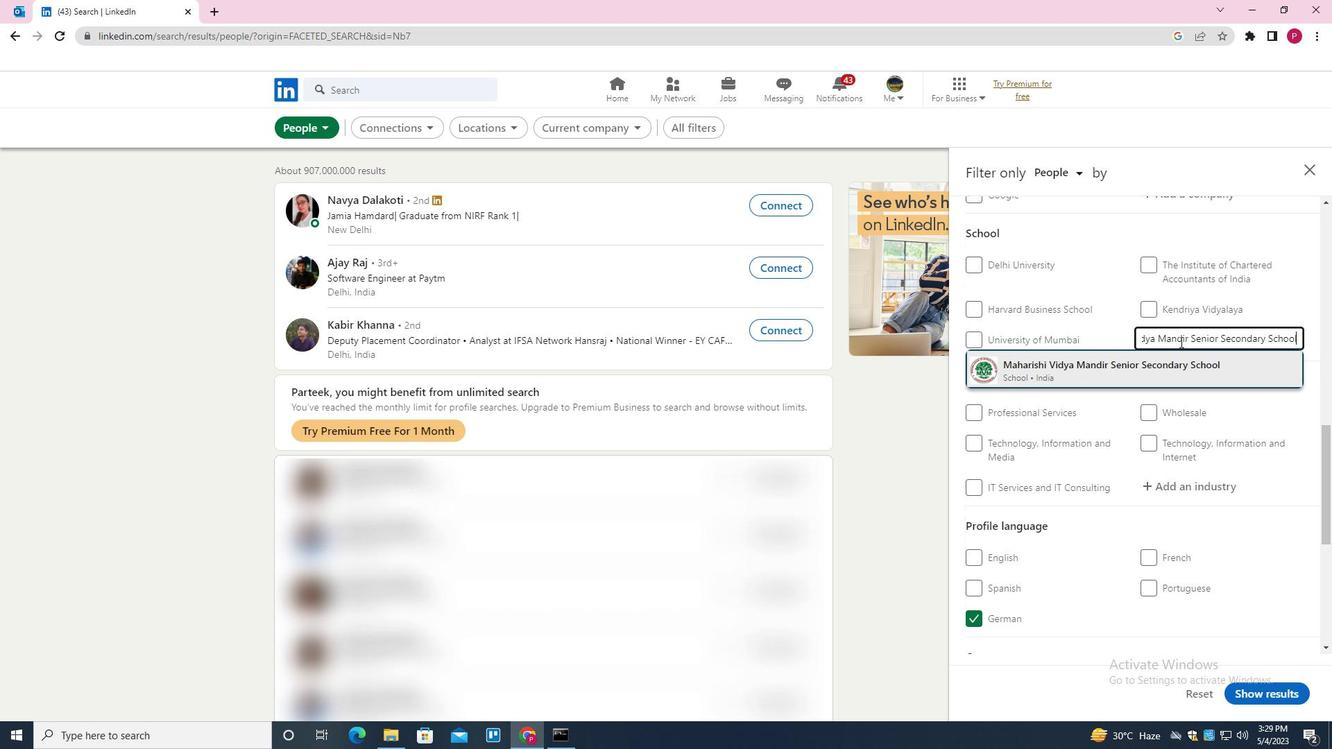 
Action: Mouse moved to (1172, 347)
Screenshot: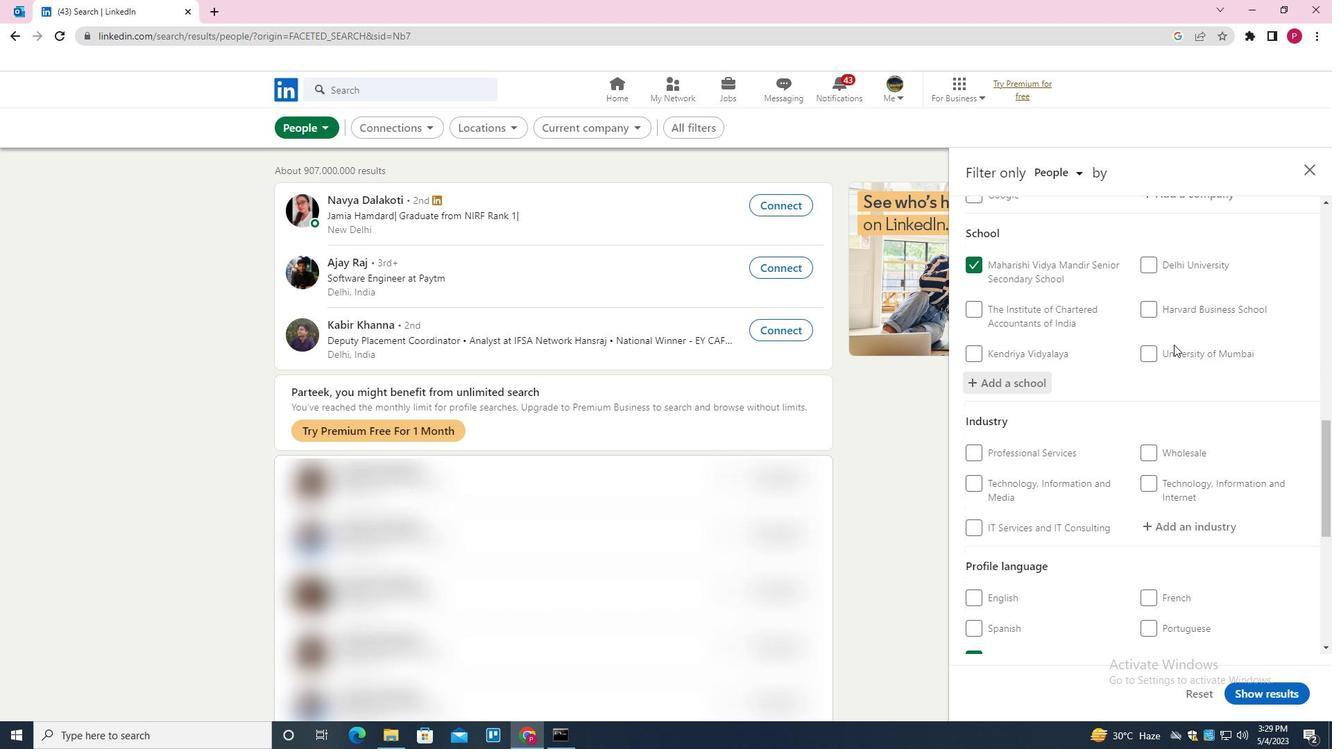 
Action: Mouse scrolled (1172, 347) with delta (0, 0)
Screenshot: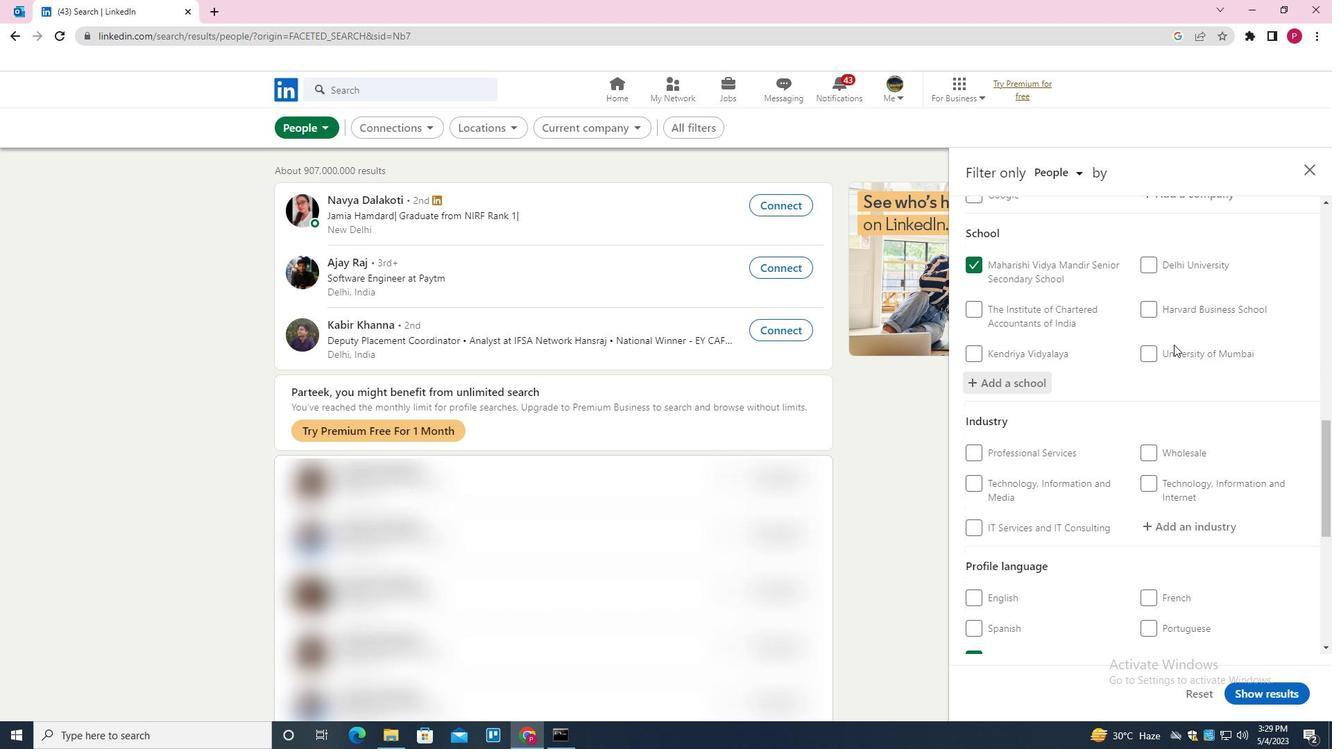 
Action: Mouse scrolled (1172, 347) with delta (0, 0)
Screenshot: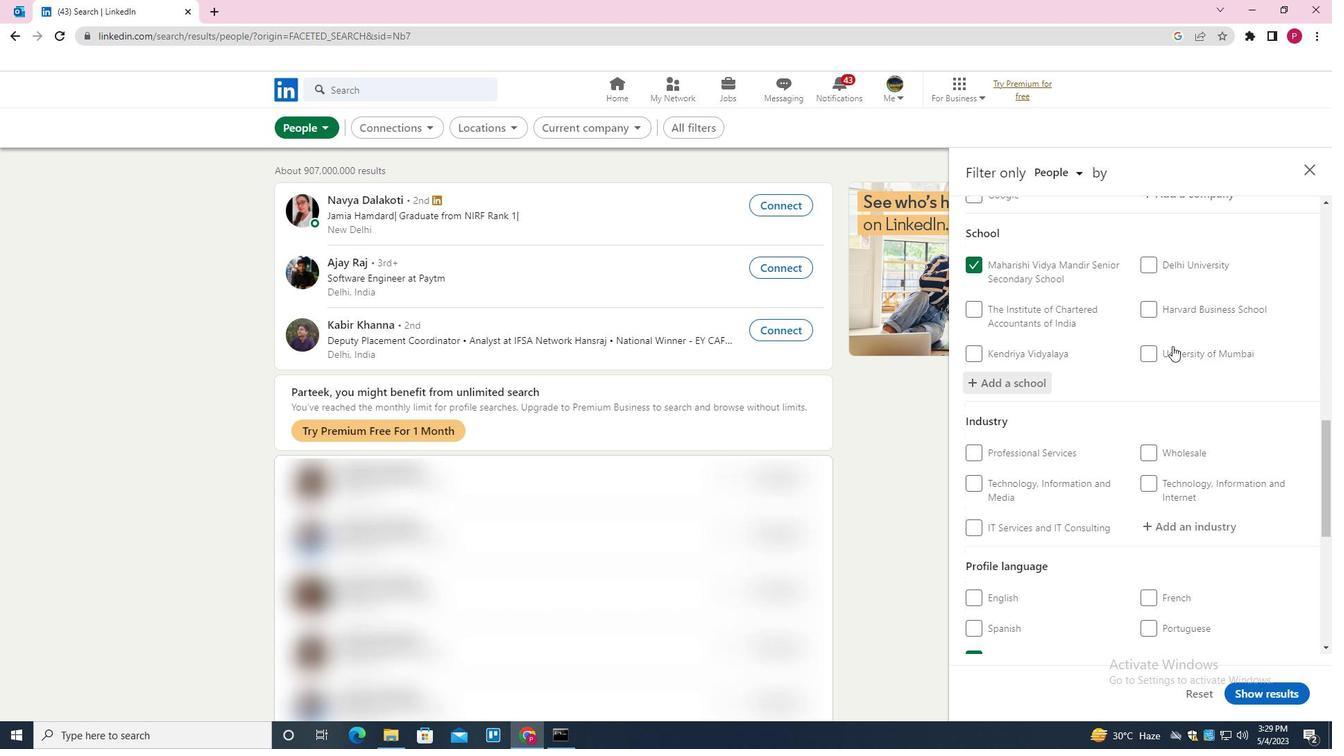 
Action: Mouse scrolled (1172, 347) with delta (0, 0)
Screenshot: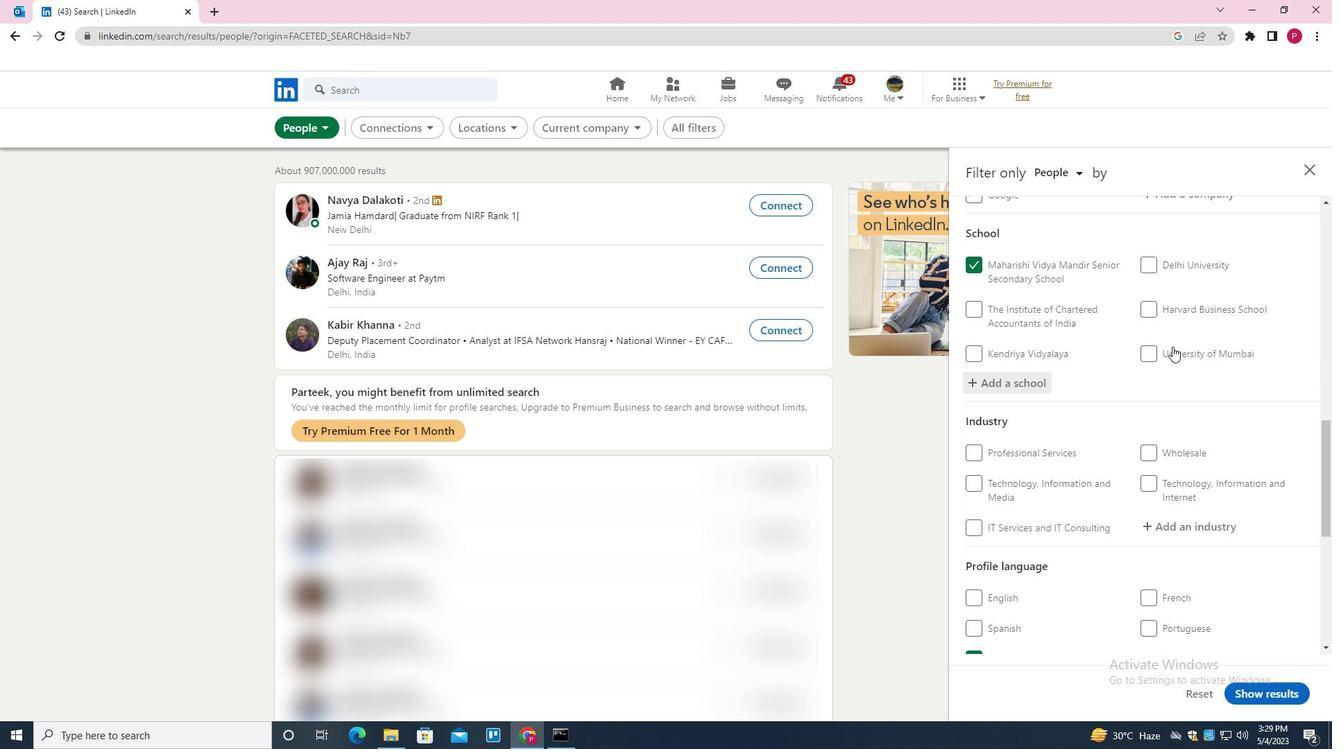 
Action: Mouse moved to (1195, 322)
Screenshot: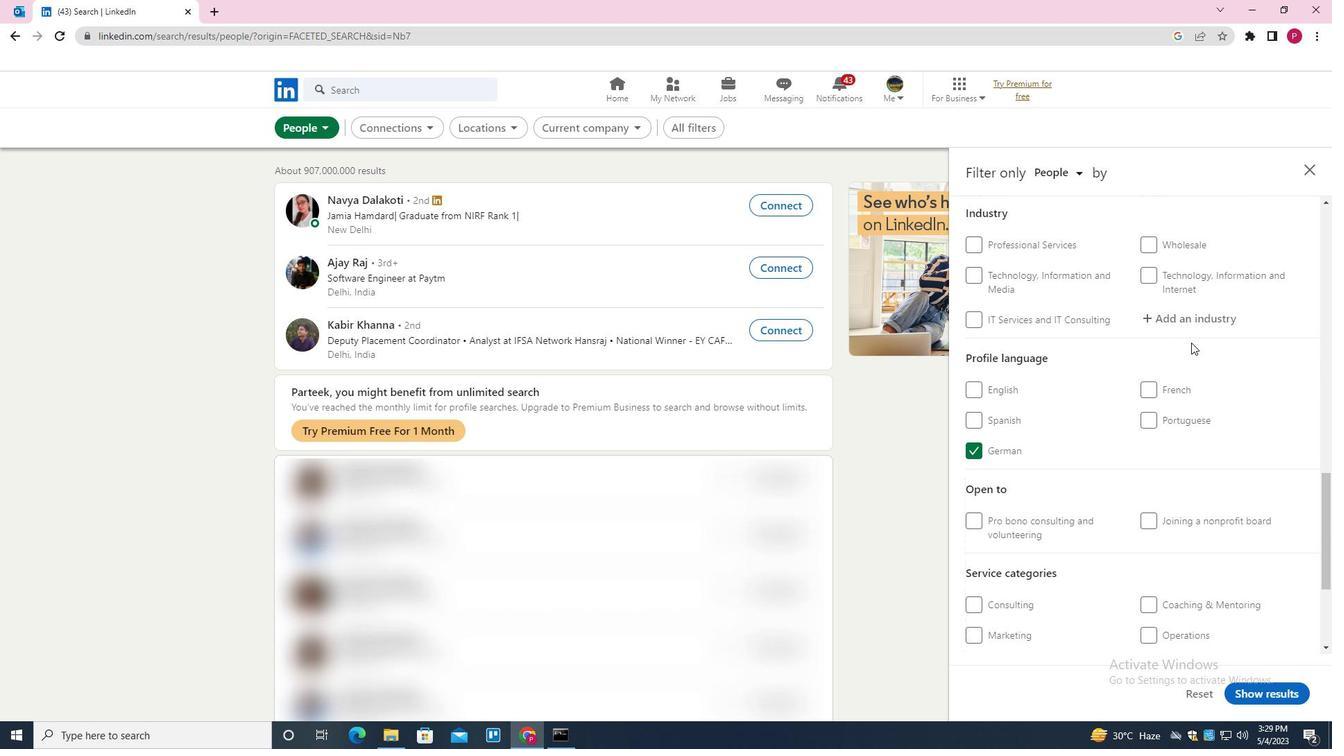 
Action: Mouse pressed left at (1195, 322)
Screenshot: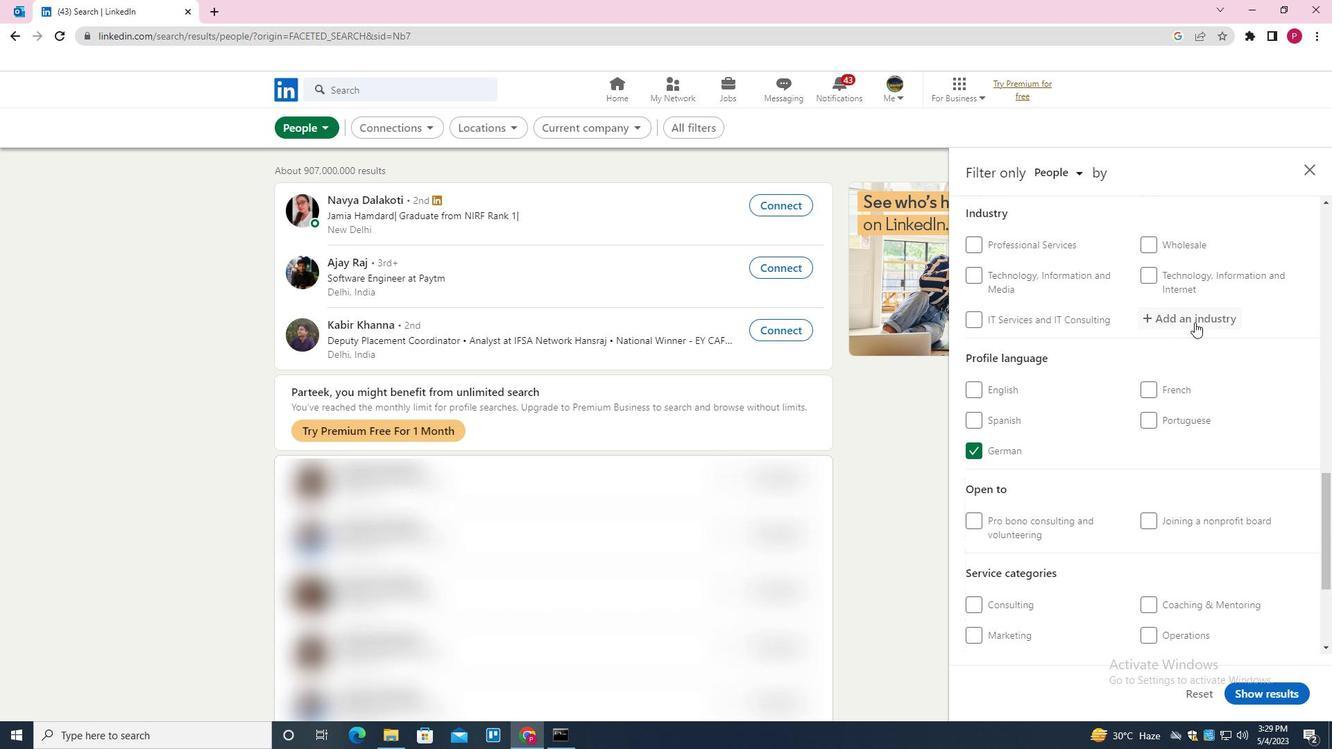 
Action: Key pressed <Key.shift>PRINTING<Key.space><Key.shift>SERVICES<Key.space>
Screenshot: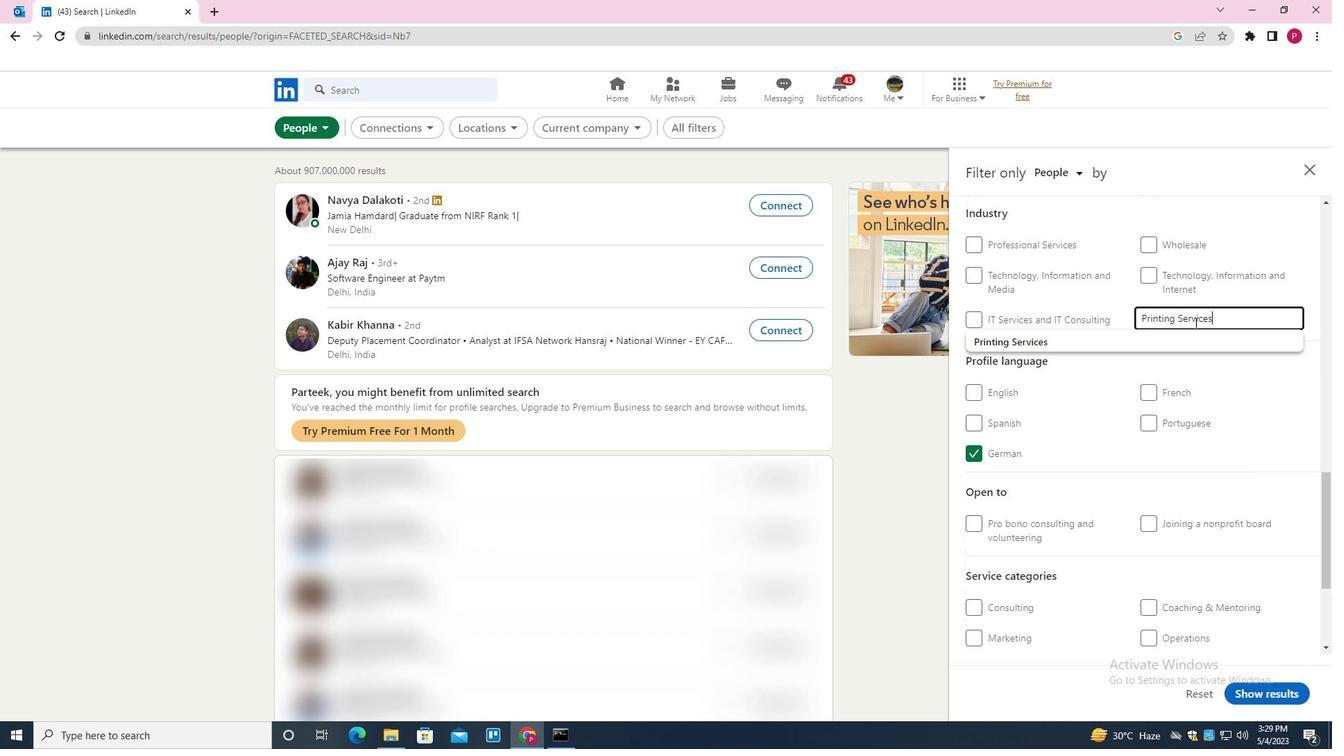 
Action: Mouse moved to (1189, 317)
Screenshot: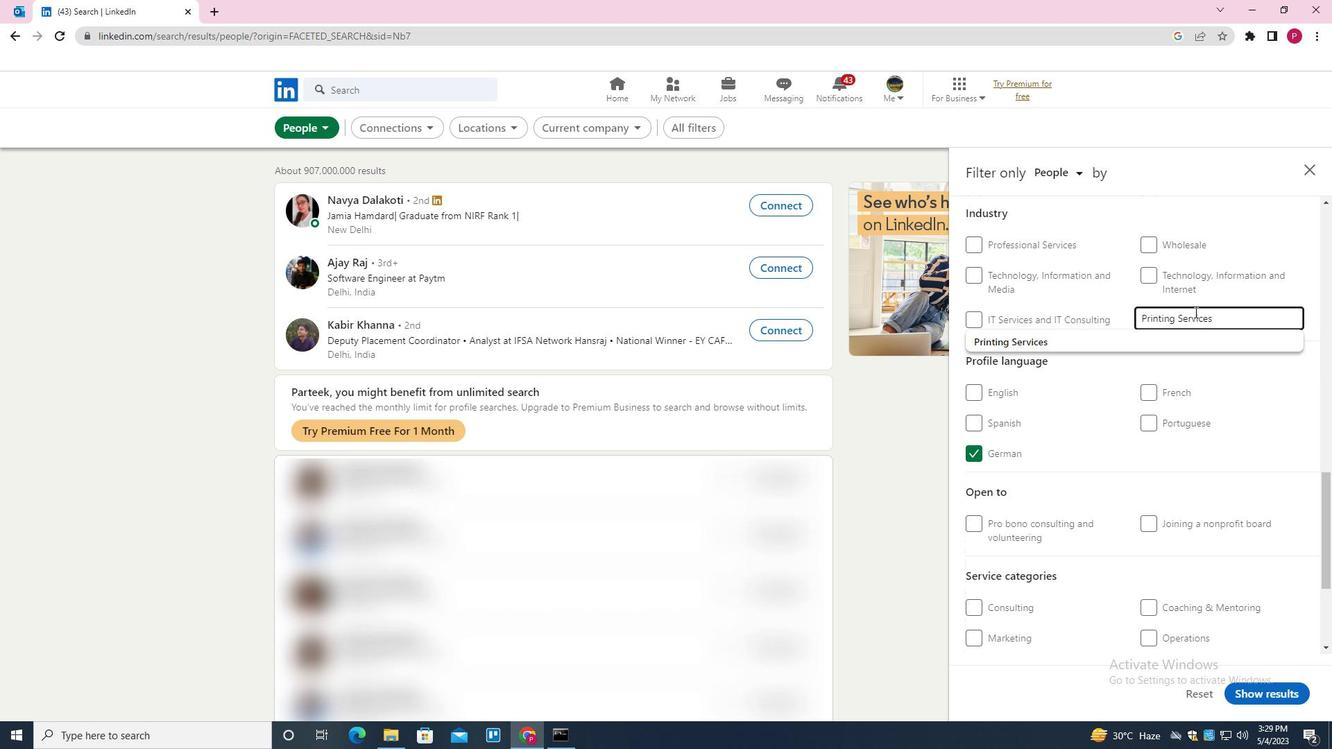 
Action: Key pressed <Key.down><Key.enter>
Screenshot: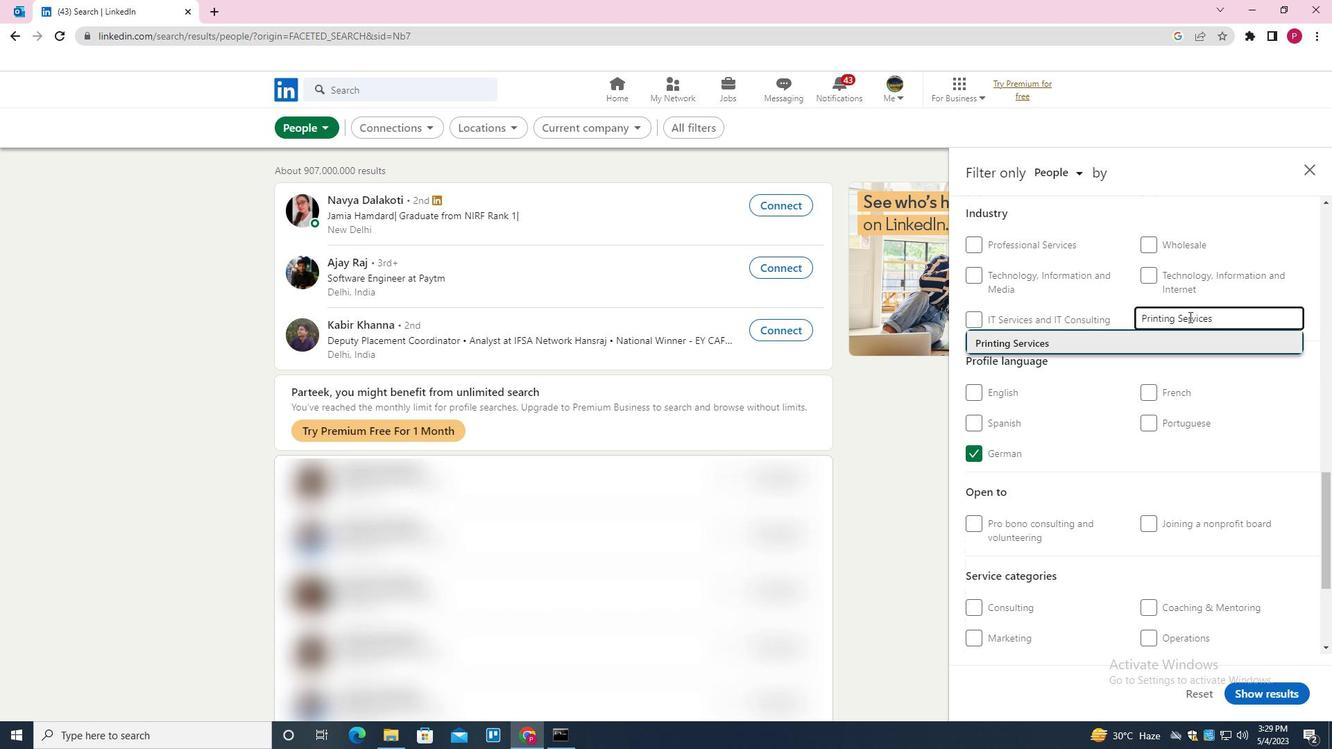 
Action: Mouse moved to (1138, 358)
Screenshot: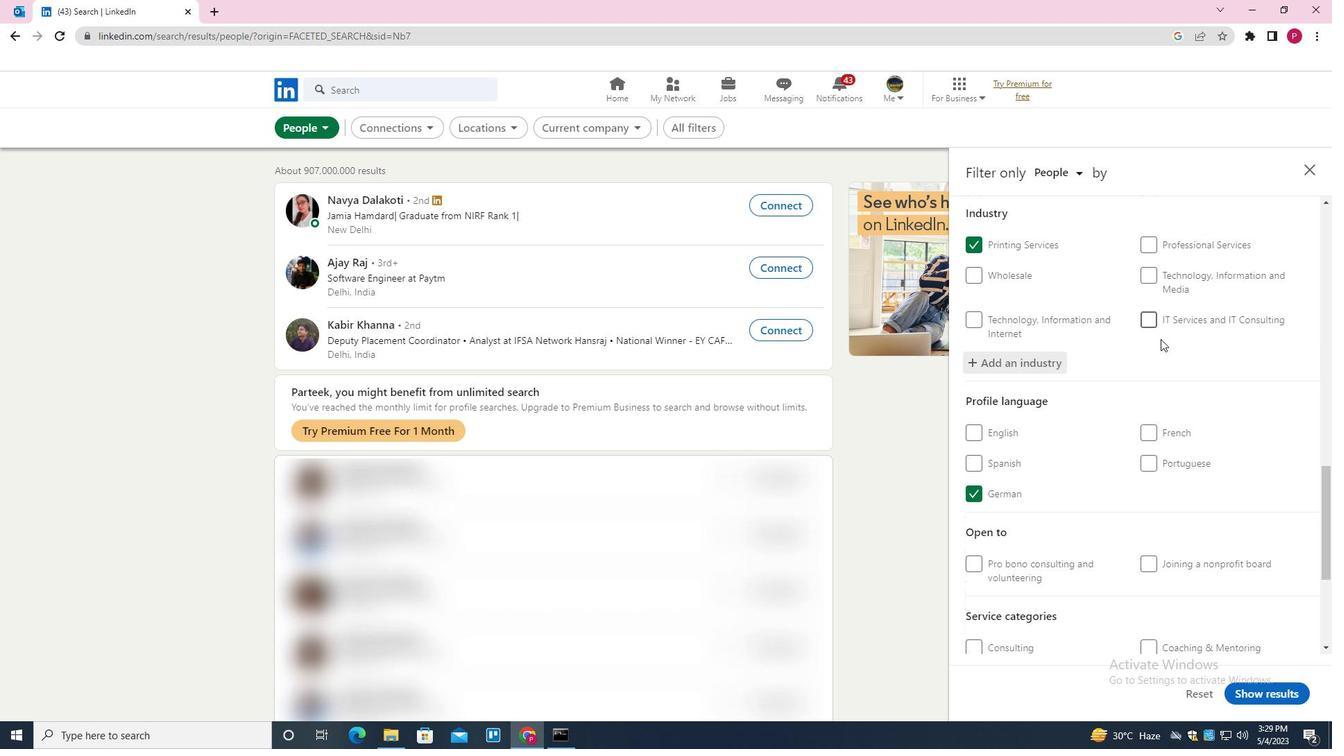 
Action: Mouse scrolled (1138, 357) with delta (0, 0)
Screenshot: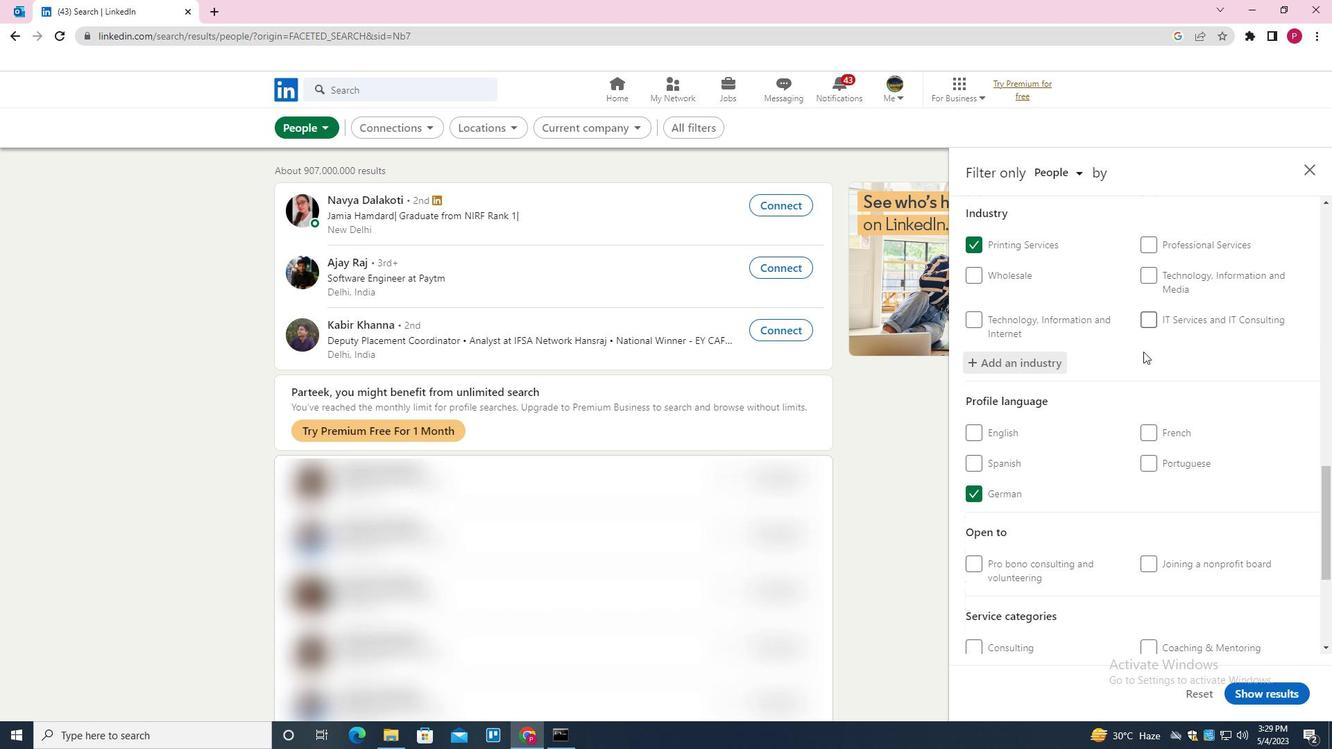 
Action: Mouse scrolled (1138, 357) with delta (0, 0)
Screenshot: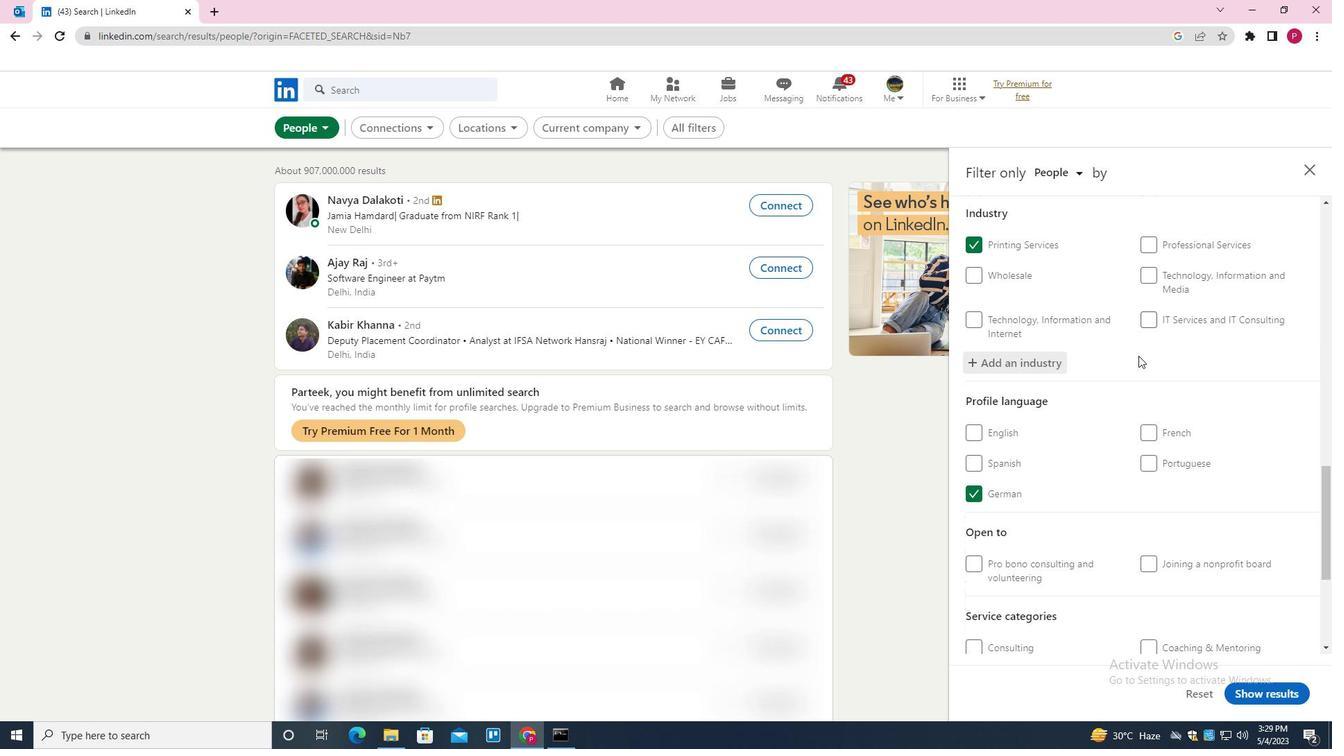 
Action: Mouse moved to (1141, 361)
Screenshot: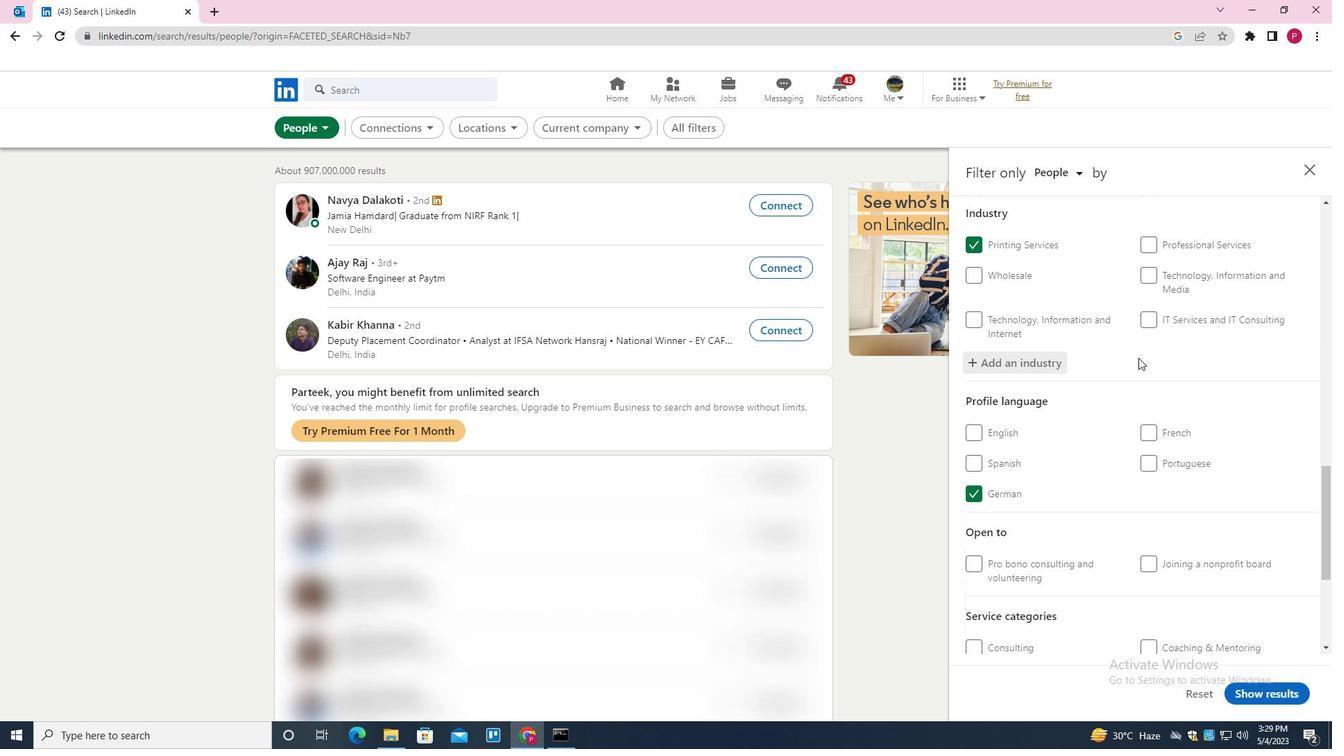 
Action: Mouse scrolled (1141, 360) with delta (0, 0)
Screenshot: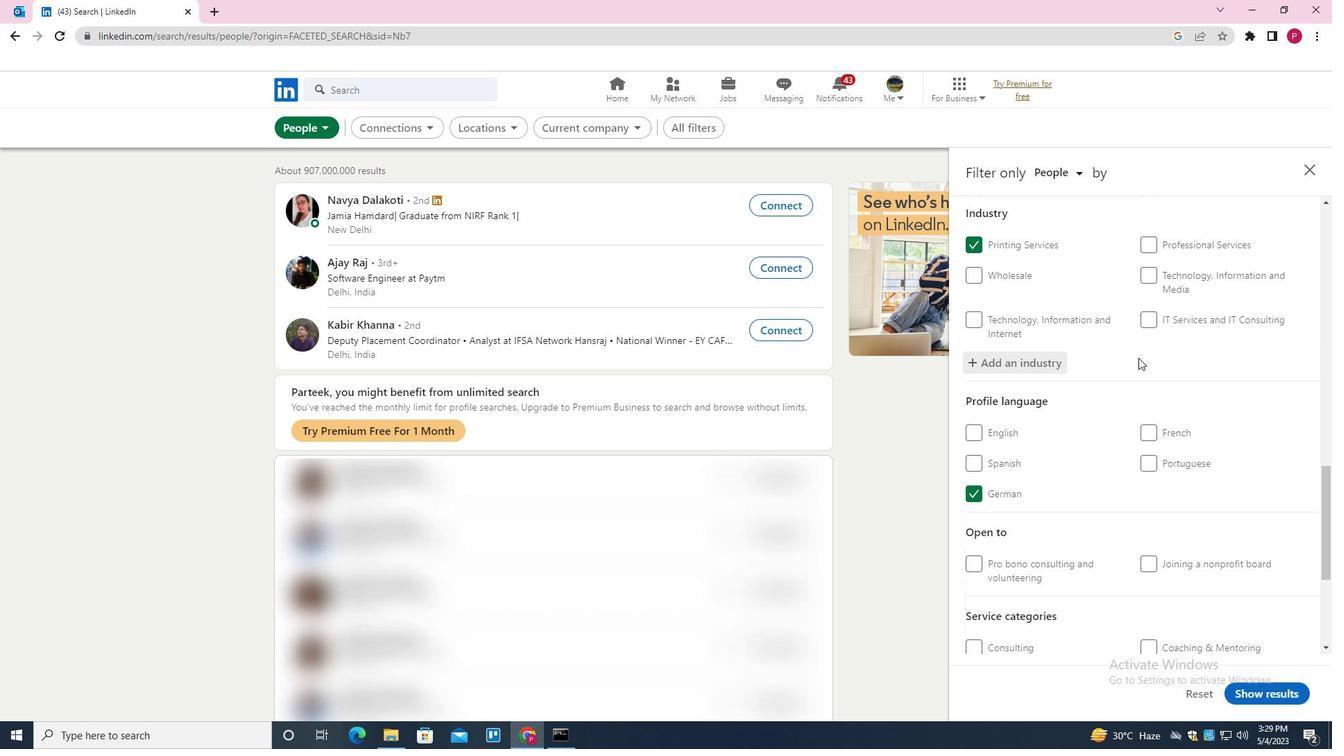 
Action: Mouse moved to (1168, 505)
Screenshot: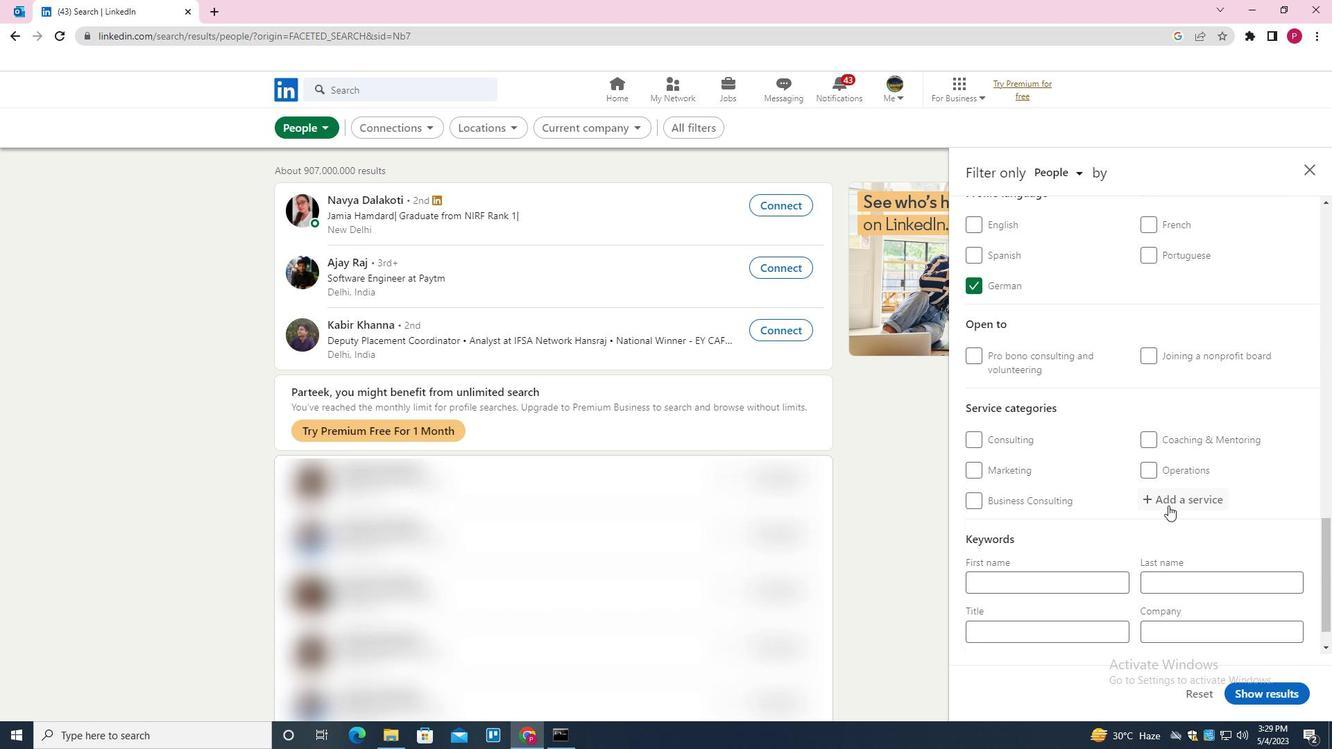 
Action: Mouse pressed left at (1168, 505)
Screenshot: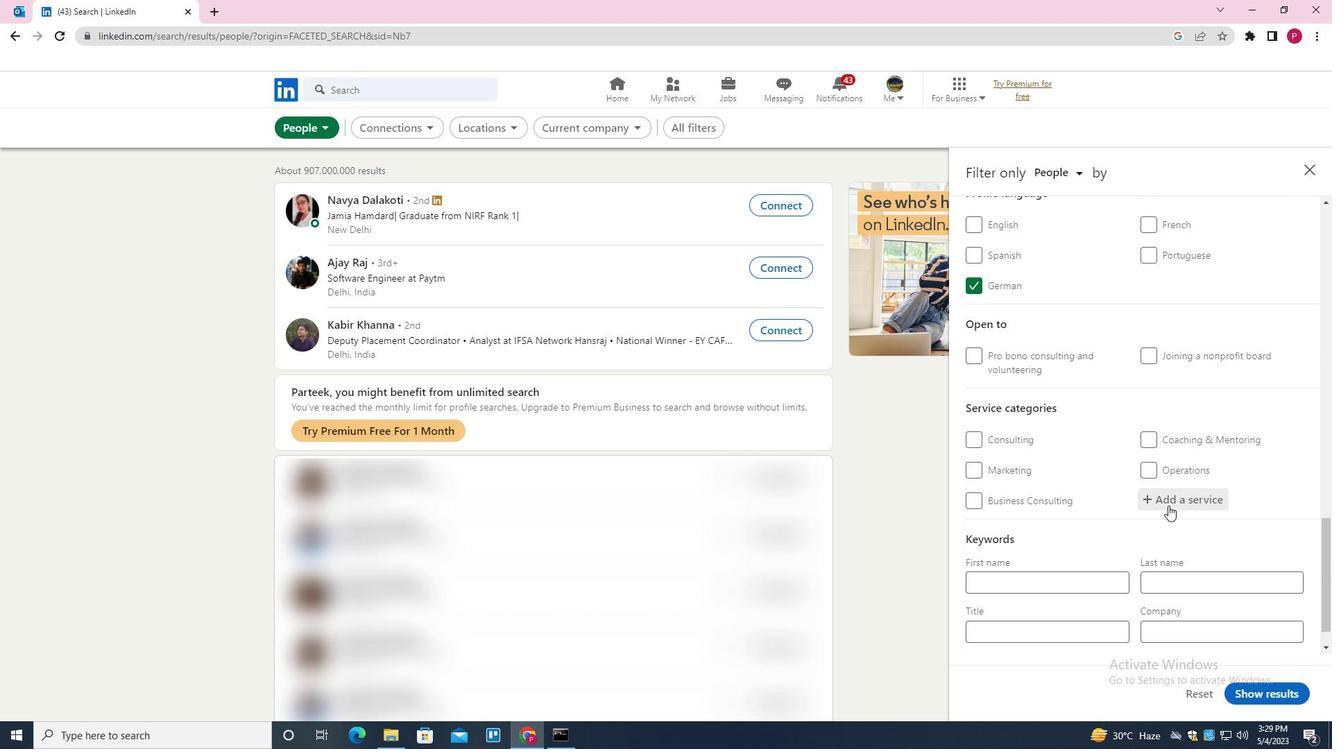 
Action: Mouse moved to (1169, 505)
Screenshot: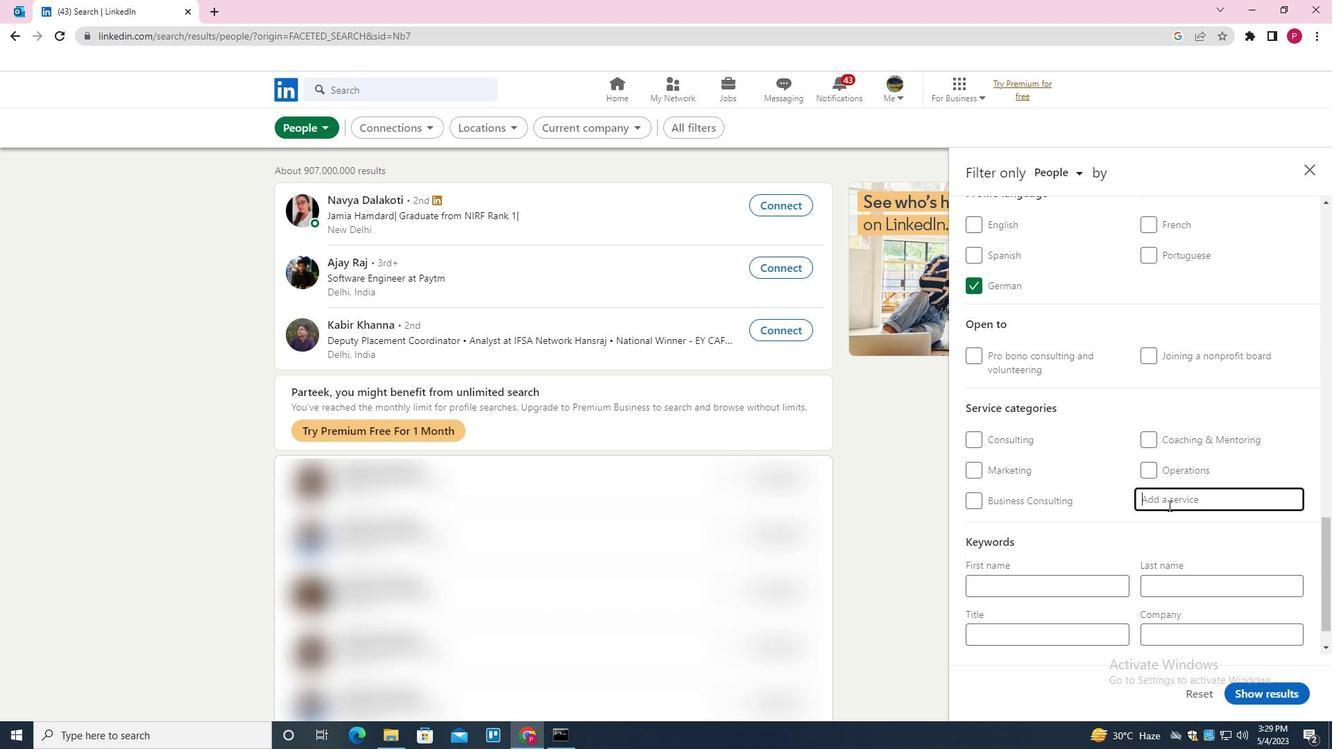 
Action: Key pressed <Key.shift>OUTSOUR<Key.down><Key.enter>
Screenshot: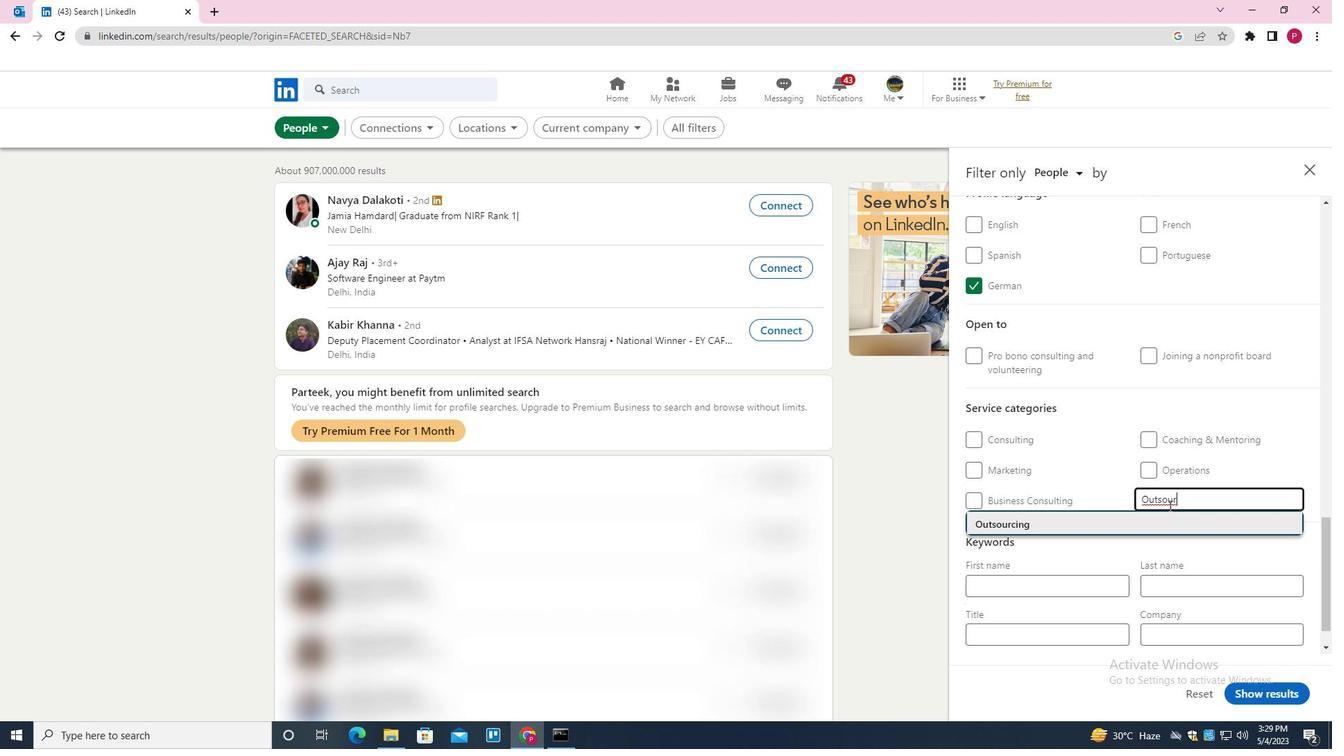 
Action: Mouse moved to (1187, 422)
Screenshot: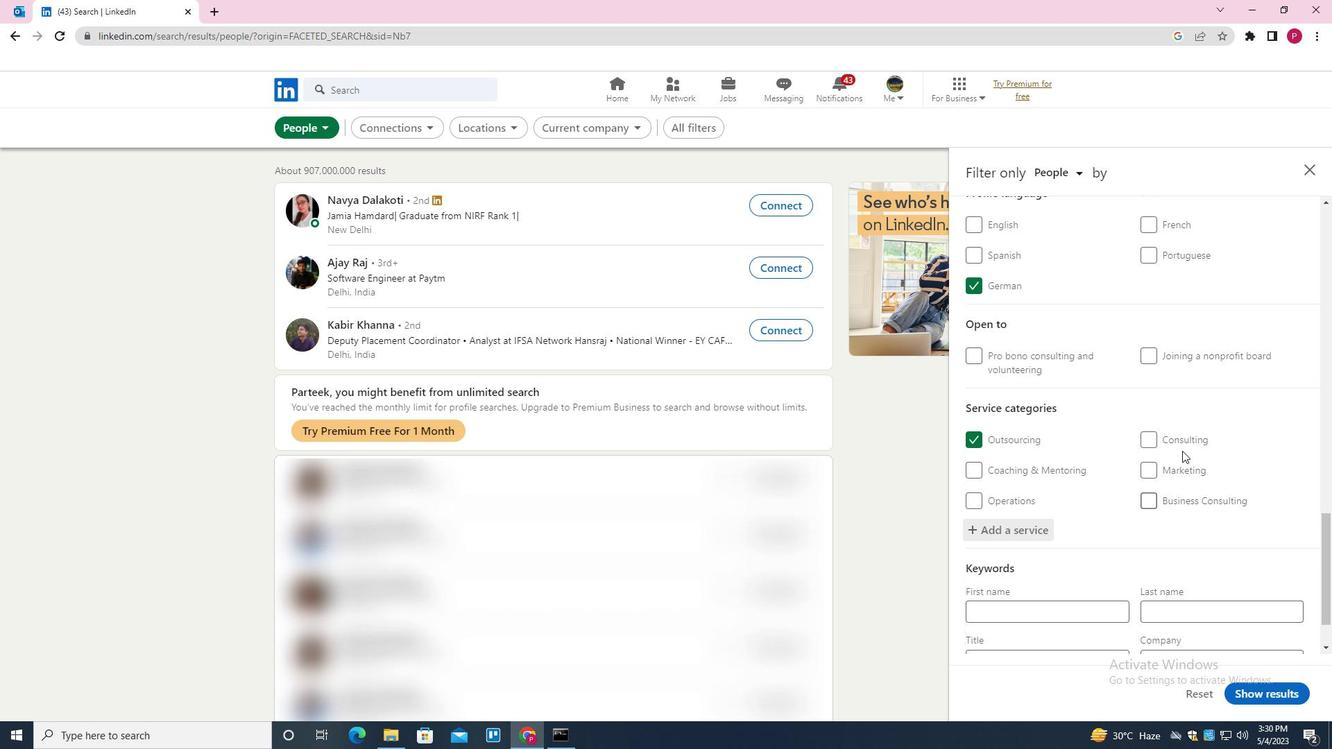 
Action: Mouse scrolled (1187, 422) with delta (0, 0)
Screenshot: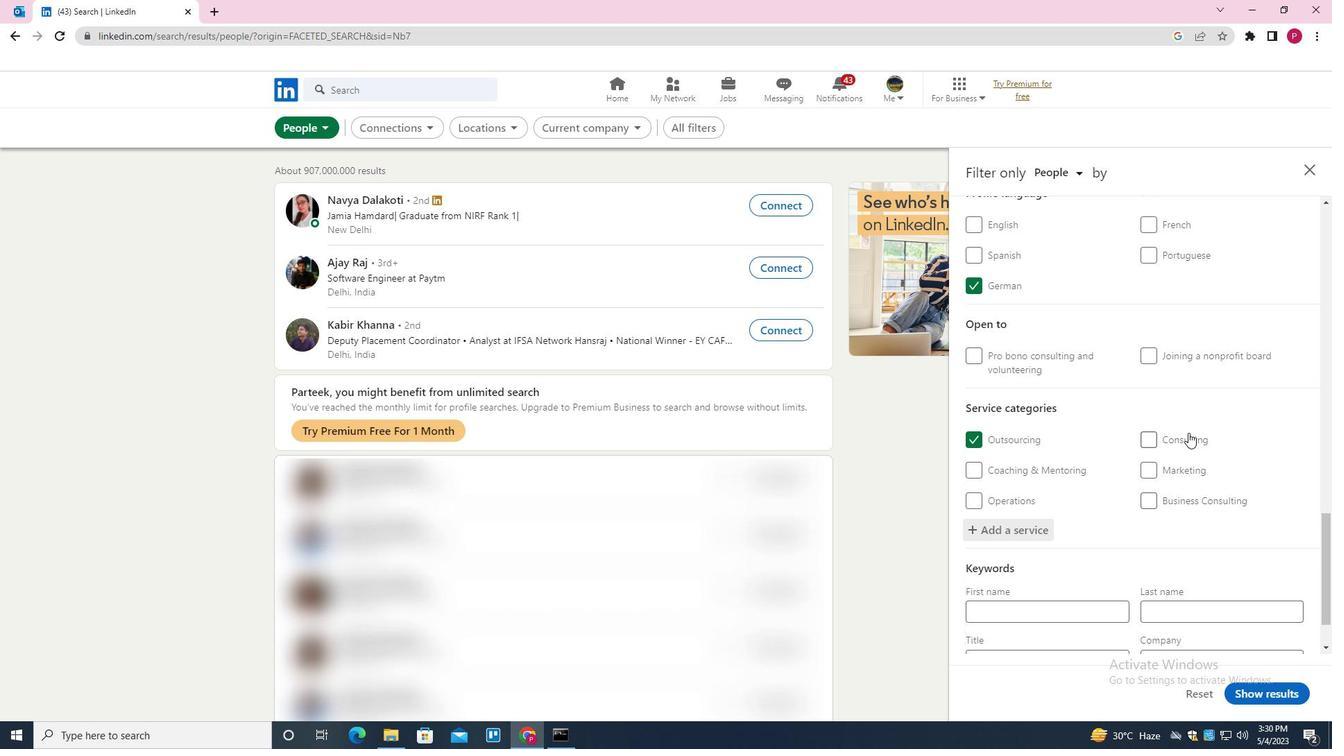 
Action: Mouse scrolled (1187, 422) with delta (0, 0)
Screenshot: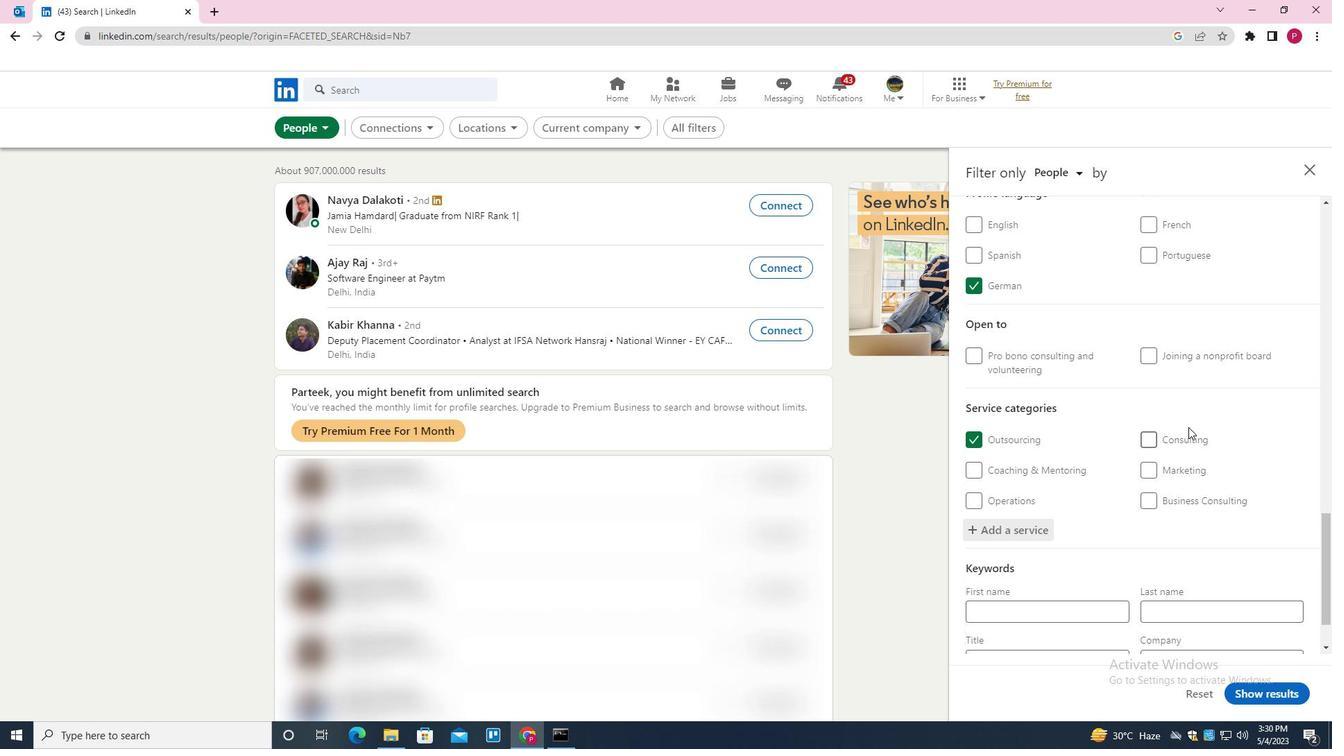 
Action: Mouse scrolled (1187, 422) with delta (0, 0)
Screenshot: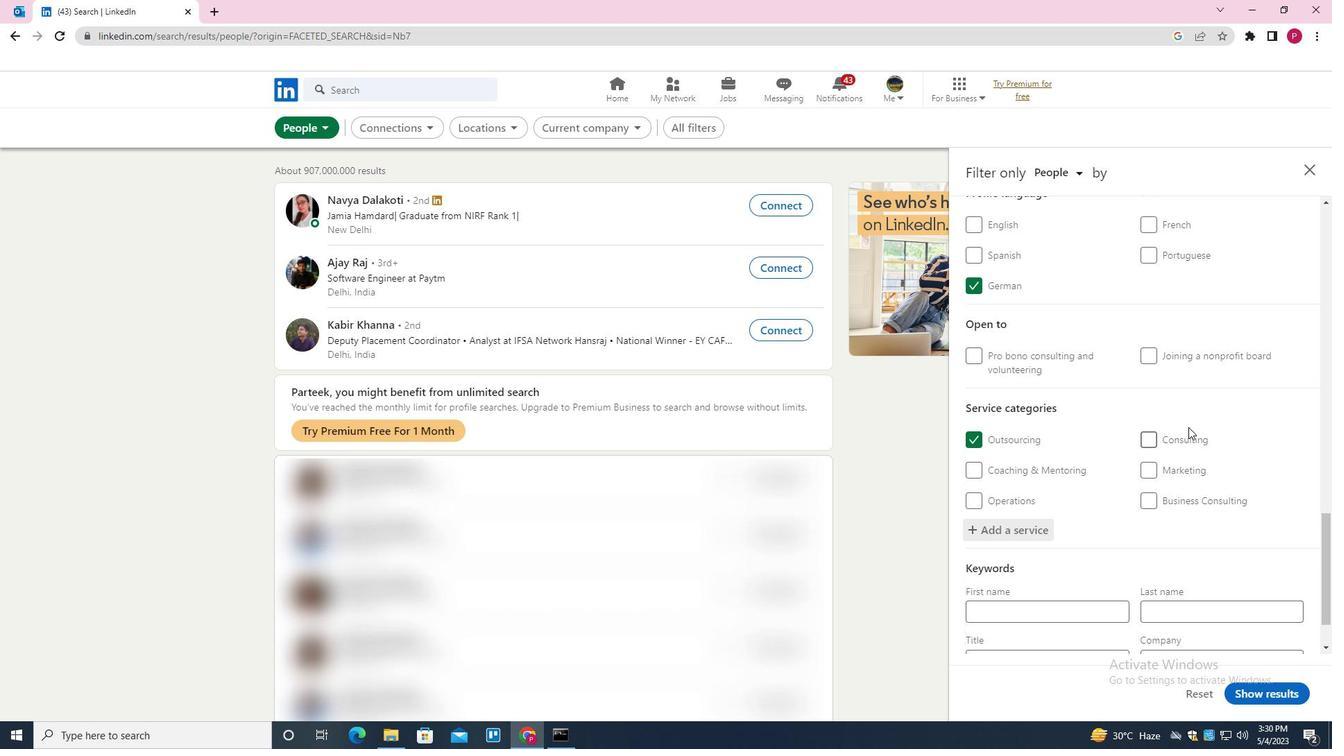
Action: Mouse moved to (1186, 422)
Screenshot: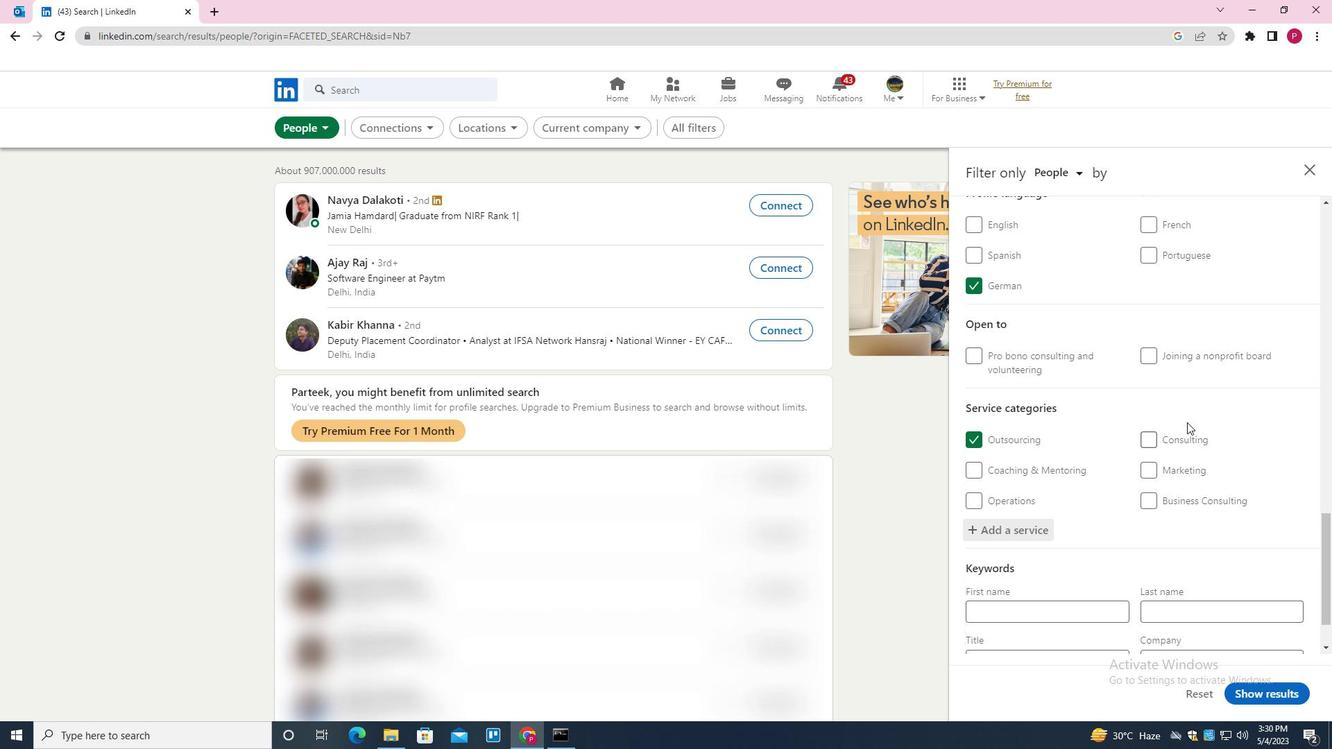 
Action: Mouse scrolled (1186, 422) with delta (0, 0)
Screenshot: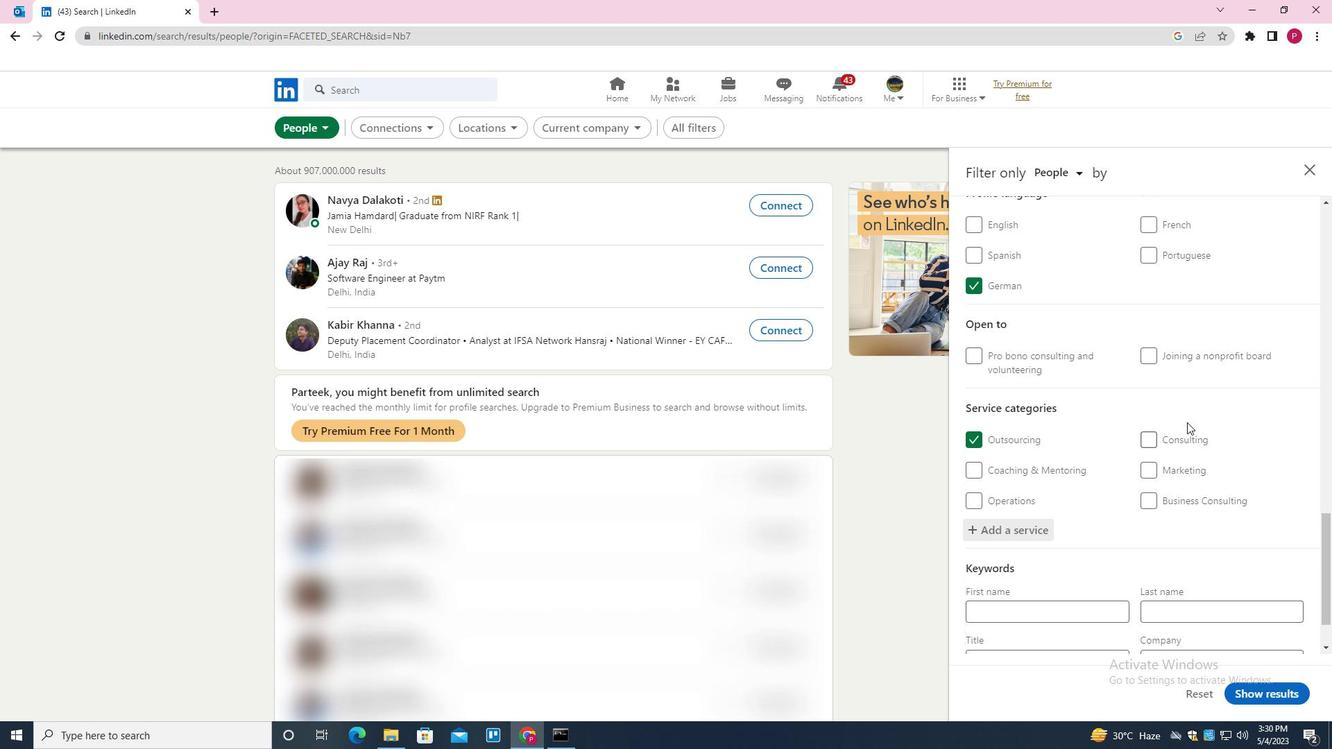 
Action: Mouse moved to (1044, 598)
Screenshot: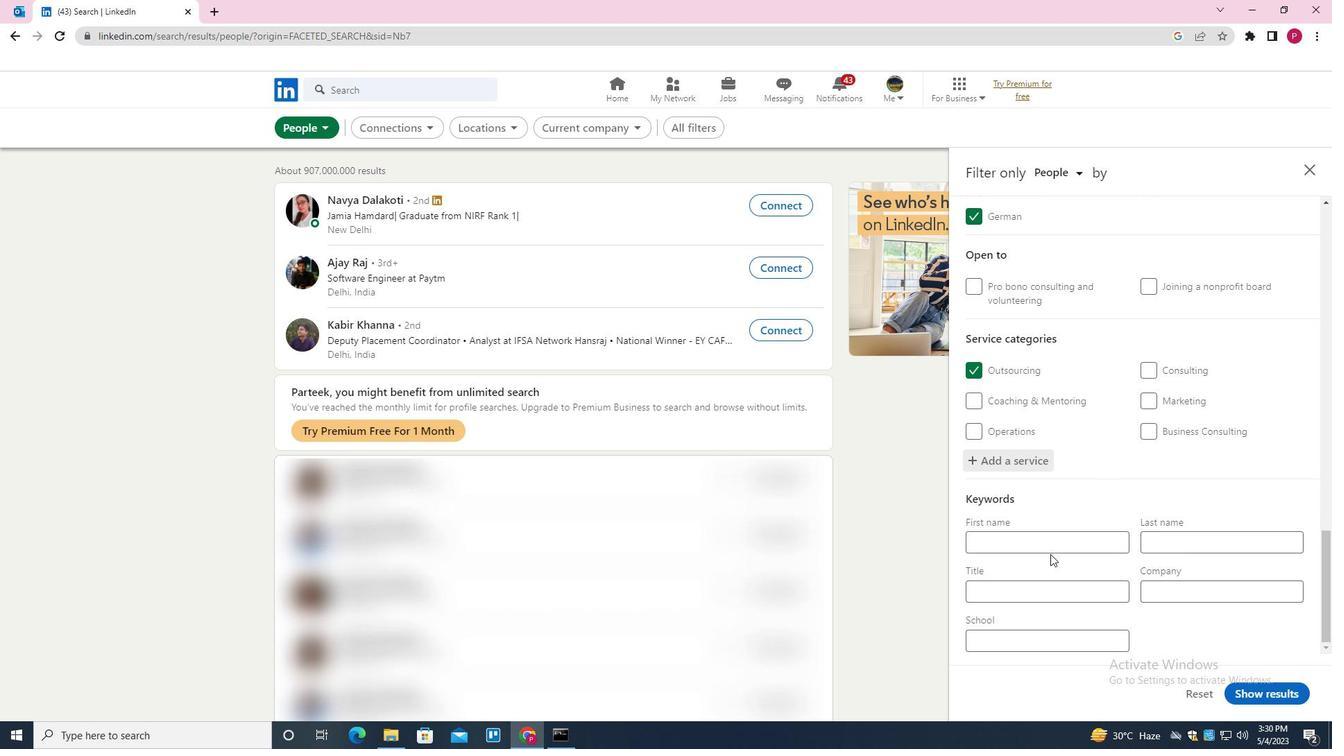 
Action: Mouse pressed left at (1044, 598)
Screenshot: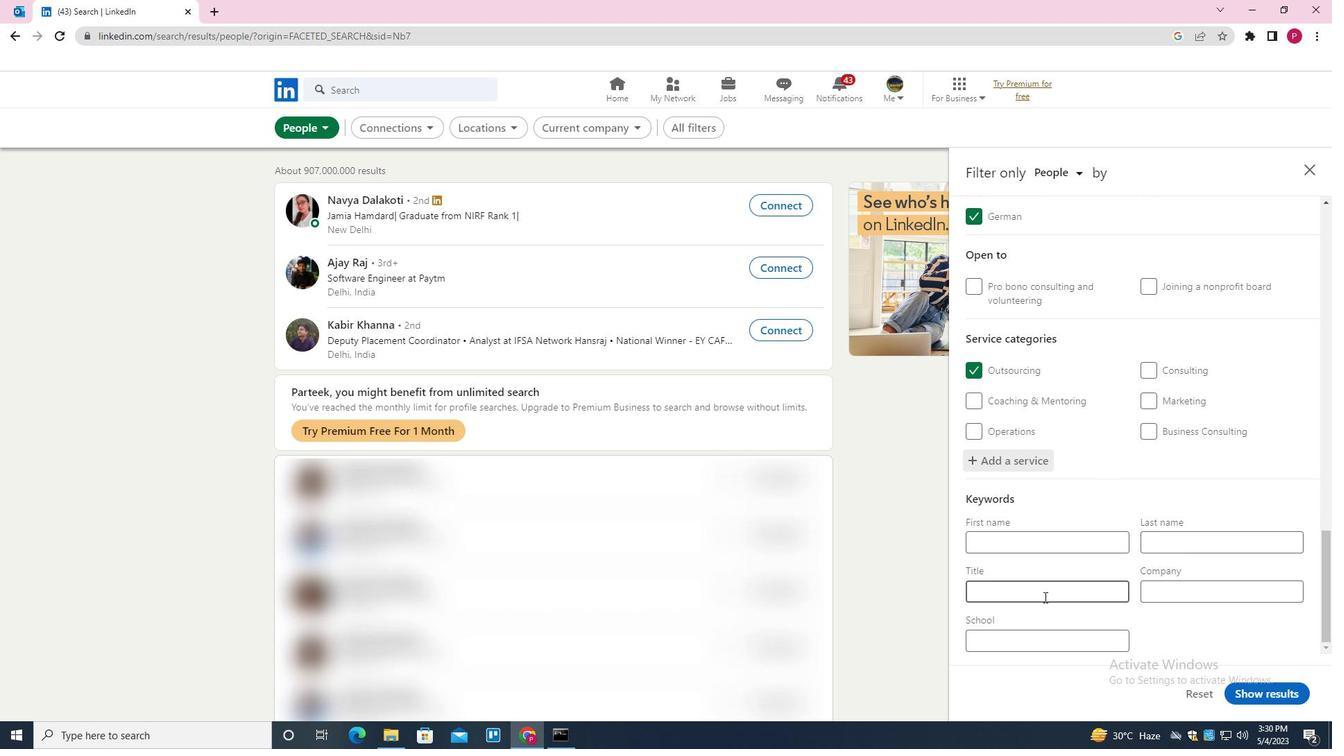 
Action: Mouse moved to (1116, 548)
Screenshot: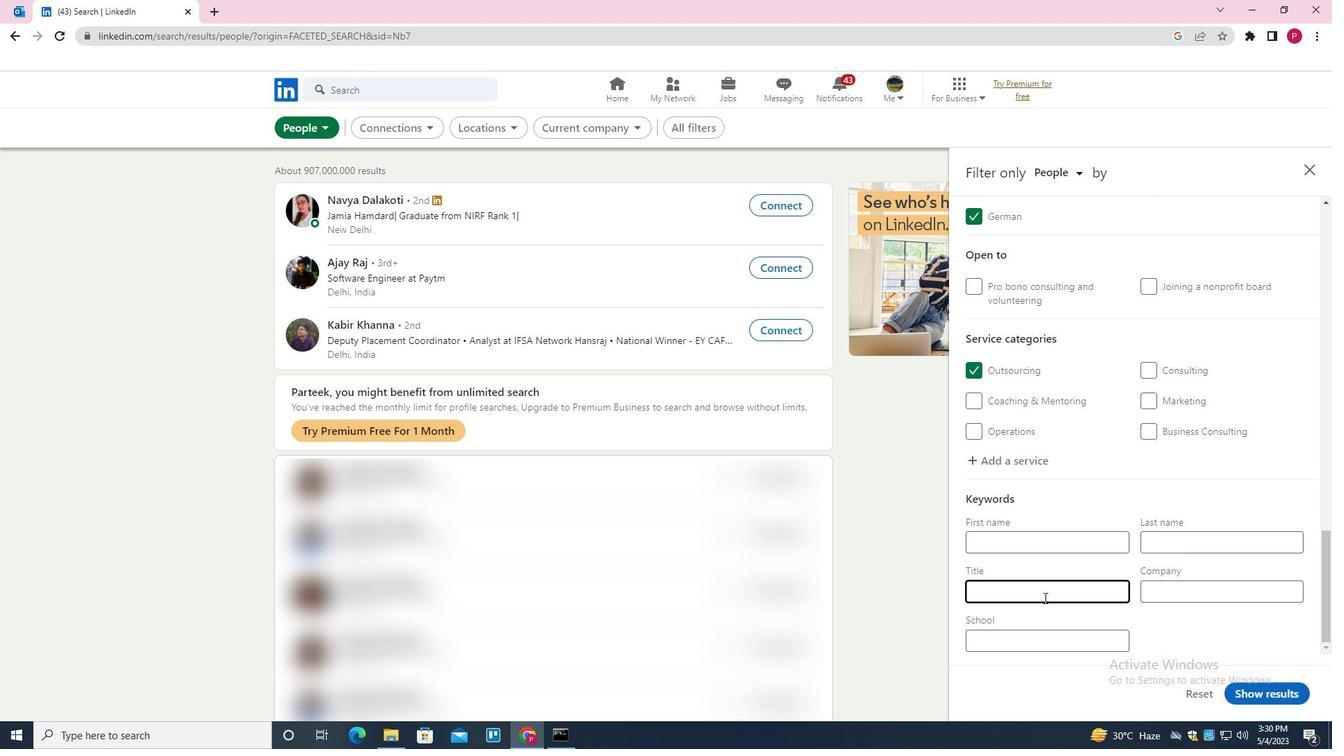 
Action: Key pressed <Key.shift>PERSONAL<Key.space><Key.shift>ASSISTANT
Screenshot: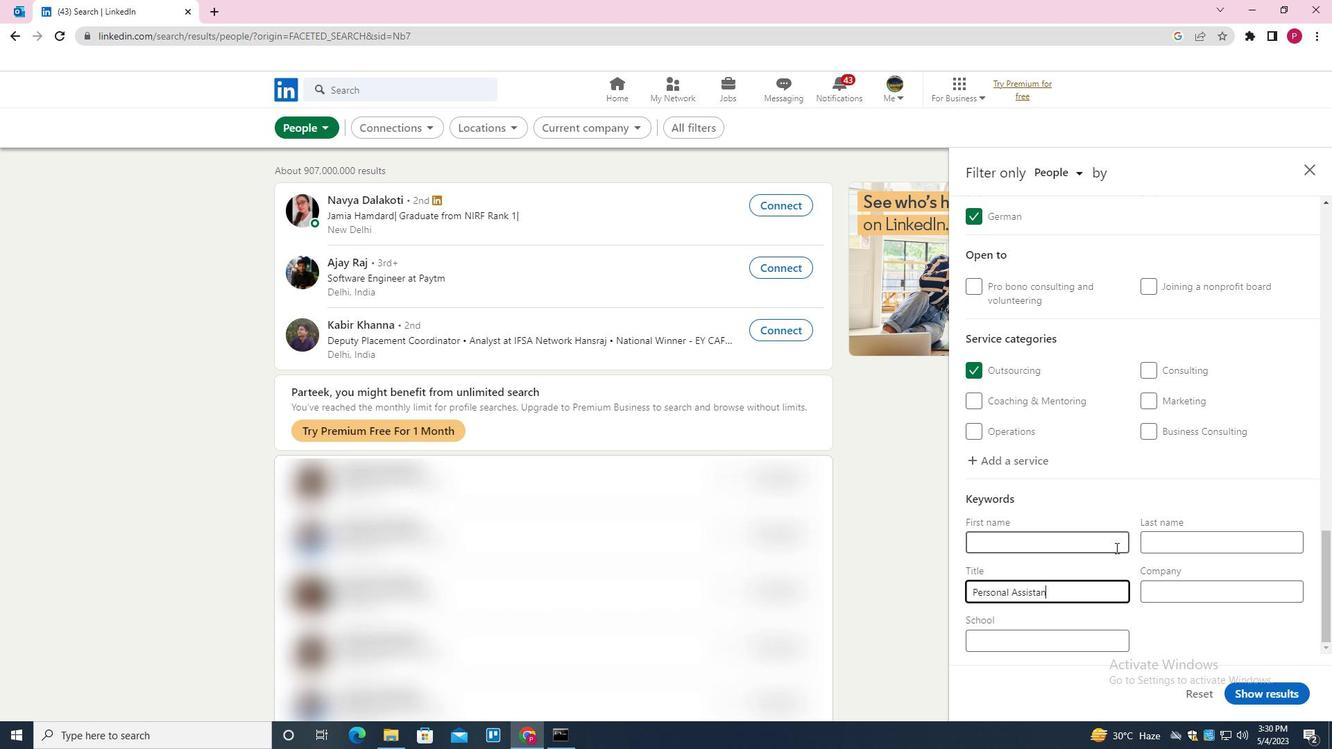 
Action: Mouse moved to (1282, 694)
Screenshot: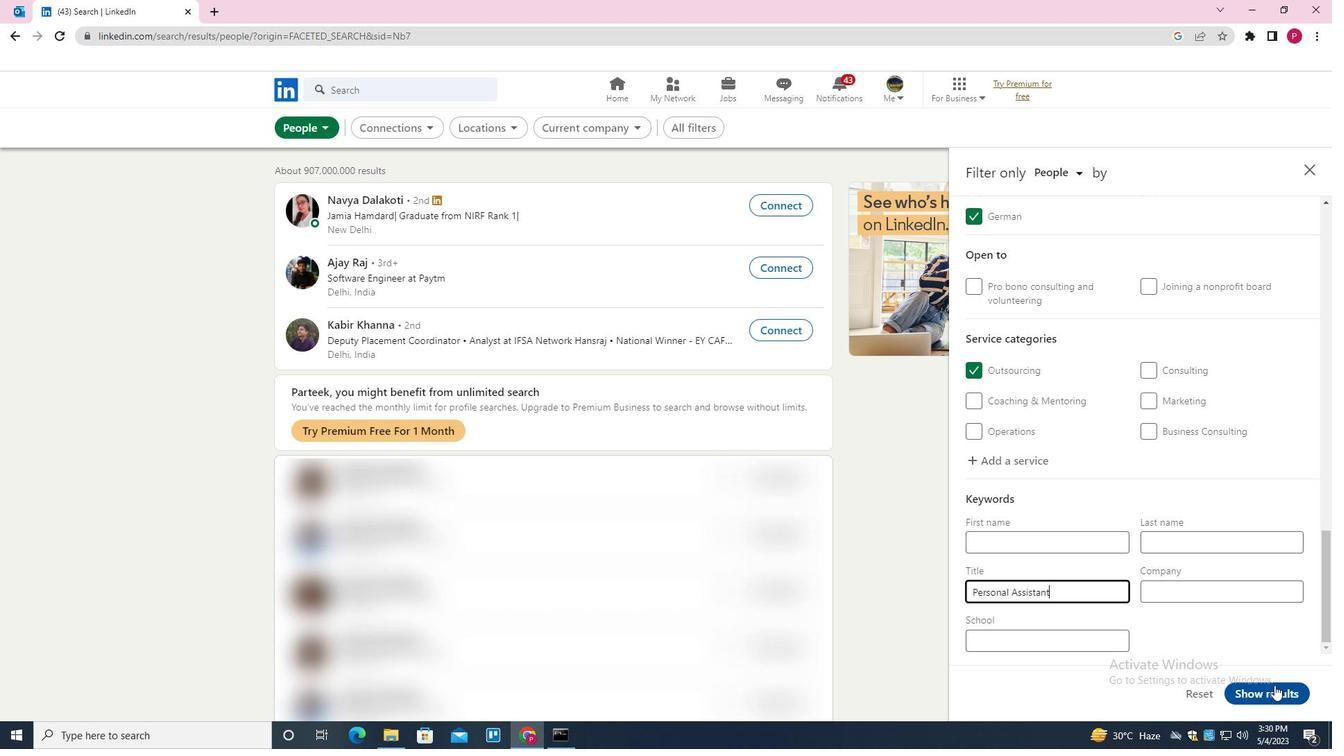 
Action: Mouse pressed left at (1282, 694)
Screenshot: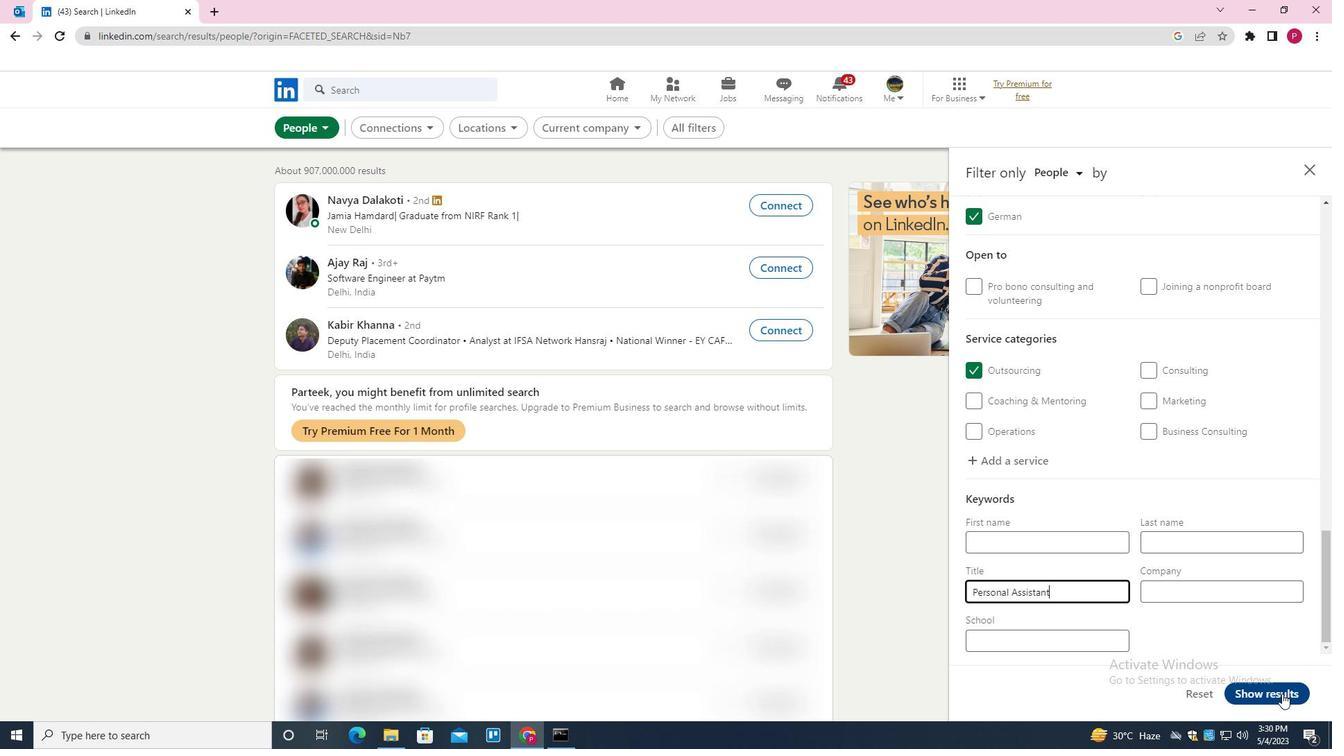 
Action: Mouse moved to (621, 181)
Screenshot: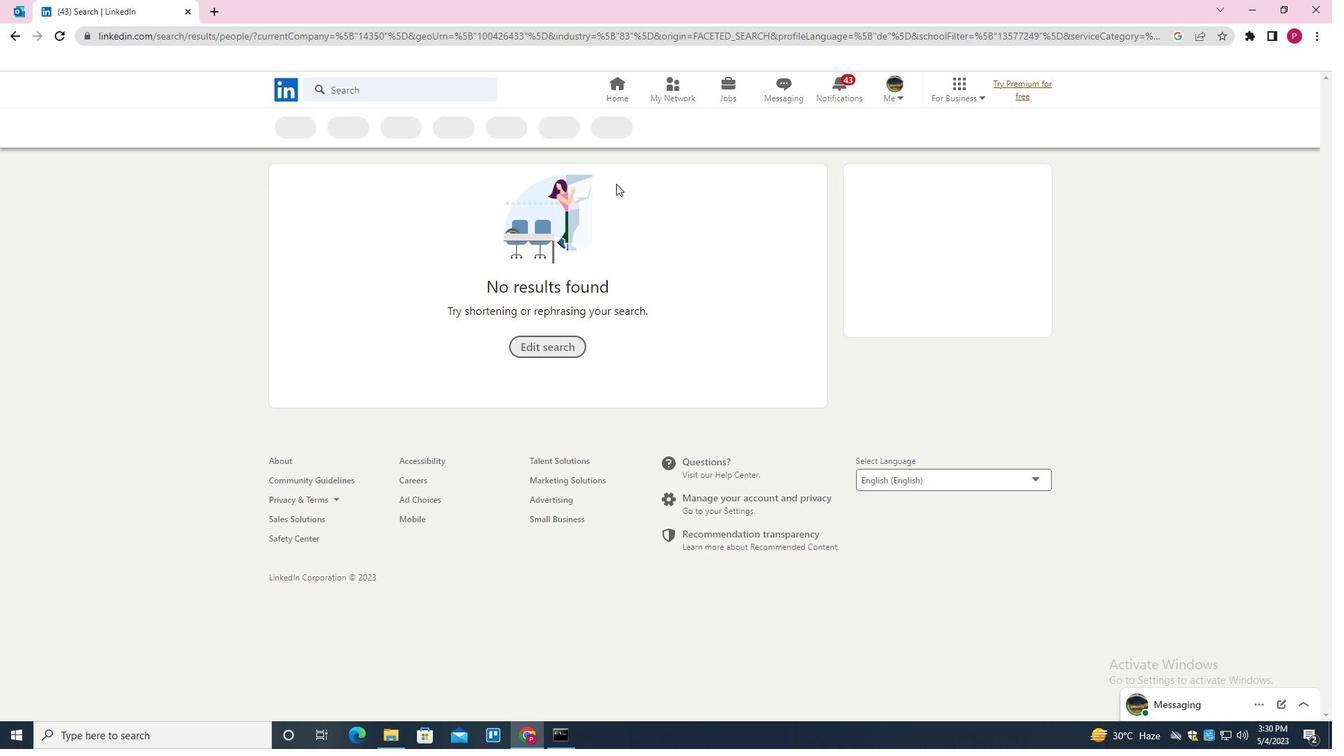 
